 Task: Look for space in Alice Springs, Australia from 15th June, 2023 to 21st June, 2023 for 5 adults in price range Rs.14000 to Rs.25000. Place can be entire place with 3 bedrooms having 3 beds and 3 bathrooms. Property type can be house, flat, guest house. Amenities needed are: washing machine, kitchen. Booking option can be shelf check-in. Required host language is English.
Action: Mouse moved to (405, 152)
Screenshot: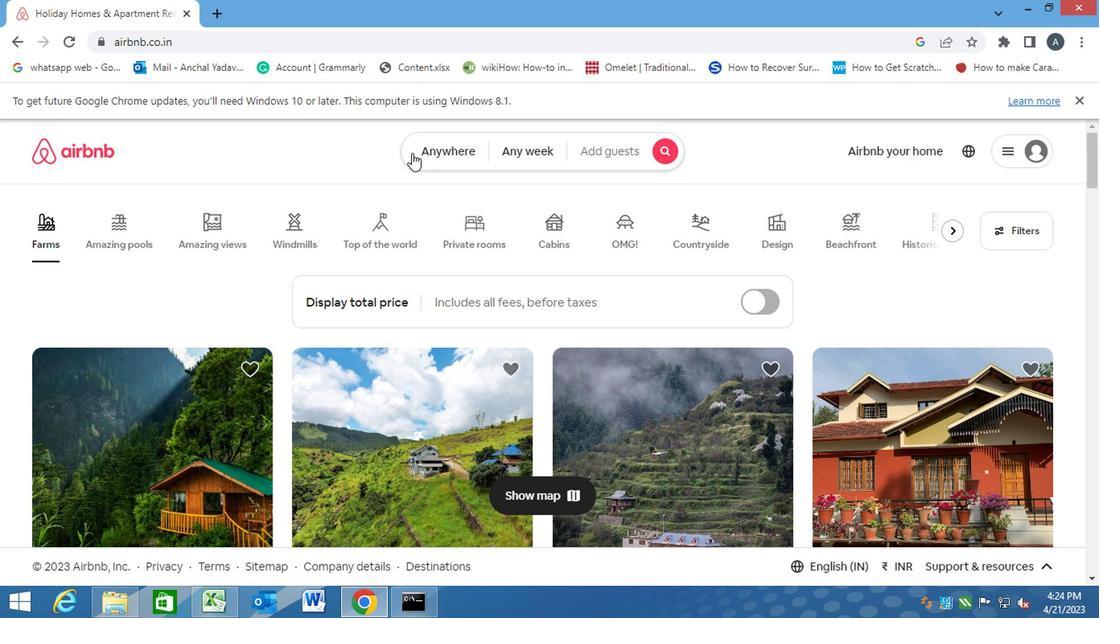 
Action: Mouse pressed left at (405, 152)
Screenshot: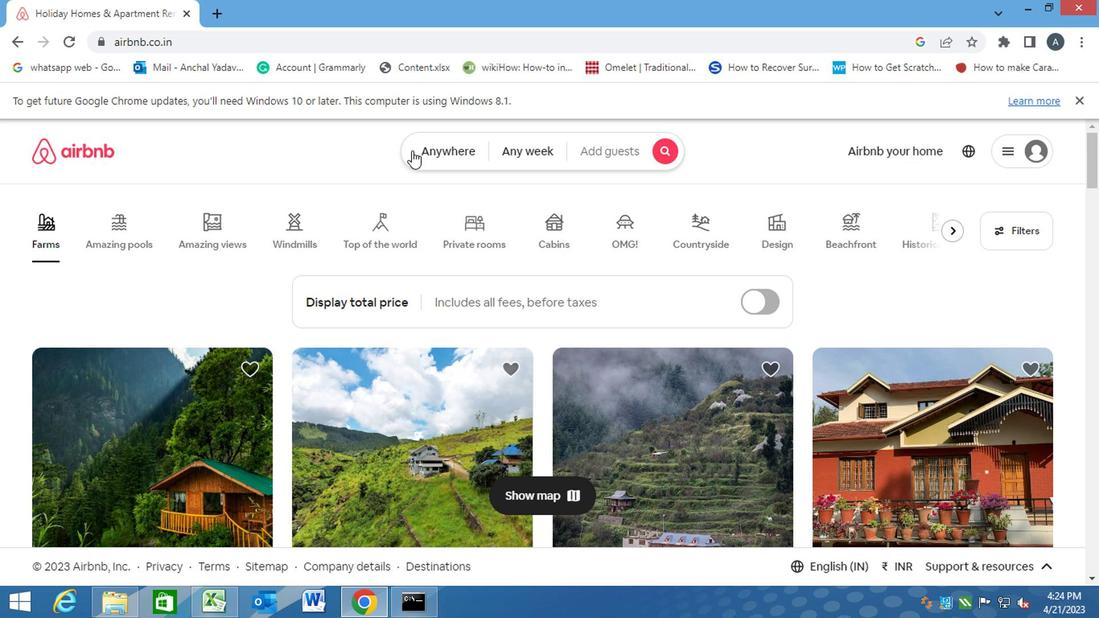 
Action: Mouse moved to (312, 200)
Screenshot: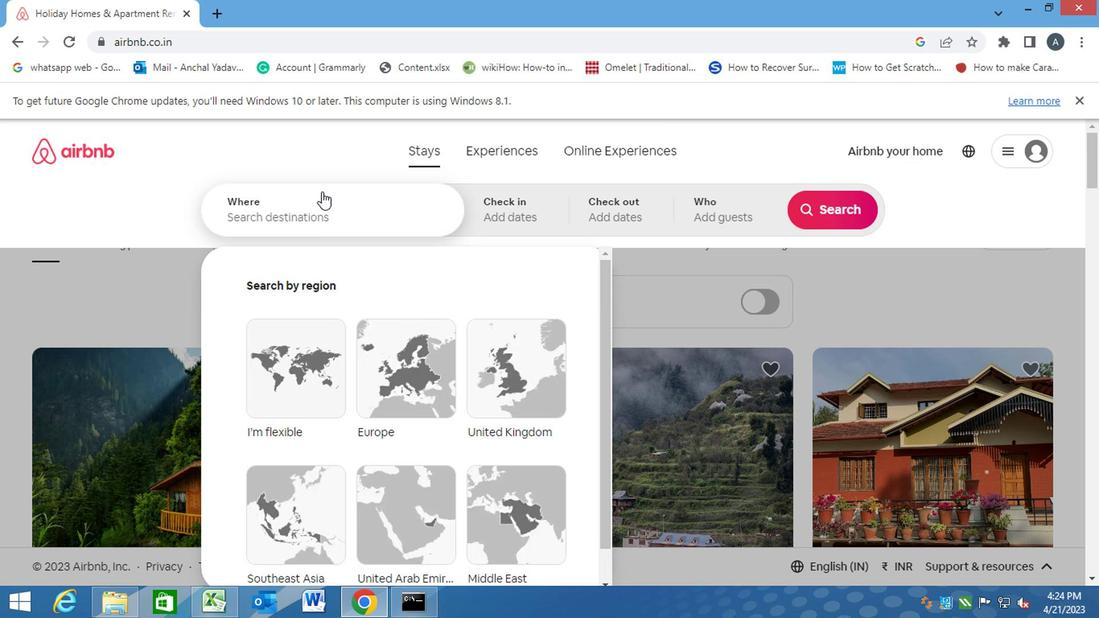 
Action: Mouse pressed left at (312, 200)
Screenshot: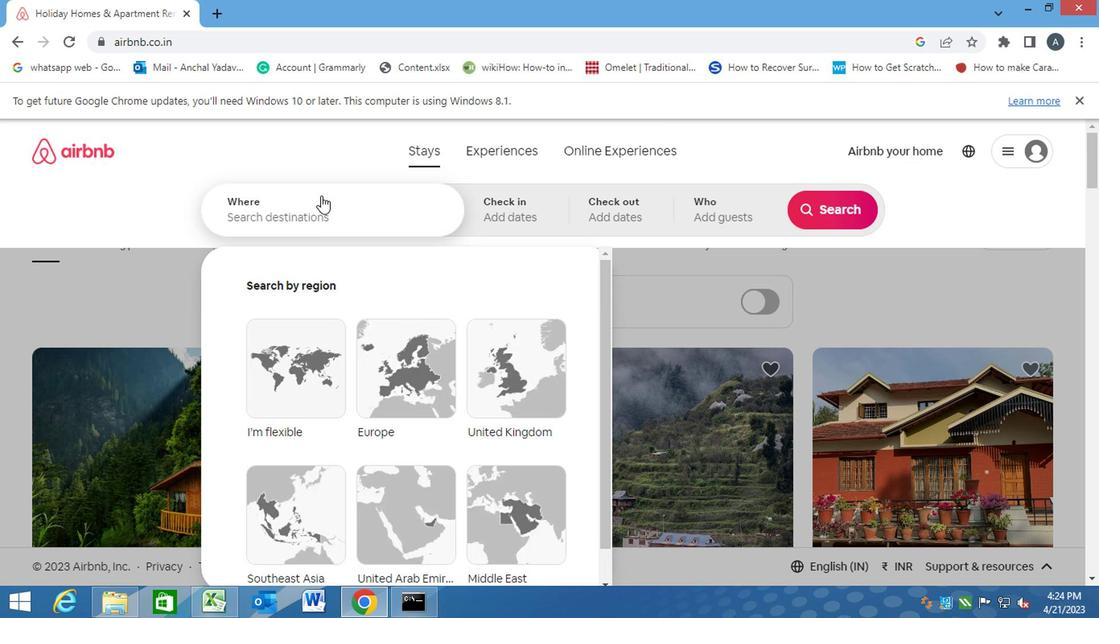 
Action: Mouse moved to (312, 200)
Screenshot: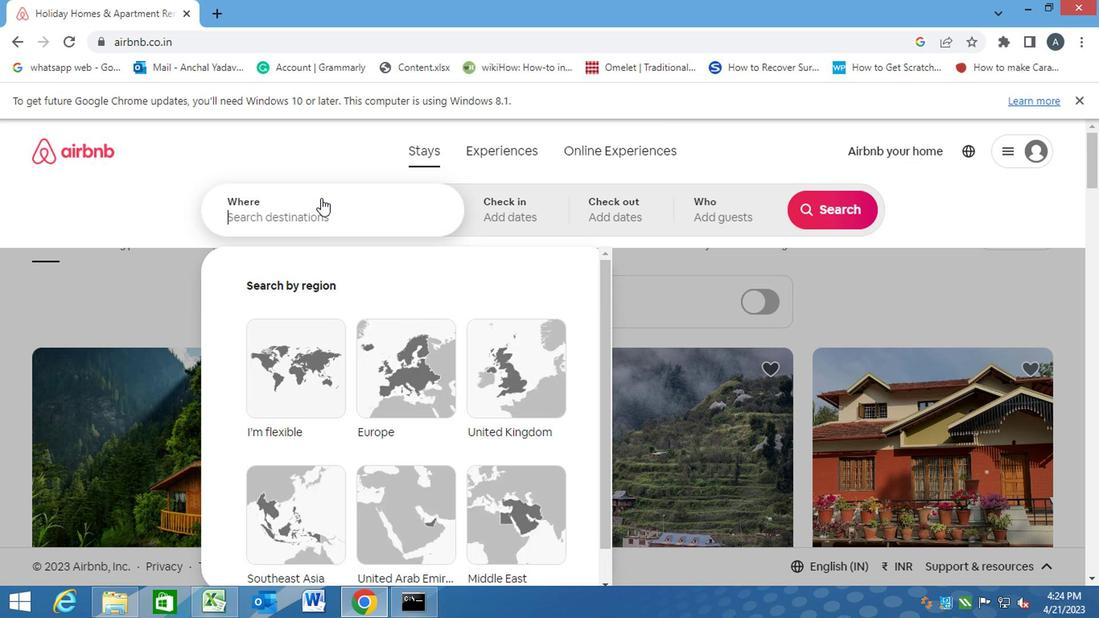 
Action: Key pressed <Key.caps_lock>a<Key.caps_lock>lice<Key.space><Key.caps_lock>s<Key.caps_lock>prings
Screenshot: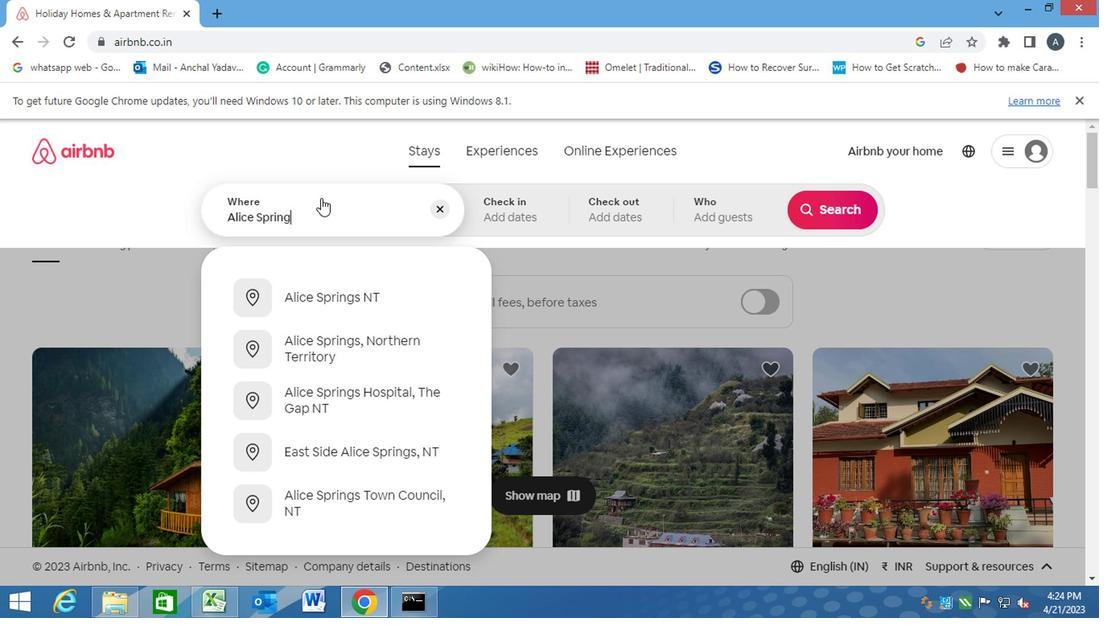 
Action: Mouse moved to (313, 200)
Screenshot: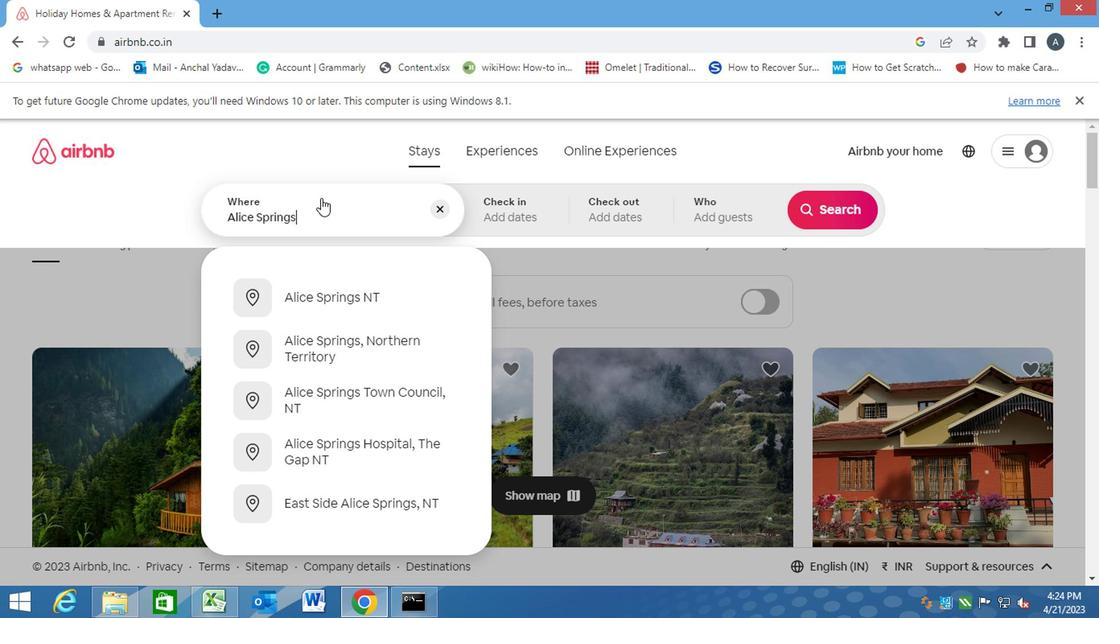 
Action: Key pressed ,<Key.space><Key.caps_lock>a<Key.caps_lock>ustralia<Key.enter>
Screenshot: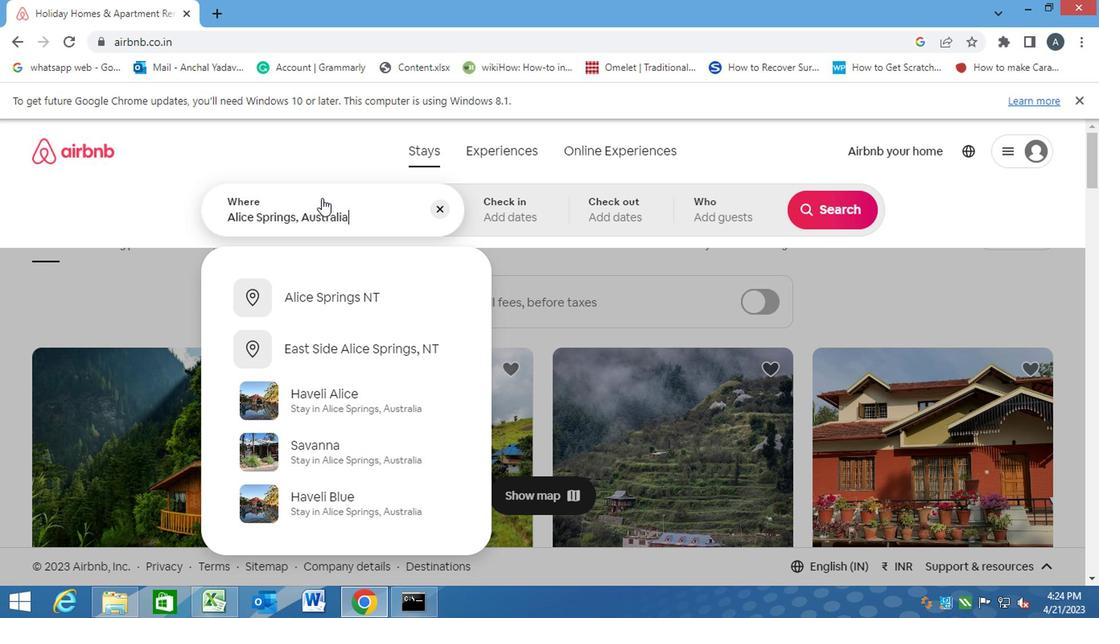 
Action: Mouse moved to (818, 340)
Screenshot: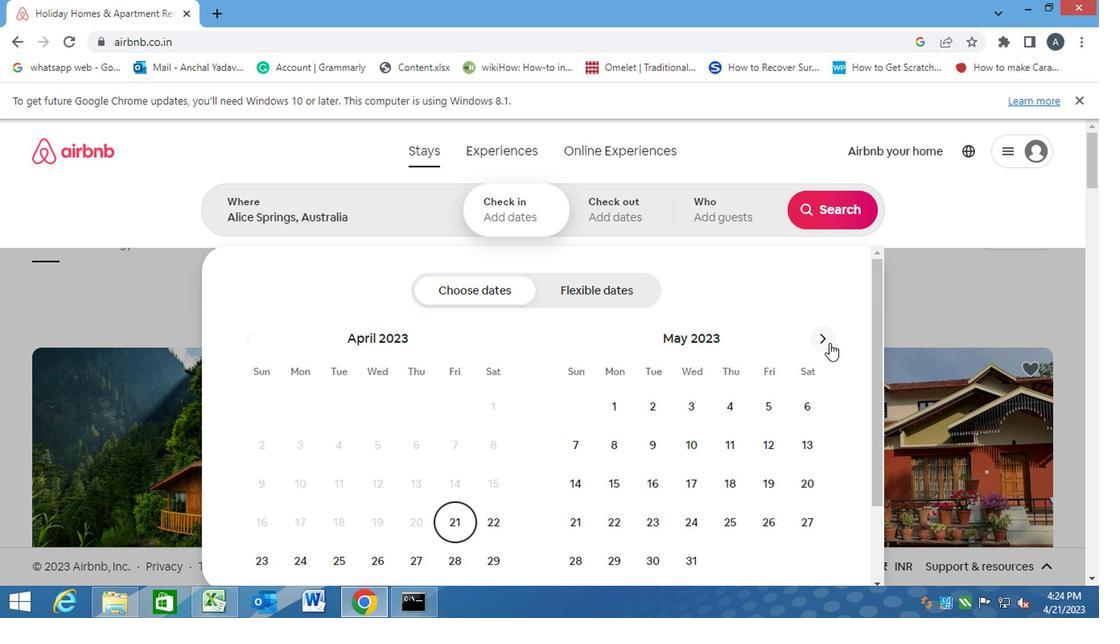 
Action: Mouse pressed left at (818, 340)
Screenshot: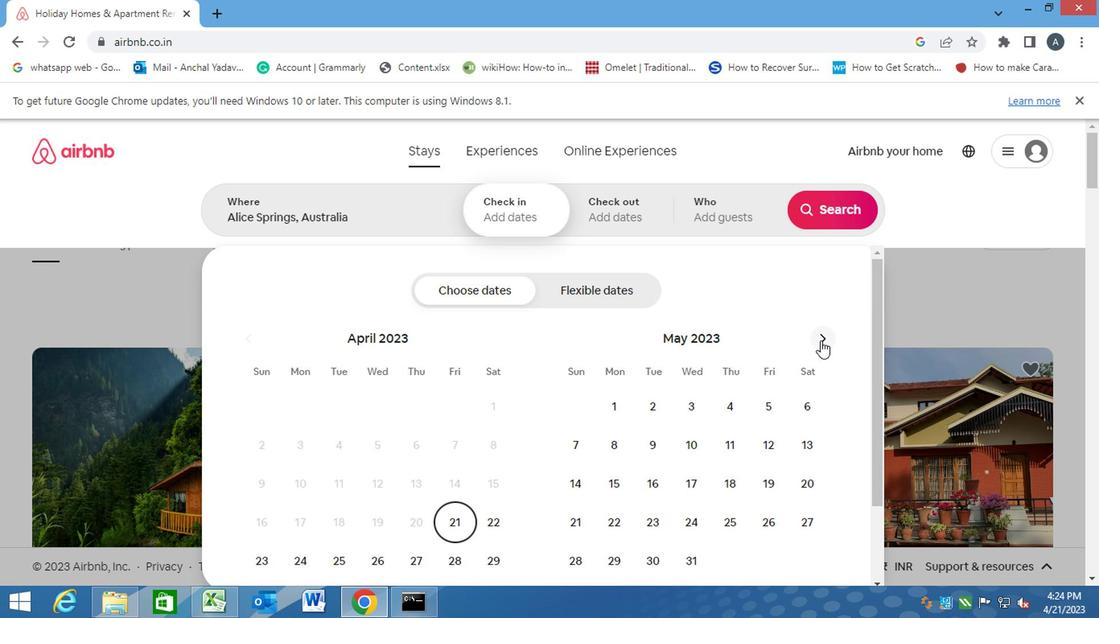 
Action: Mouse moved to (728, 474)
Screenshot: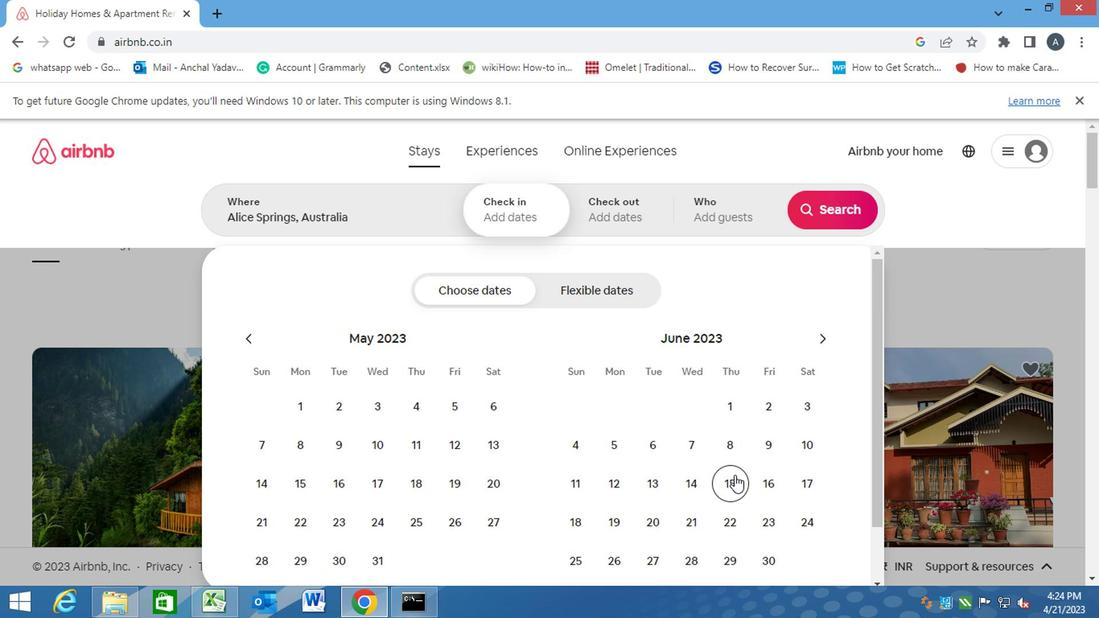 
Action: Mouse pressed left at (728, 474)
Screenshot: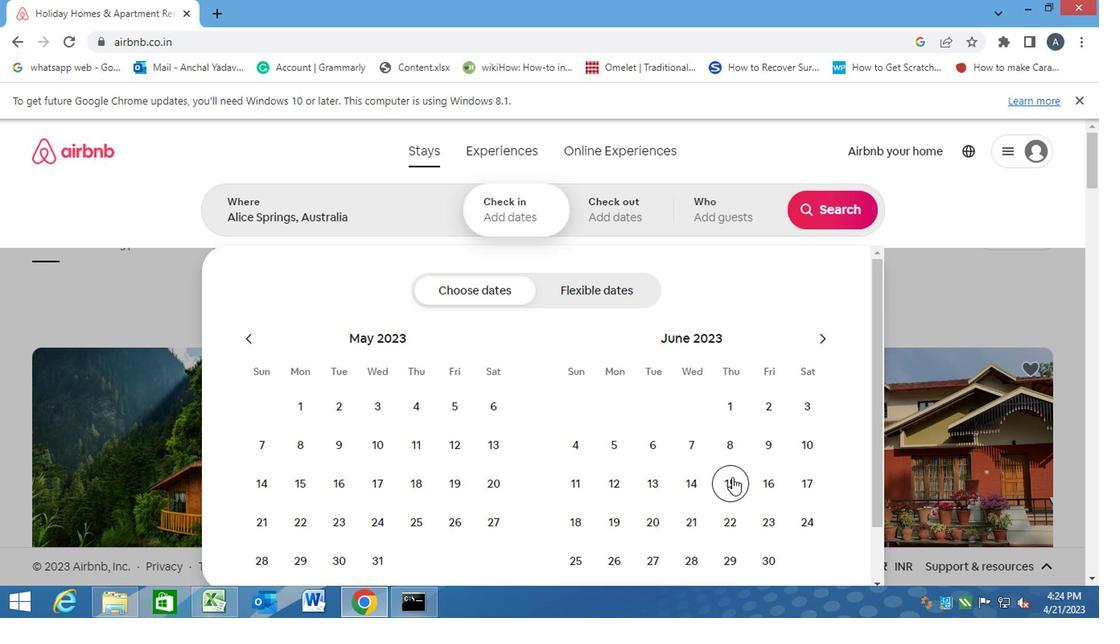 
Action: Mouse moved to (682, 516)
Screenshot: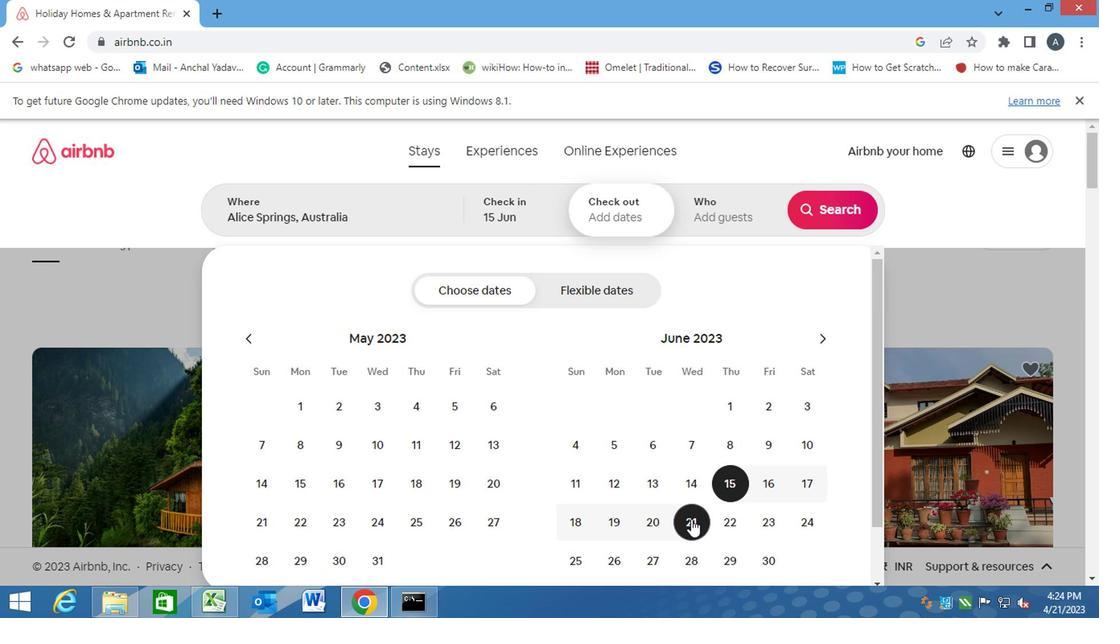
Action: Mouse pressed left at (682, 516)
Screenshot: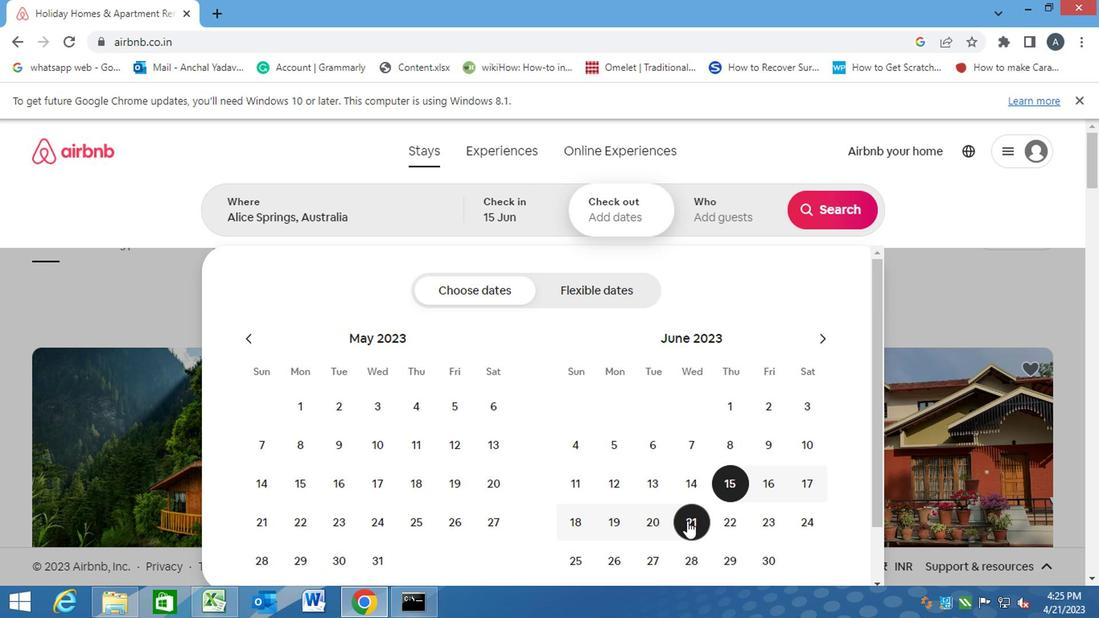 
Action: Mouse moved to (710, 215)
Screenshot: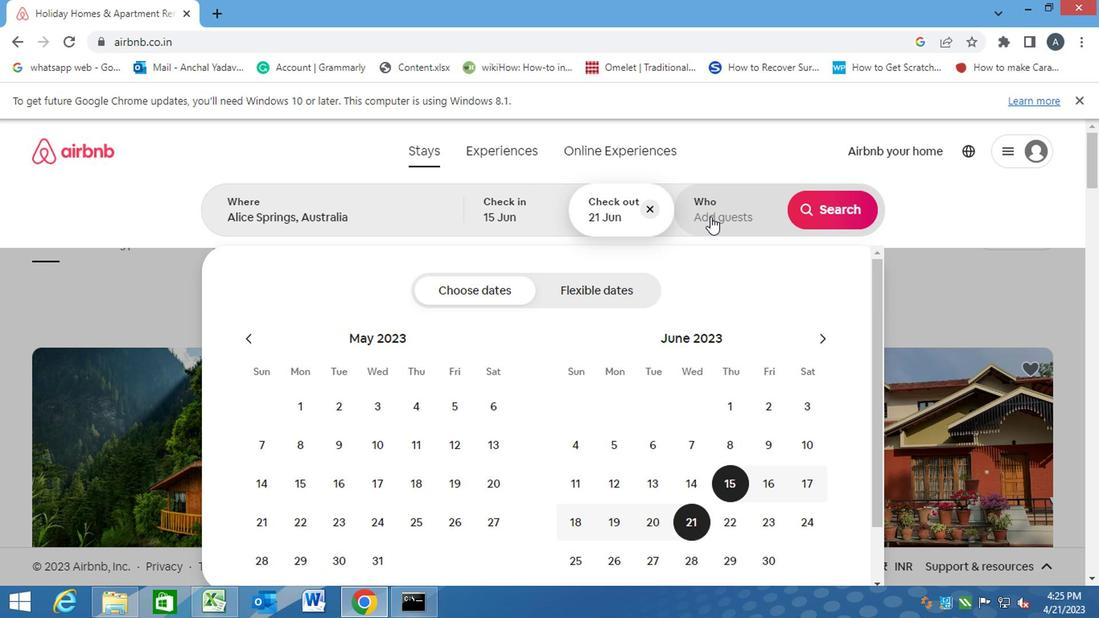 
Action: Mouse pressed left at (710, 215)
Screenshot: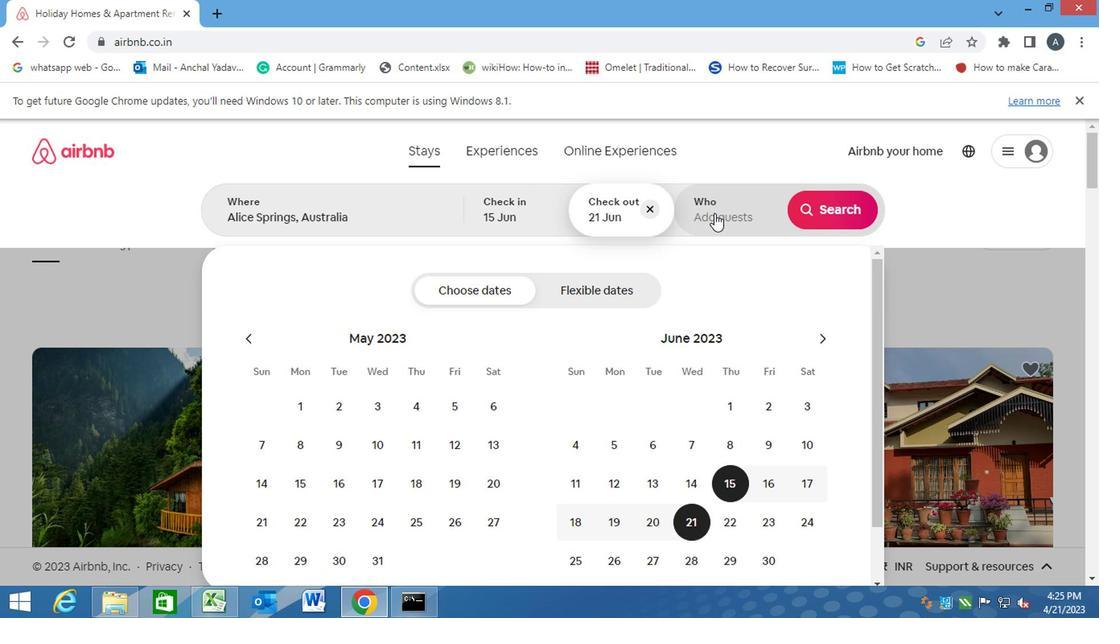 
Action: Mouse moved to (832, 293)
Screenshot: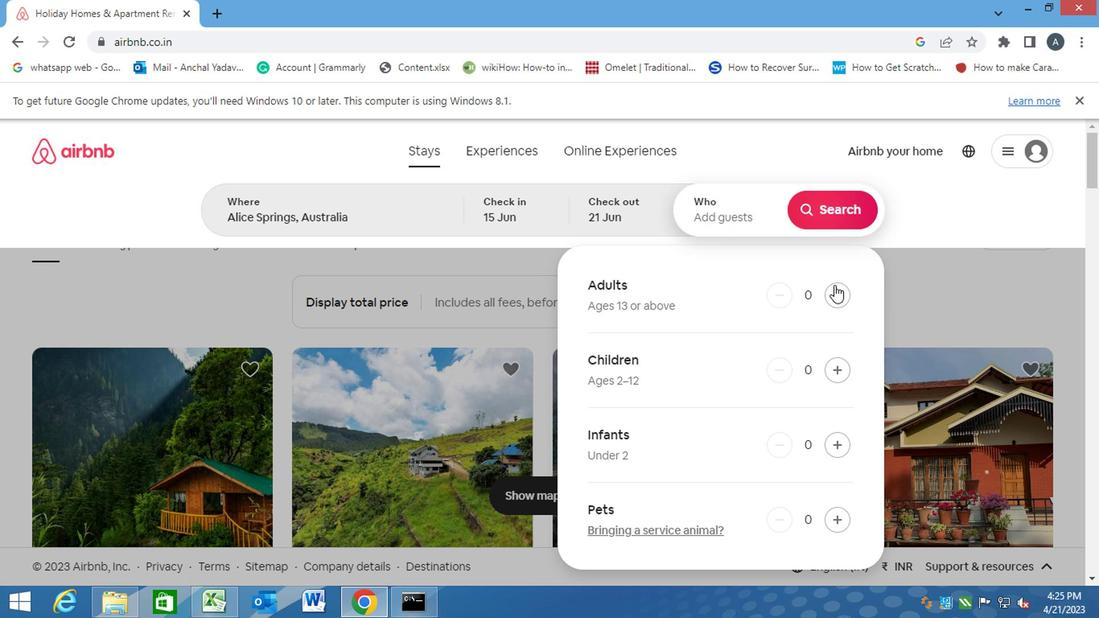 
Action: Mouse pressed left at (832, 293)
Screenshot: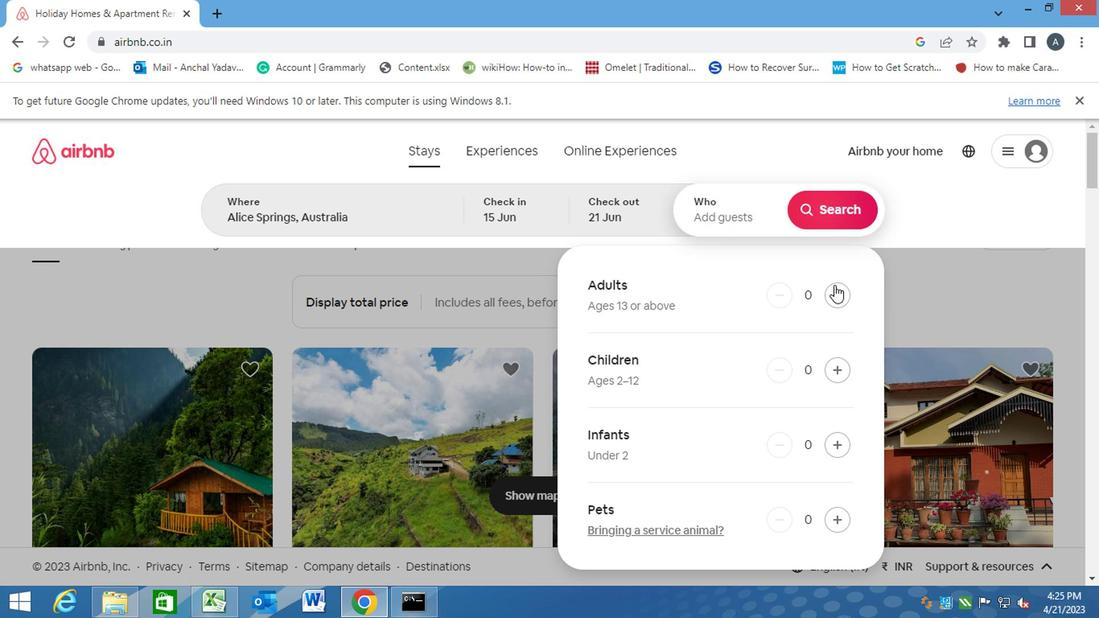 
Action: Mouse pressed left at (832, 293)
Screenshot: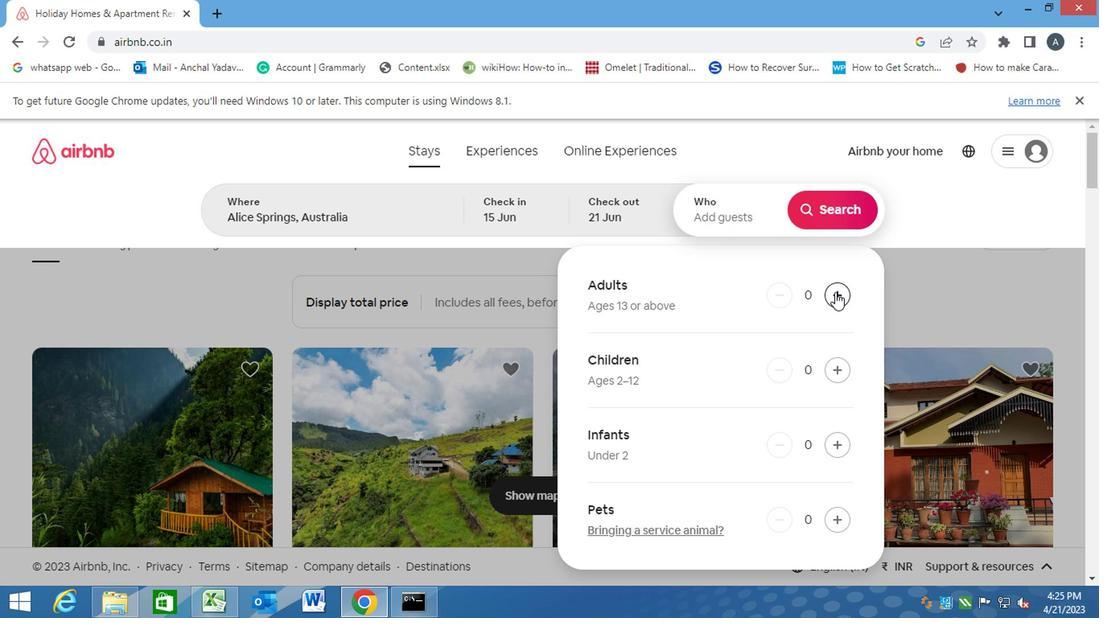 
Action: Mouse pressed left at (832, 293)
Screenshot: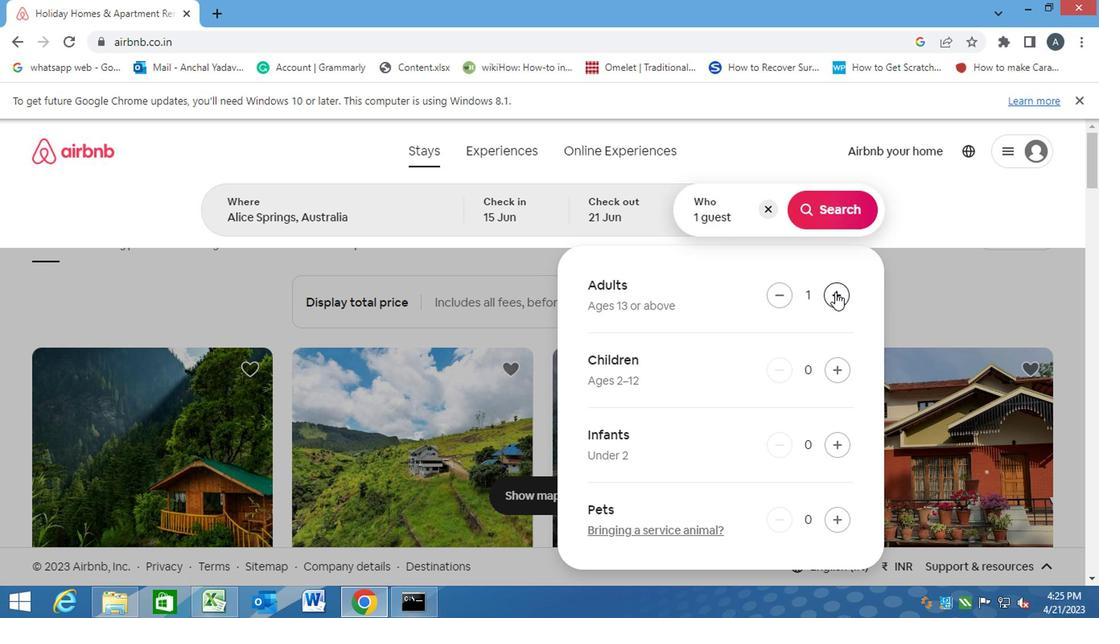 
Action: Mouse pressed left at (832, 293)
Screenshot: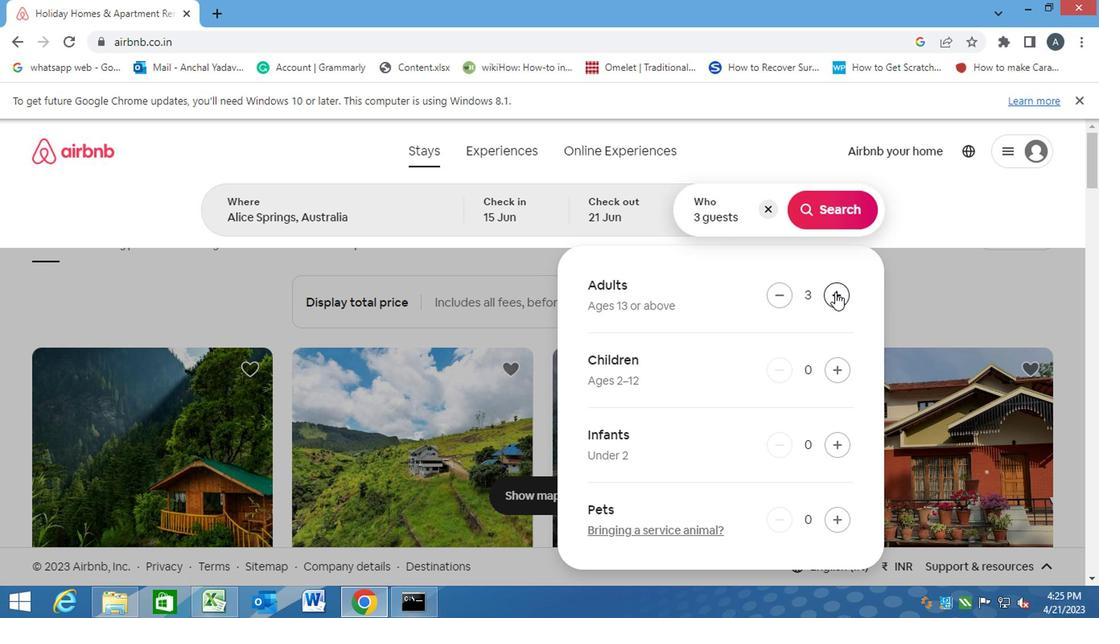 
Action: Mouse pressed left at (832, 293)
Screenshot: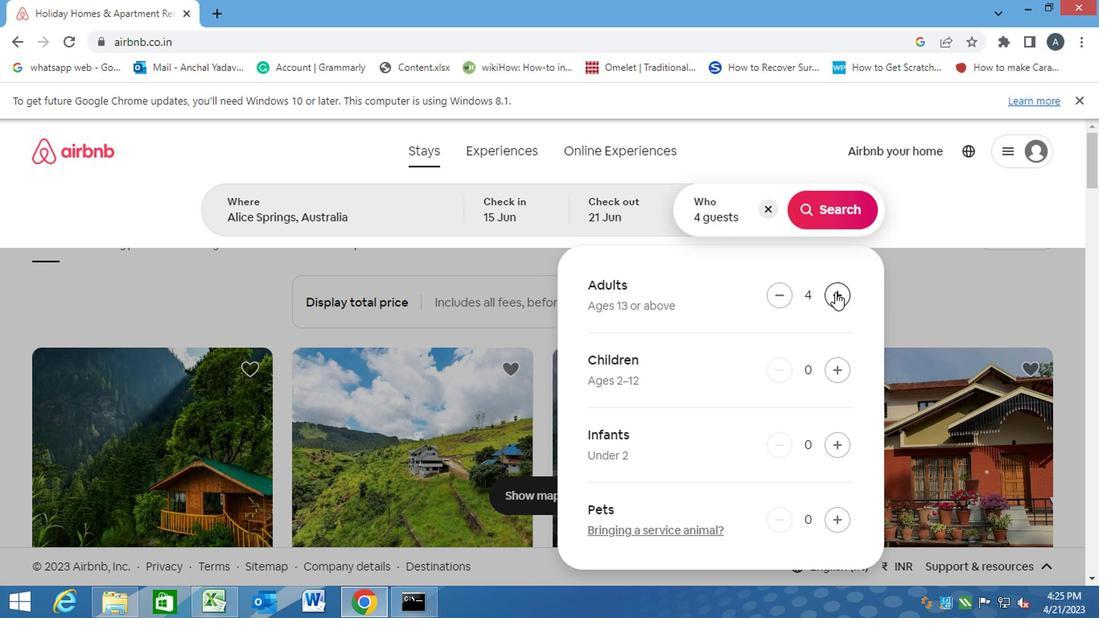 
Action: Mouse moved to (820, 215)
Screenshot: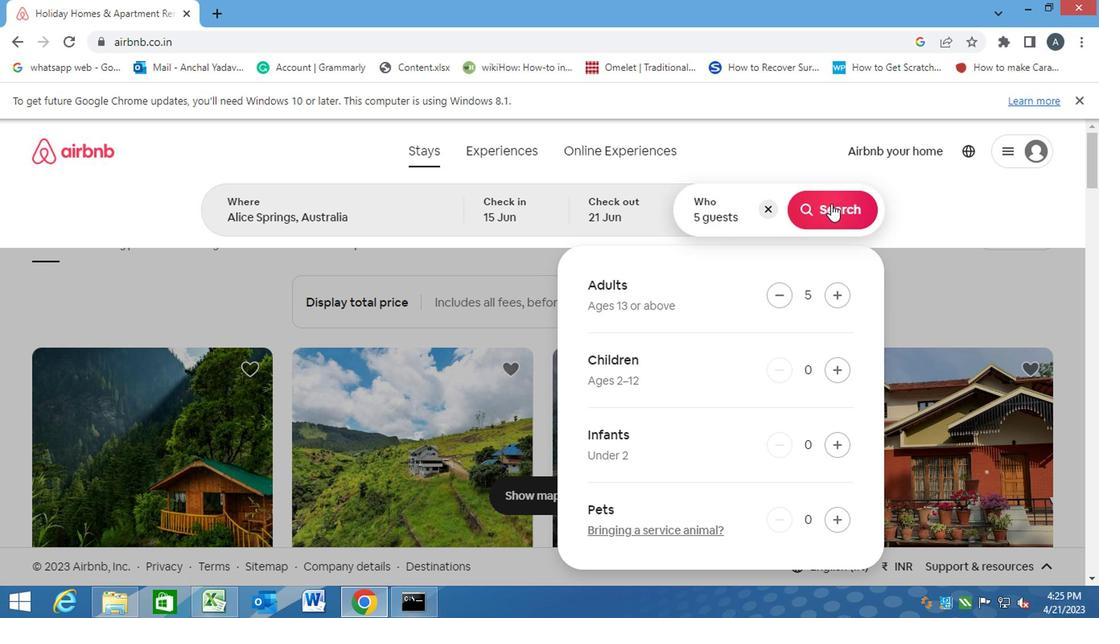 
Action: Mouse pressed left at (820, 215)
Screenshot: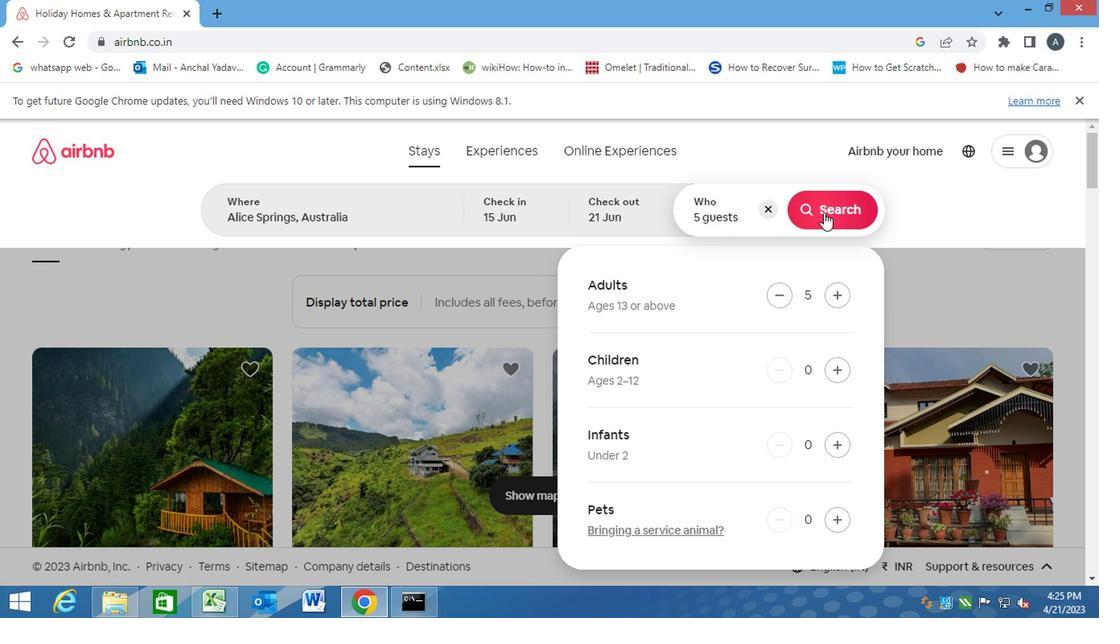 
Action: Mouse moved to (1016, 219)
Screenshot: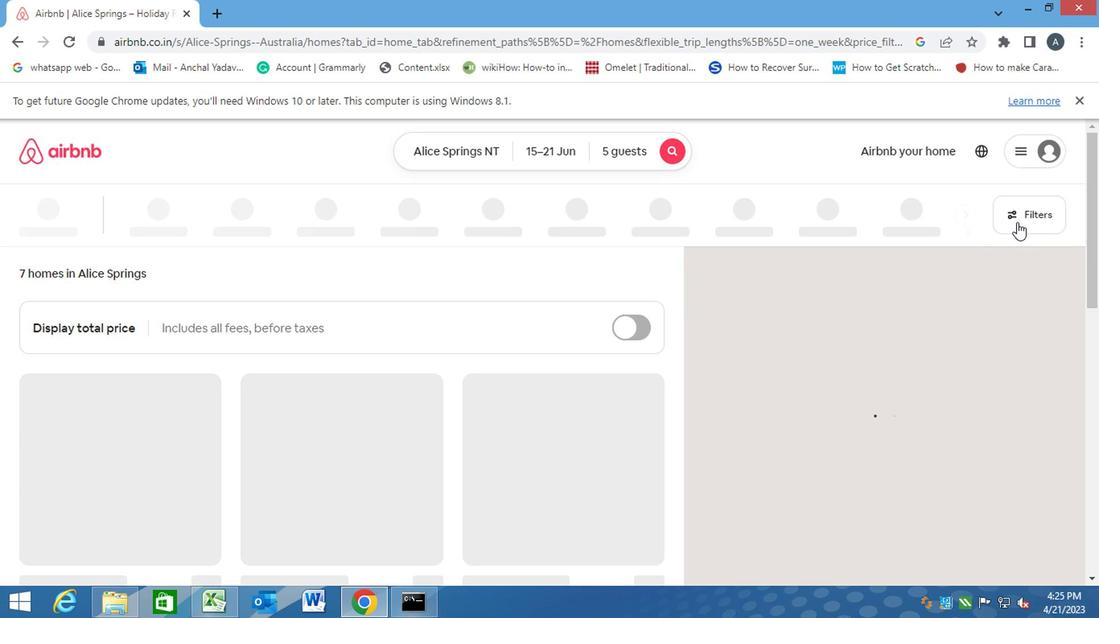 
Action: Mouse pressed left at (1016, 219)
Screenshot: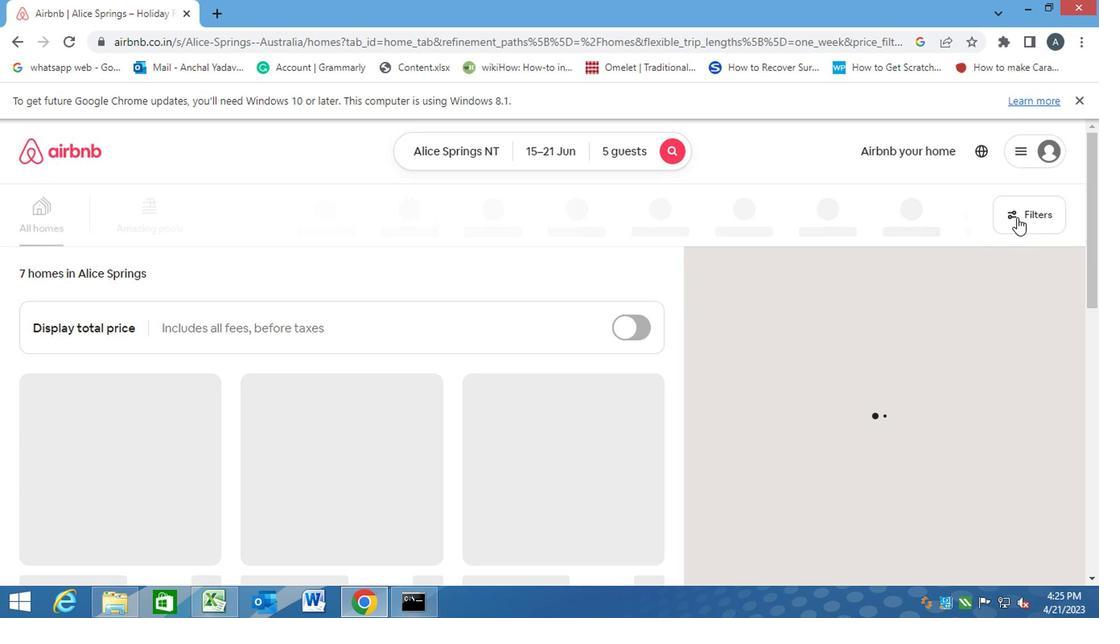 
Action: Mouse moved to (362, 420)
Screenshot: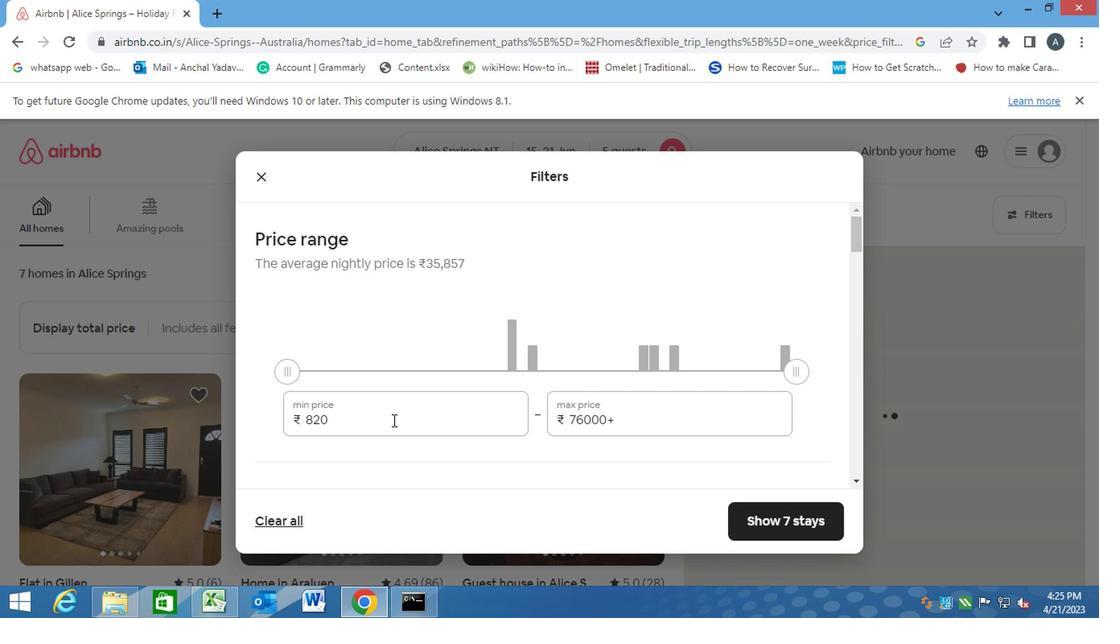 
Action: Mouse pressed left at (362, 420)
Screenshot: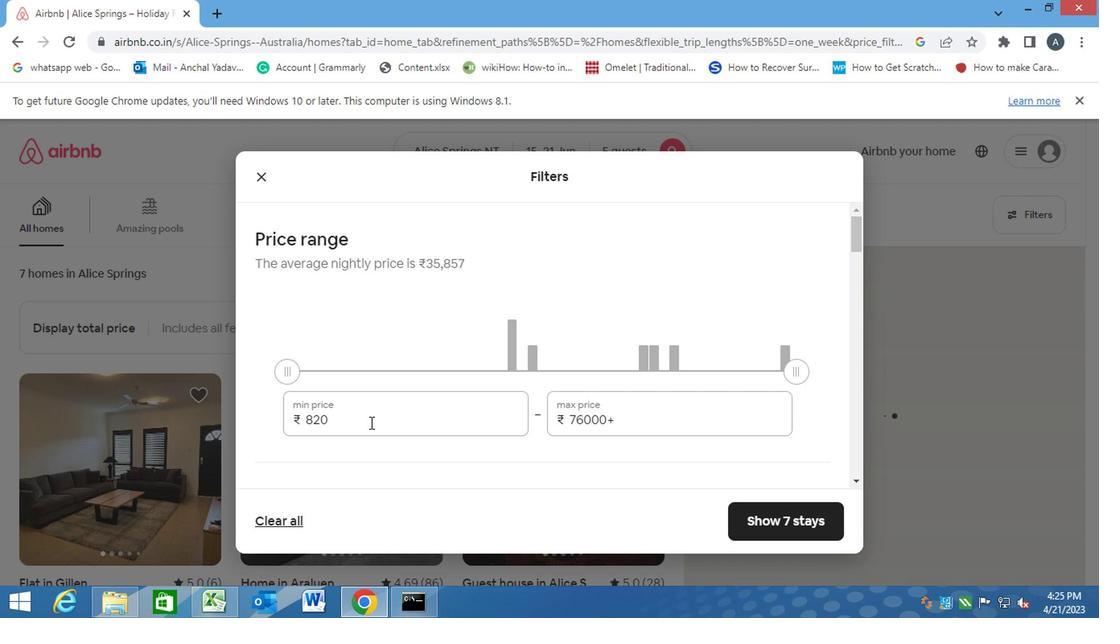
Action: Mouse moved to (302, 425)
Screenshot: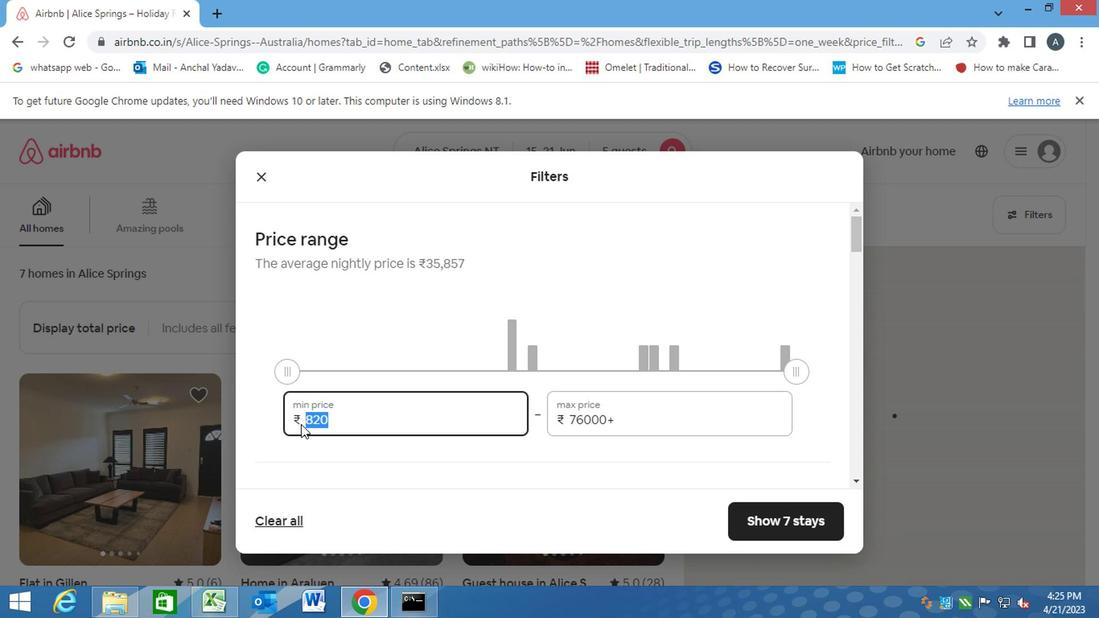 
Action: Key pressed 14000<Key.tab>25
Screenshot: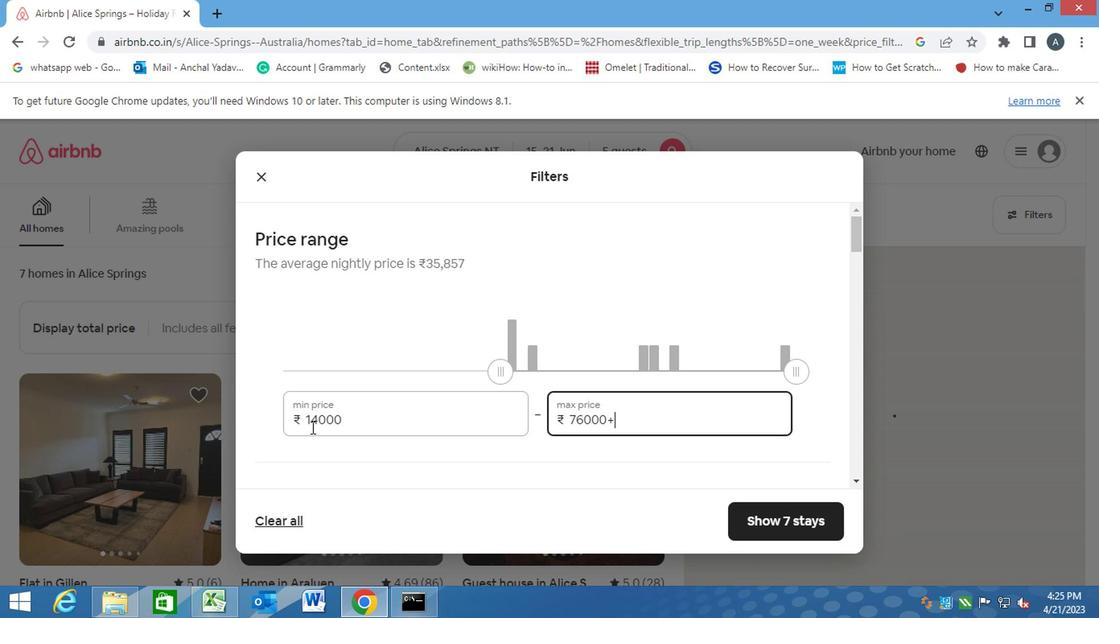 
Action: Mouse moved to (303, 425)
Screenshot: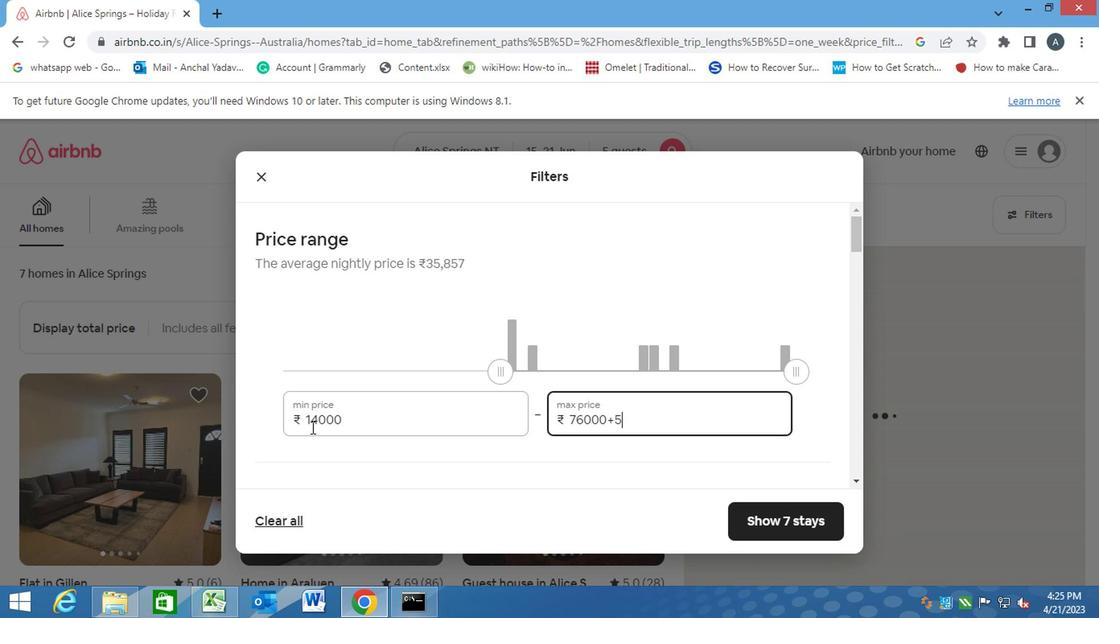 
Action: Key pressed <Key.backspace><Key.backspace><Key.backspace><Key.backspace><Key.backspace><Key.backspace><Key.backspace><Key.backspace><Key.backspace><Key.backspace><Key.backspace><Key.backspace><Key.backspace><Key.backspace><Key.backspace><Key.backspace>25000
Screenshot: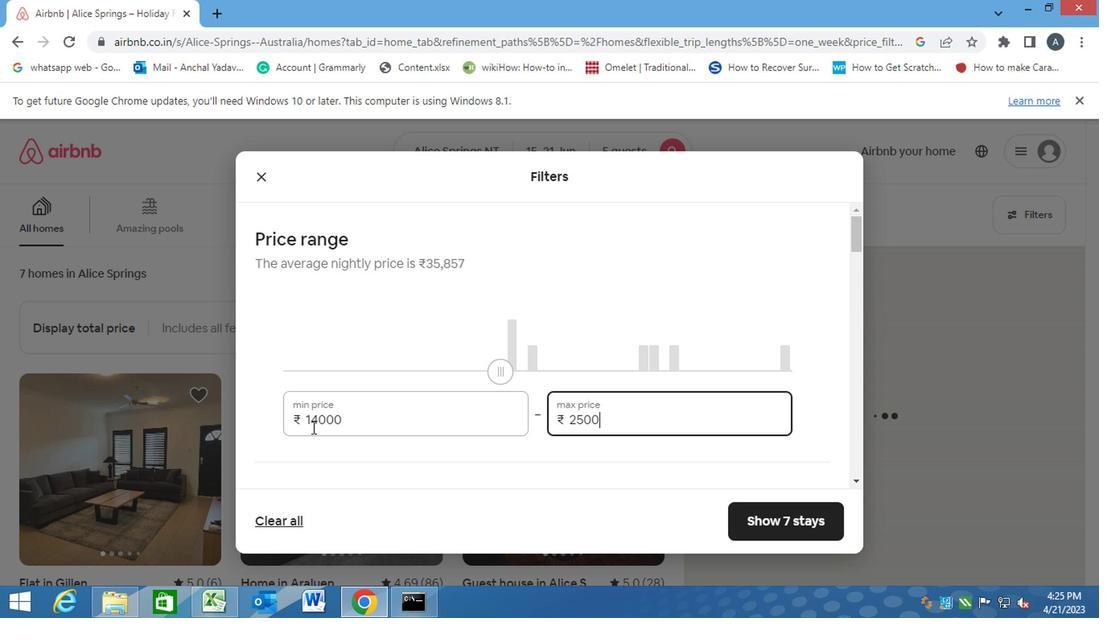 
Action: Mouse moved to (372, 453)
Screenshot: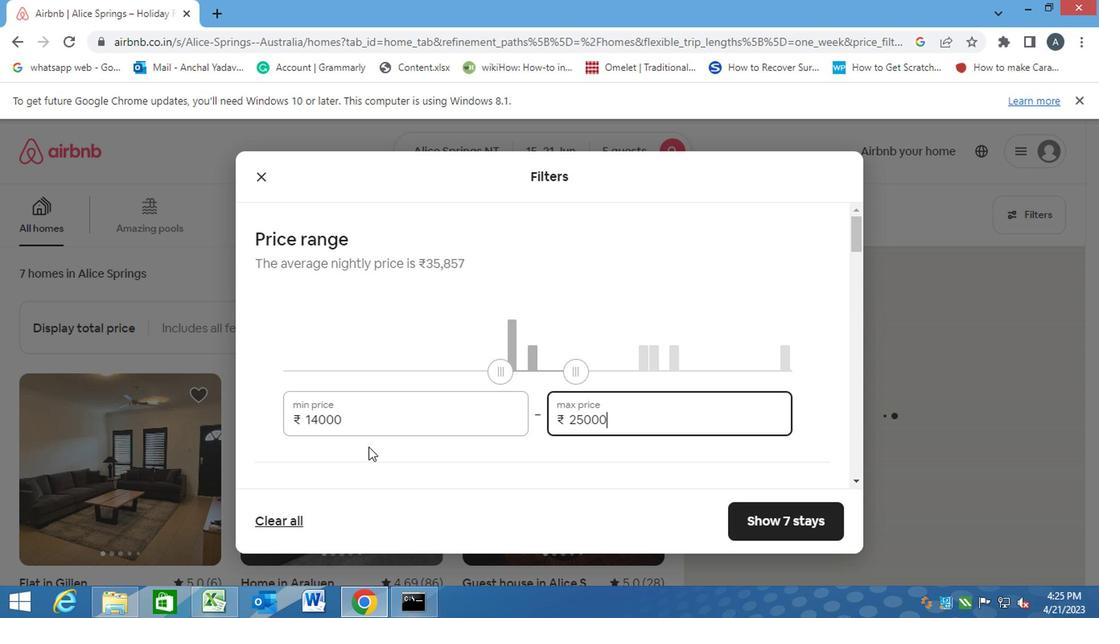 
Action: Mouse pressed left at (372, 453)
Screenshot: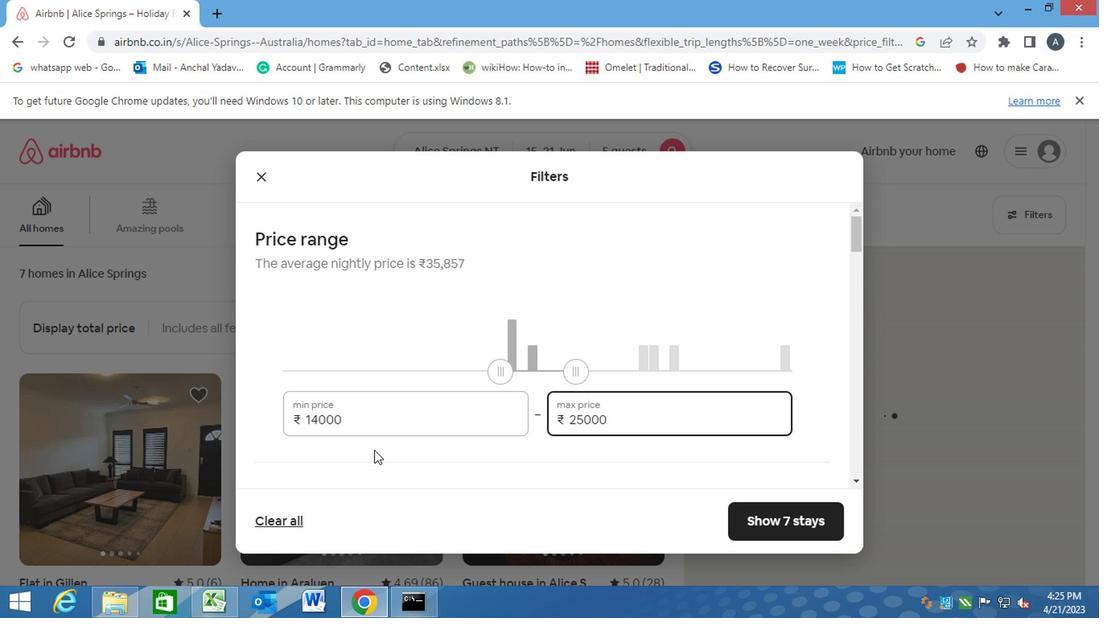
Action: Mouse moved to (370, 459)
Screenshot: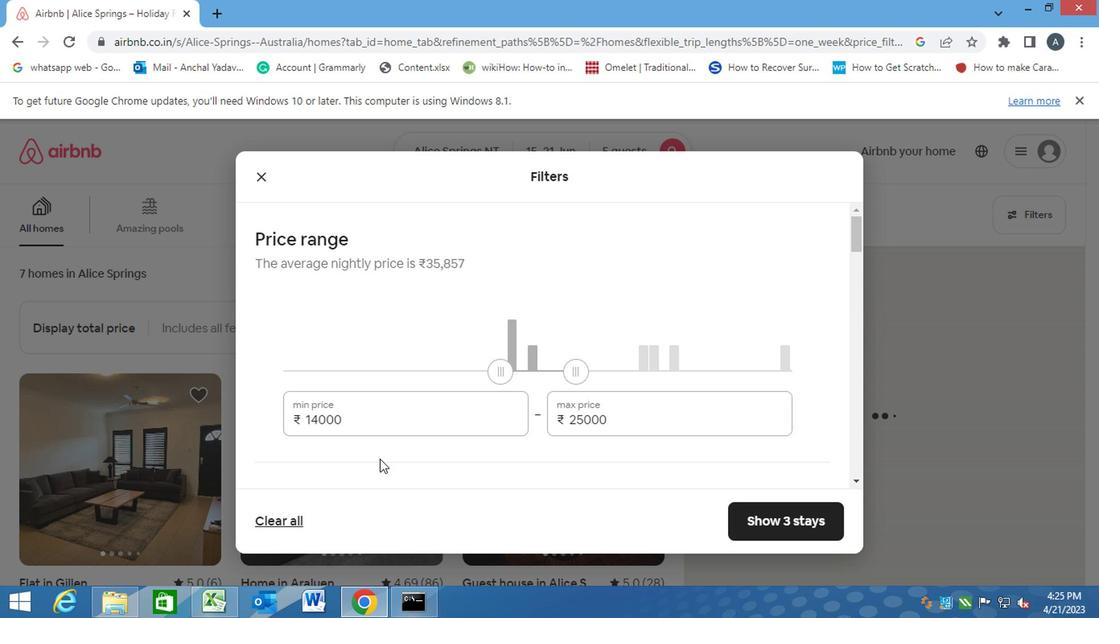 
Action: Mouse scrolled (370, 457) with delta (0, -1)
Screenshot: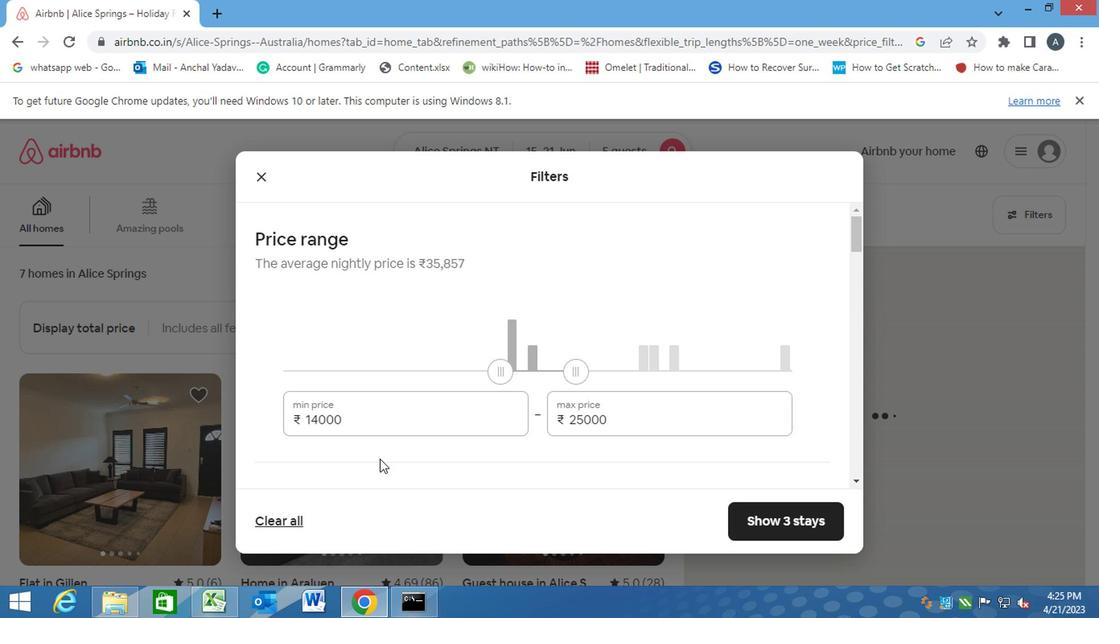
Action: Mouse moved to (369, 459)
Screenshot: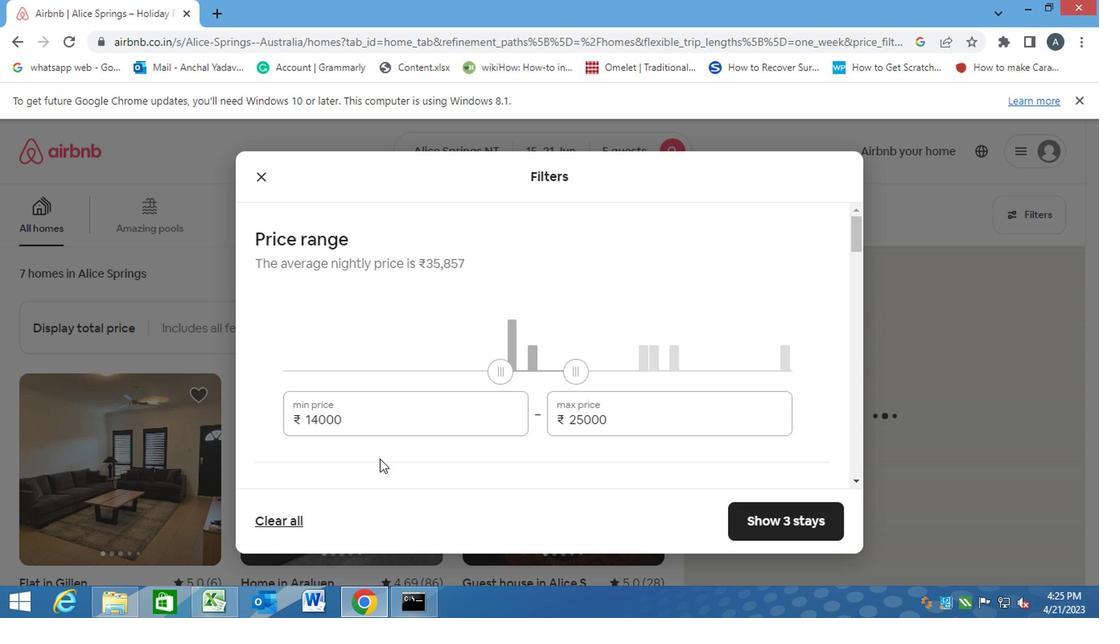 
Action: Mouse scrolled (369, 457) with delta (0, -1)
Screenshot: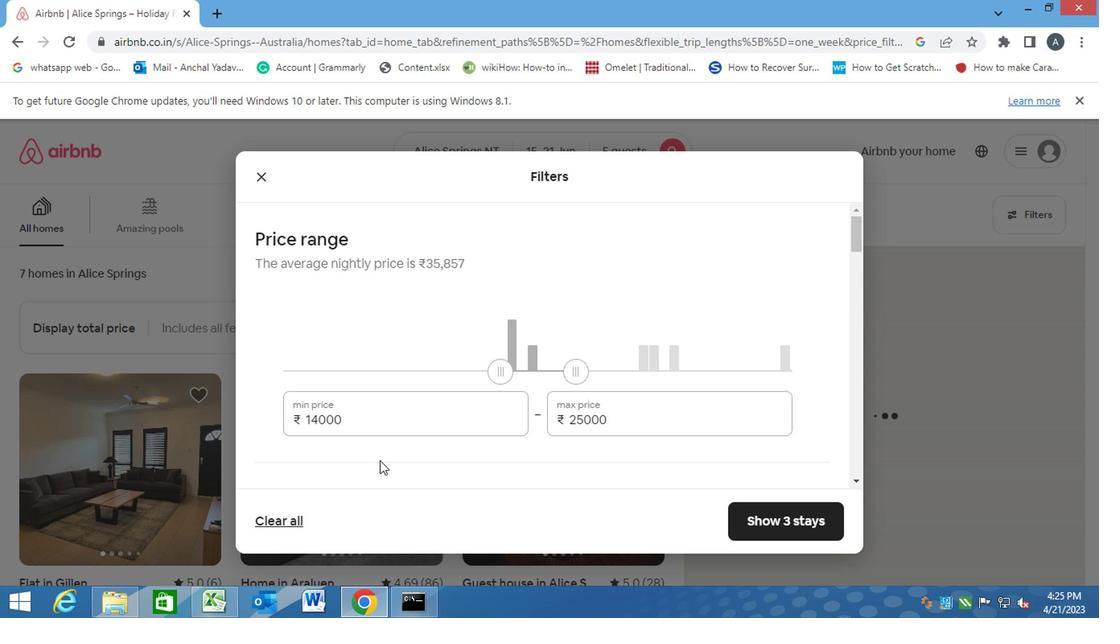 
Action: Mouse moved to (258, 382)
Screenshot: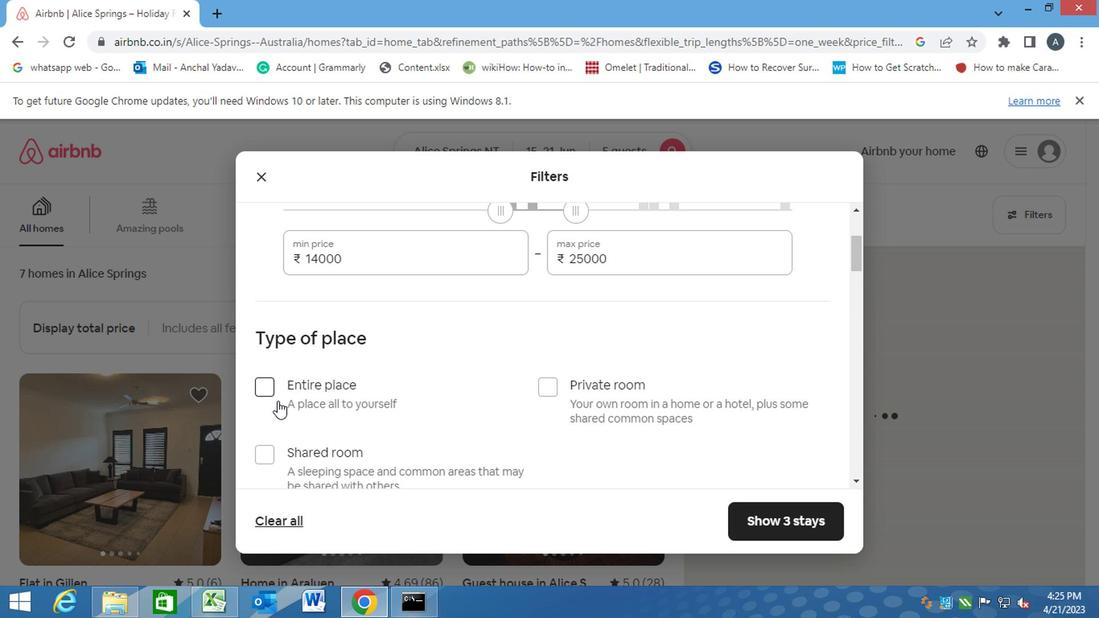 
Action: Mouse pressed left at (258, 382)
Screenshot: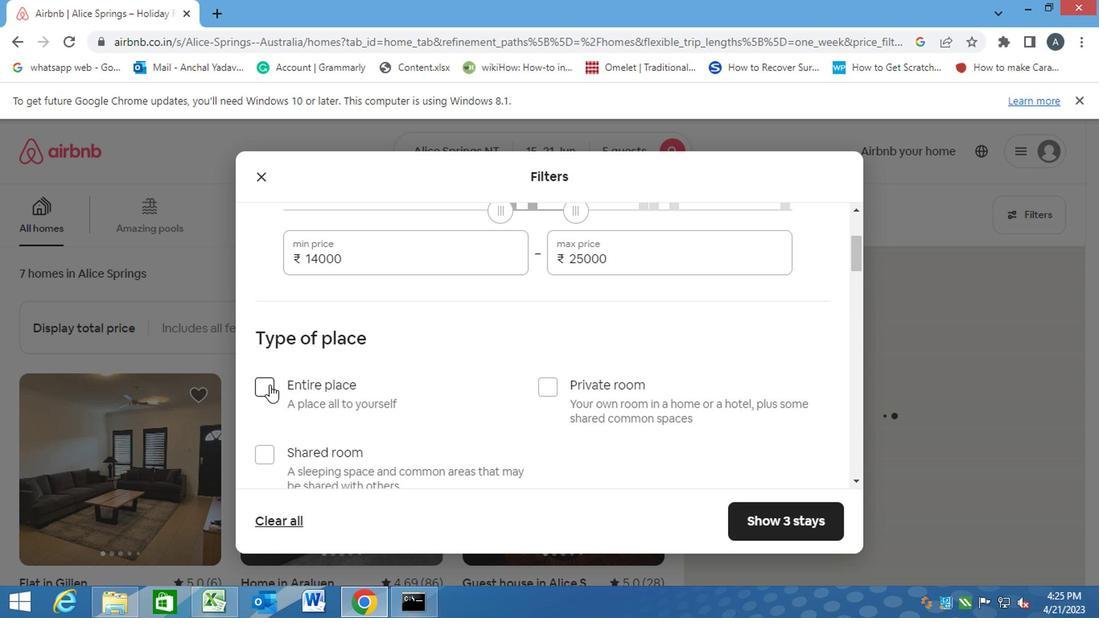 
Action: Mouse moved to (419, 438)
Screenshot: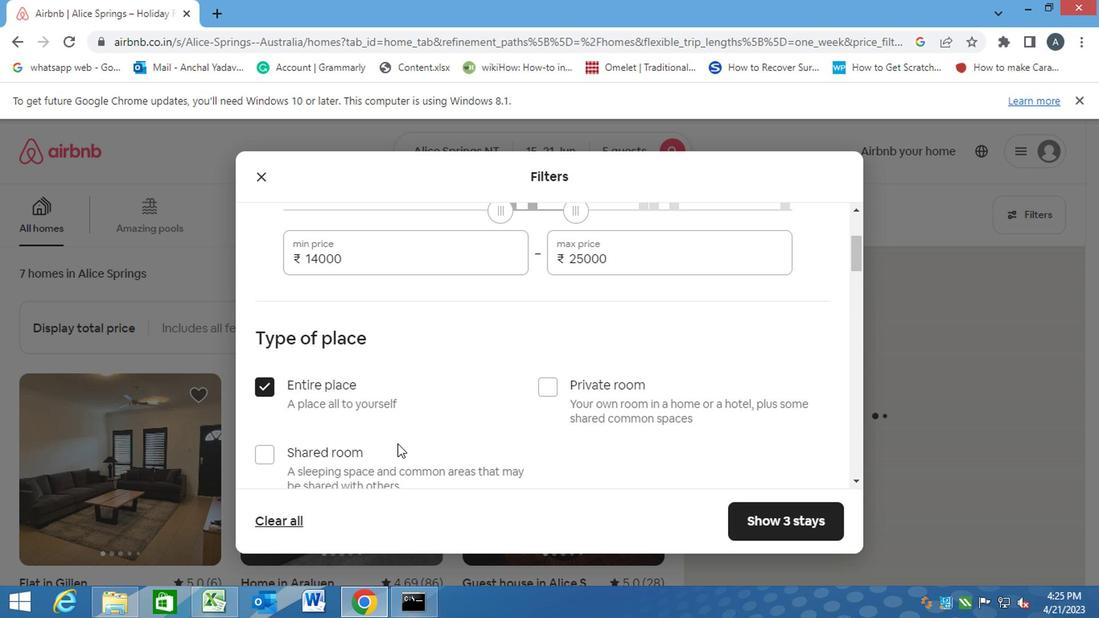 
Action: Mouse scrolled (419, 437) with delta (0, -1)
Screenshot: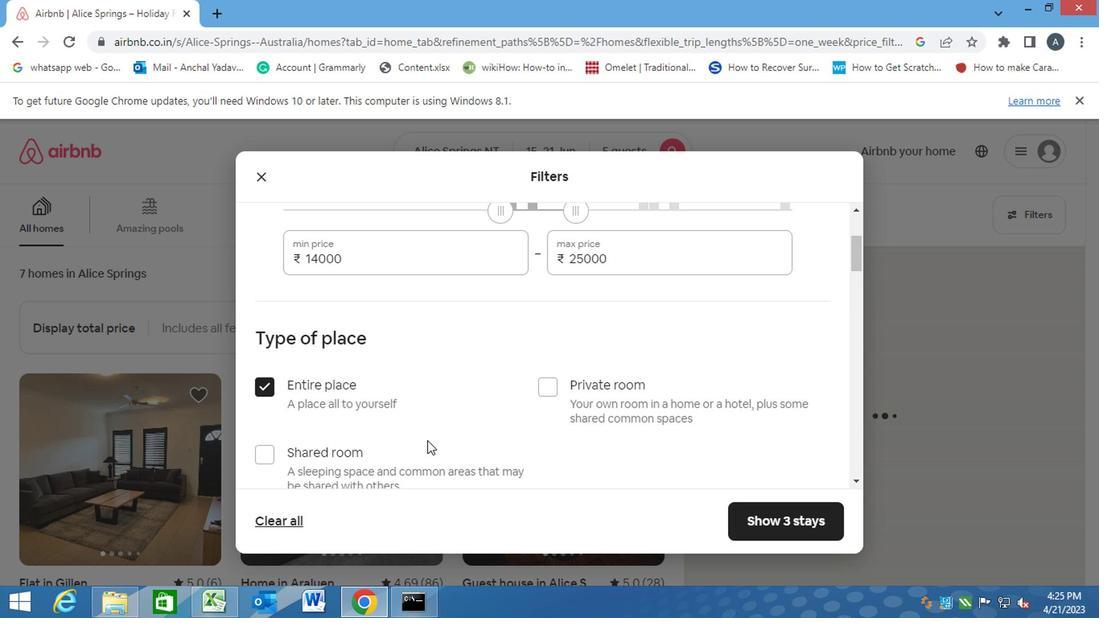 
Action: Mouse scrolled (419, 437) with delta (0, -1)
Screenshot: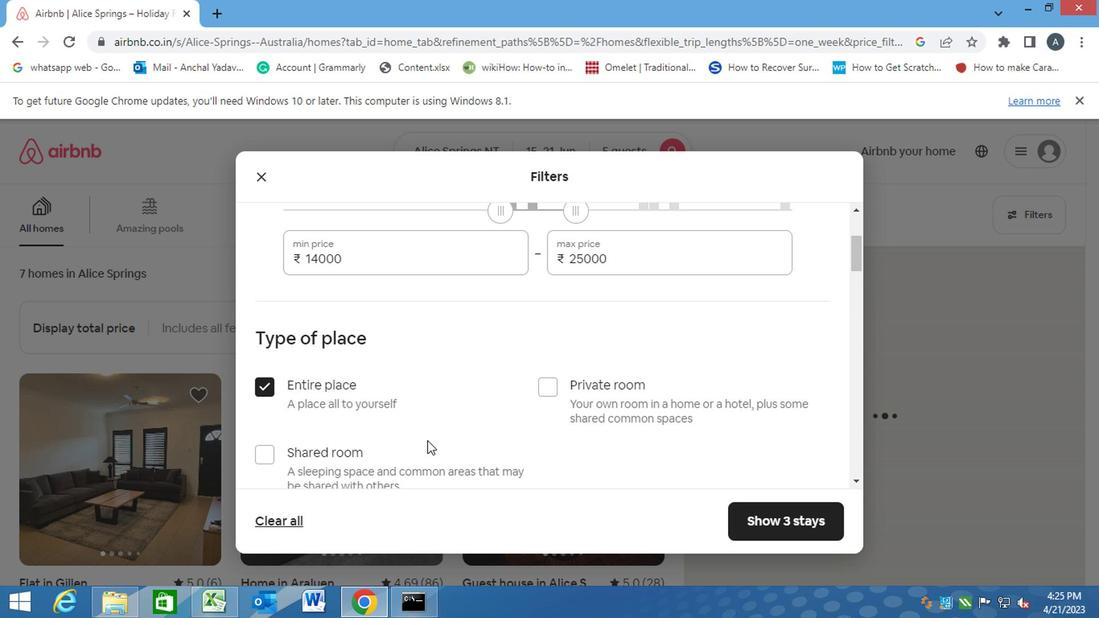 
Action: Mouse scrolled (419, 437) with delta (0, -1)
Screenshot: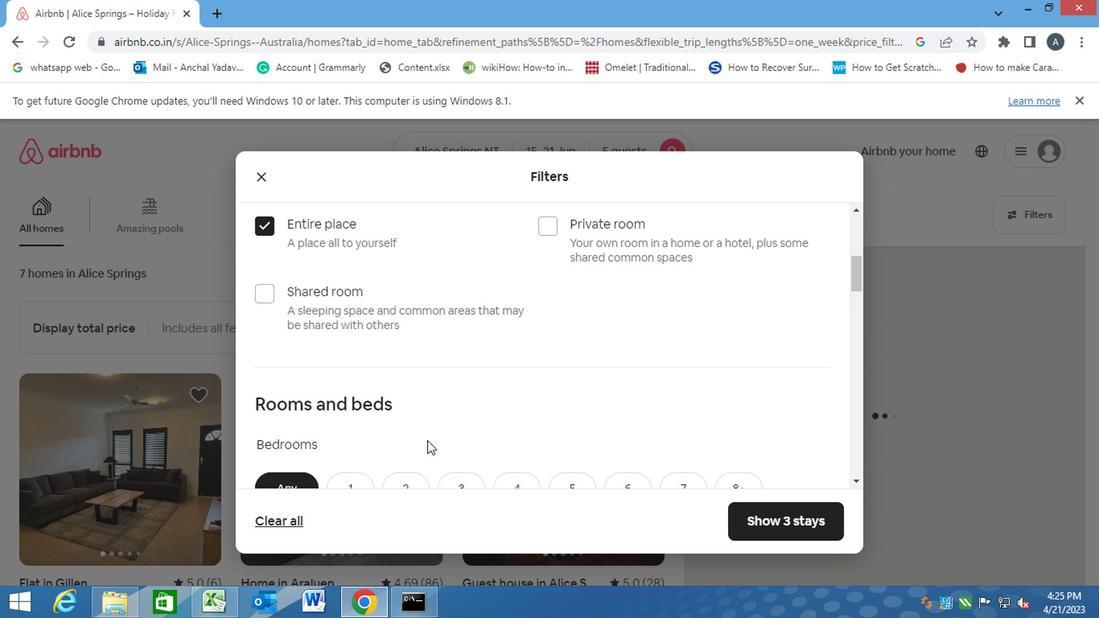 
Action: Mouse scrolled (419, 437) with delta (0, -1)
Screenshot: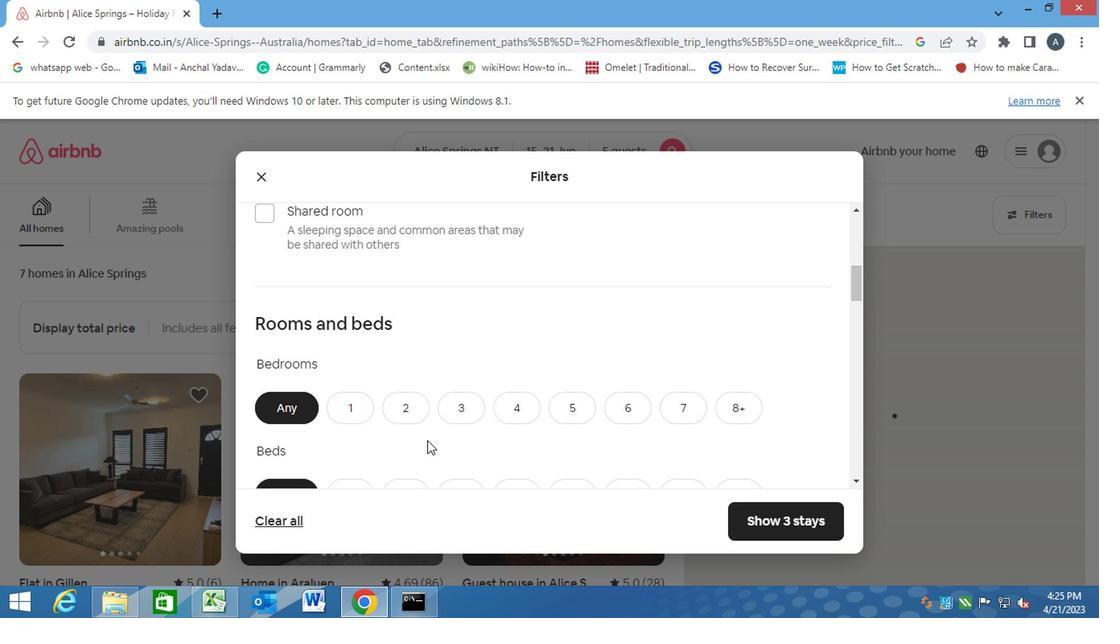 
Action: Mouse scrolled (419, 437) with delta (0, -1)
Screenshot: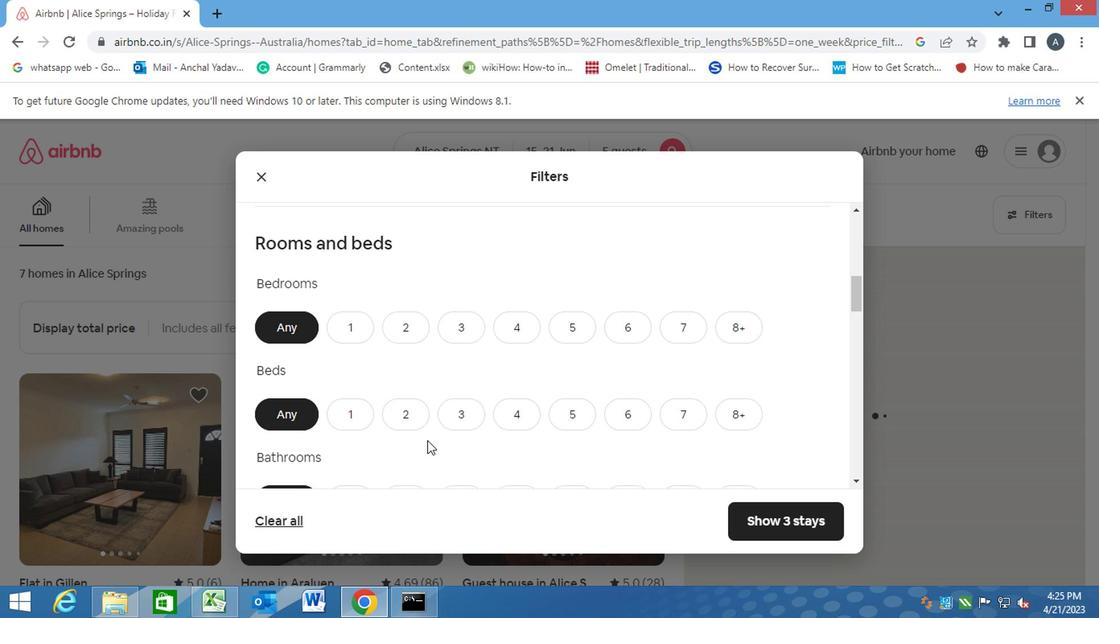 
Action: Mouse moved to (446, 244)
Screenshot: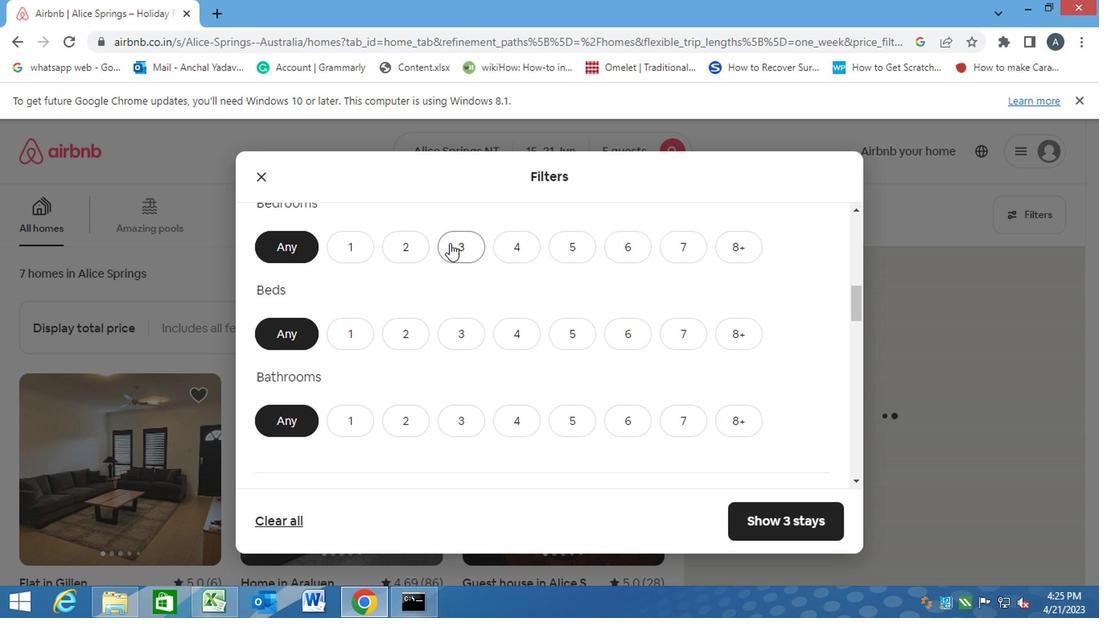 
Action: Mouse pressed left at (446, 244)
Screenshot: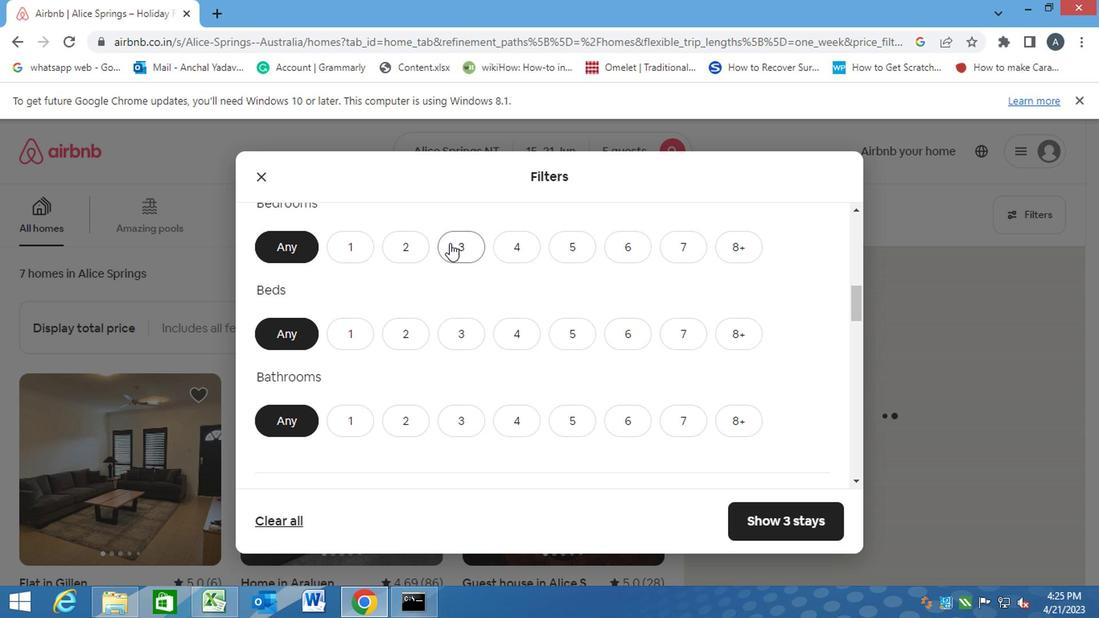 
Action: Mouse moved to (456, 332)
Screenshot: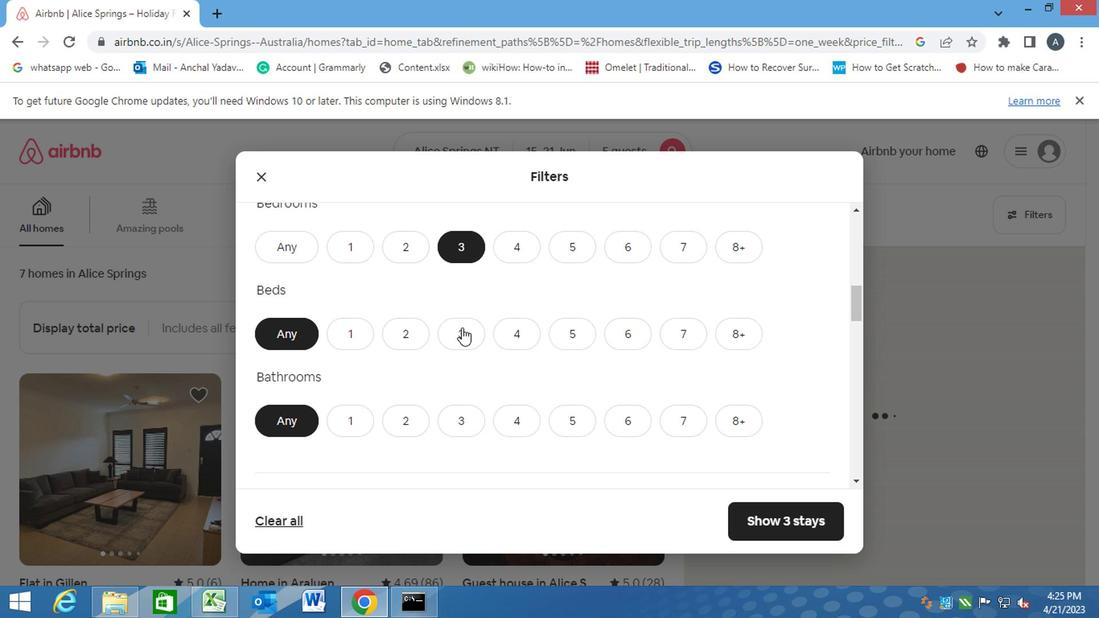 
Action: Mouse pressed left at (456, 332)
Screenshot: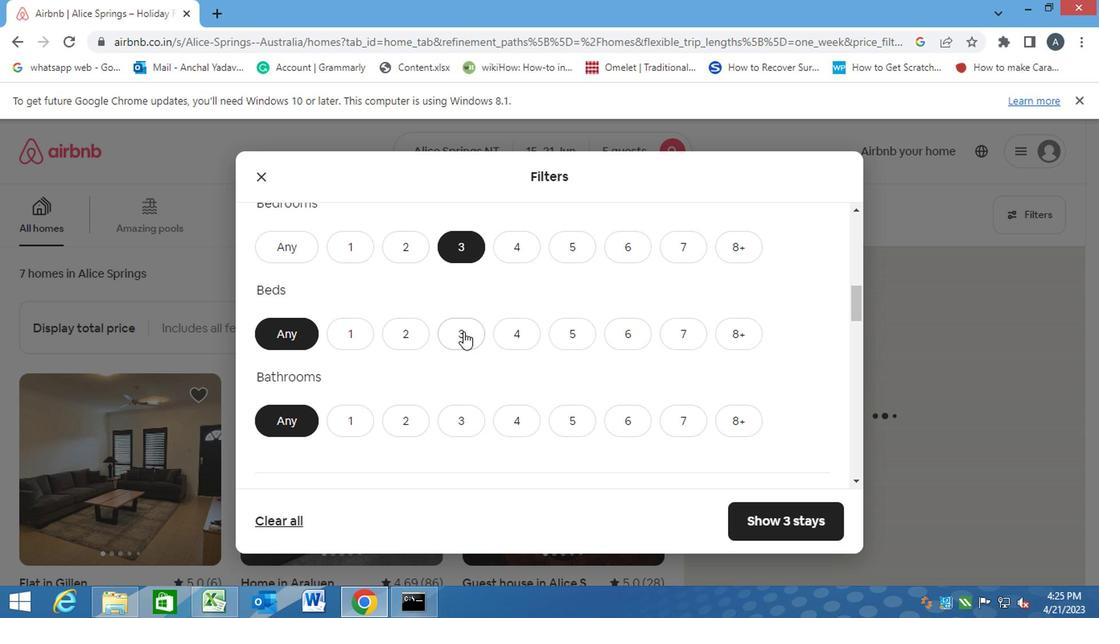 
Action: Mouse moved to (451, 420)
Screenshot: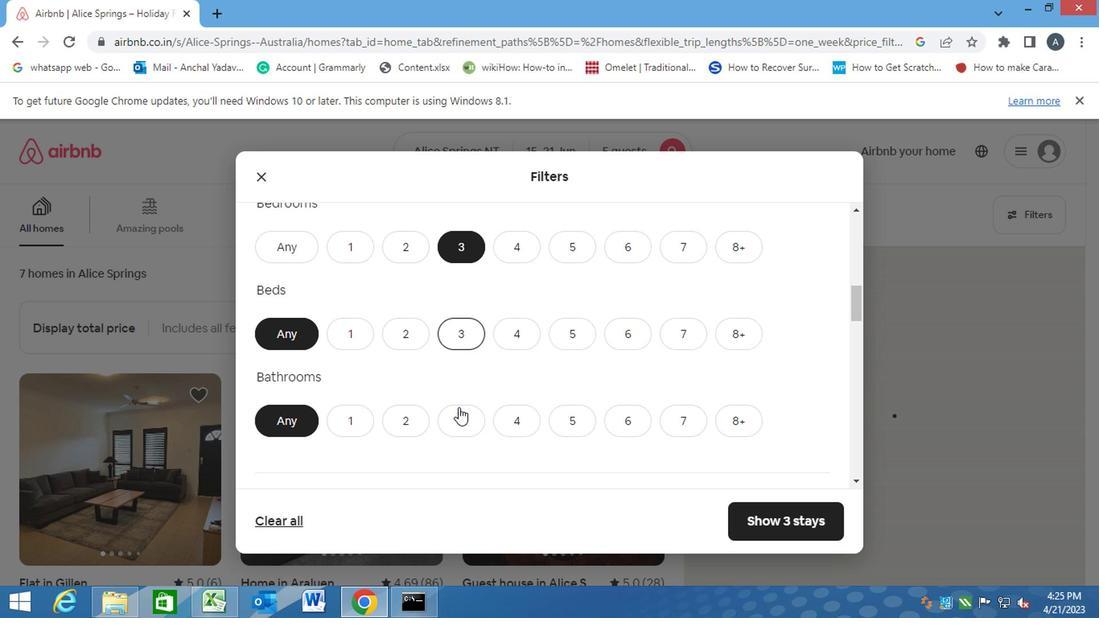 
Action: Mouse pressed left at (451, 420)
Screenshot: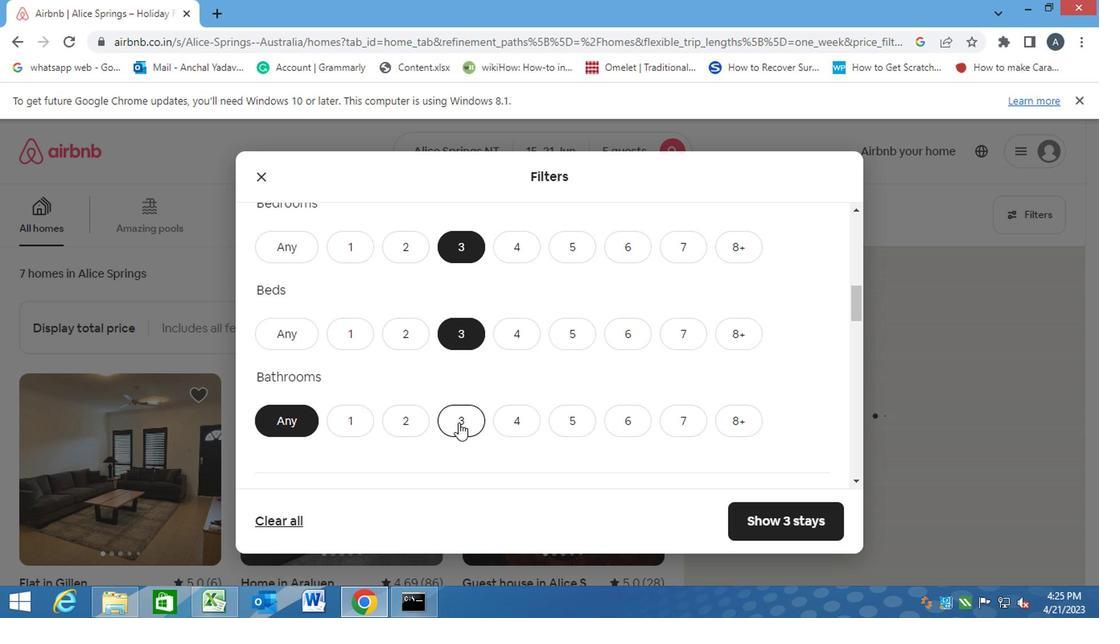 
Action: Mouse moved to (436, 436)
Screenshot: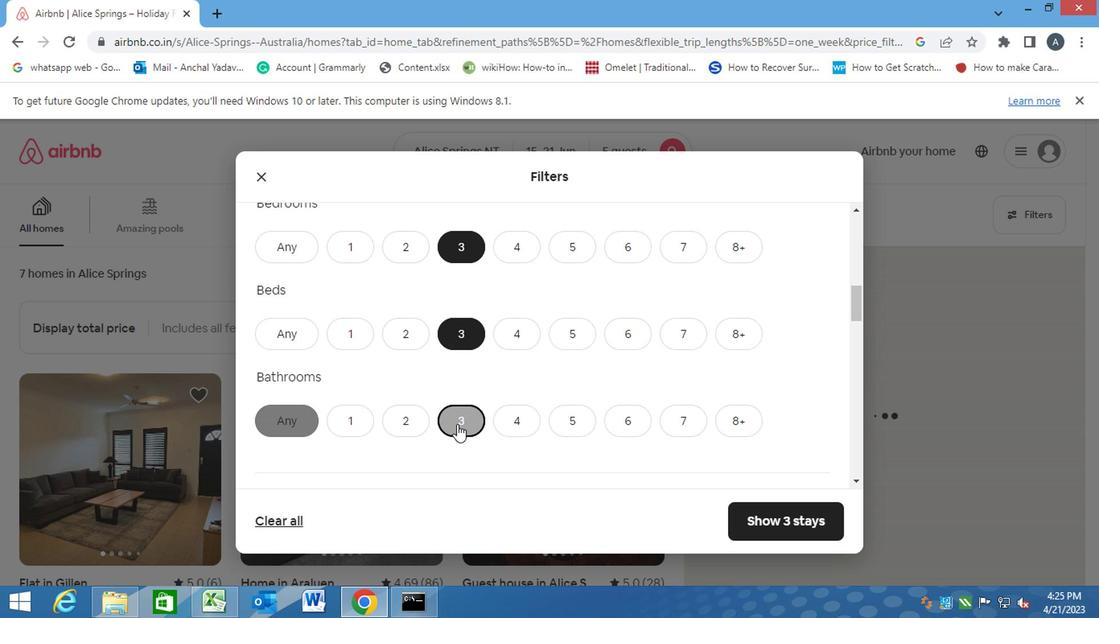 
Action: Mouse scrolled (436, 435) with delta (0, -1)
Screenshot: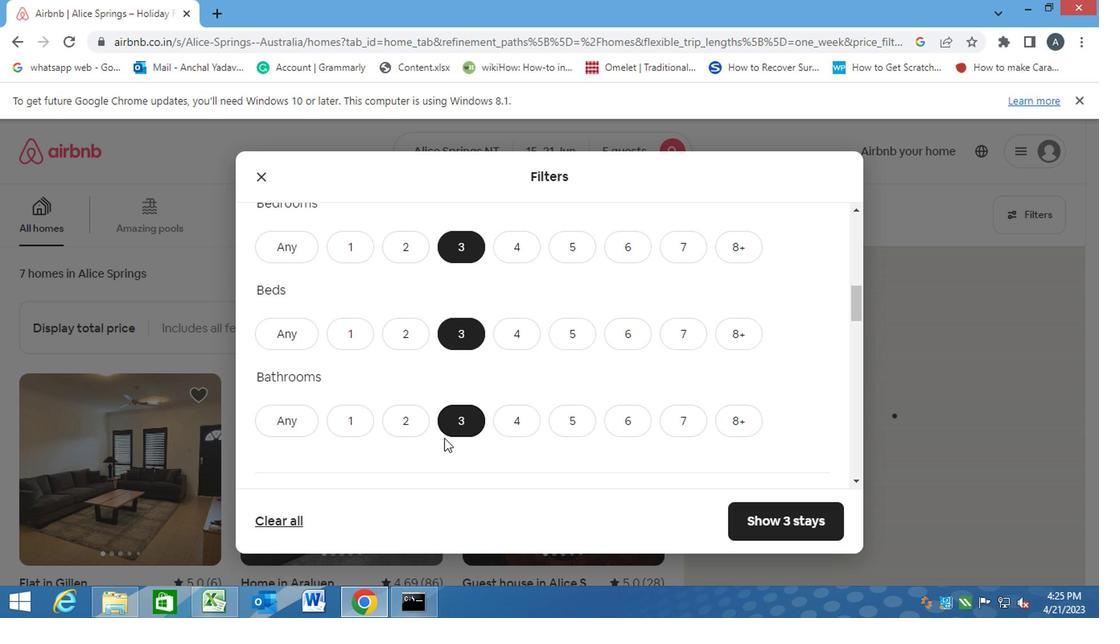
Action: Mouse scrolled (436, 435) with delta (0, -1)
Screenshot: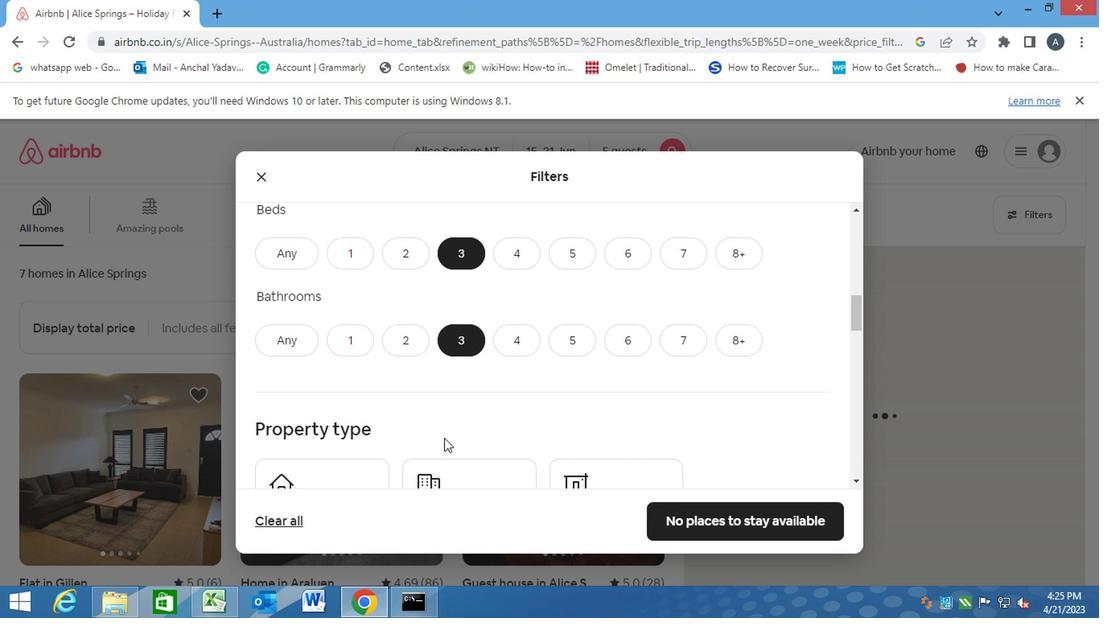 
Action: Mouse scrolled (436, 435) with delta (0, -1)
Screenshot: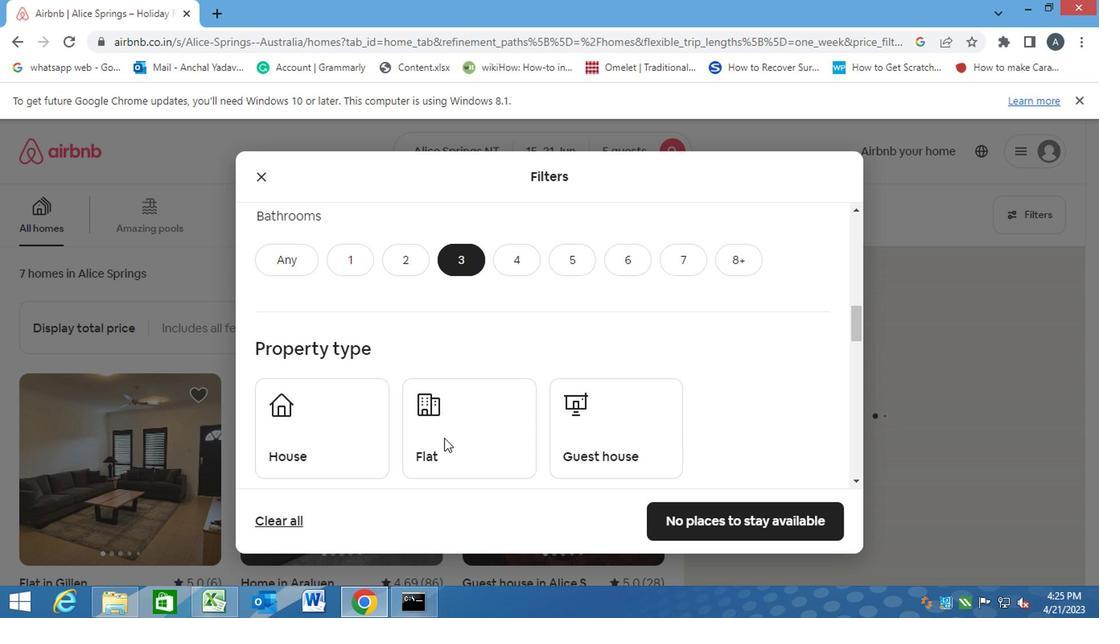 
Action: Mouse moved to (310, 334)
Screenshot: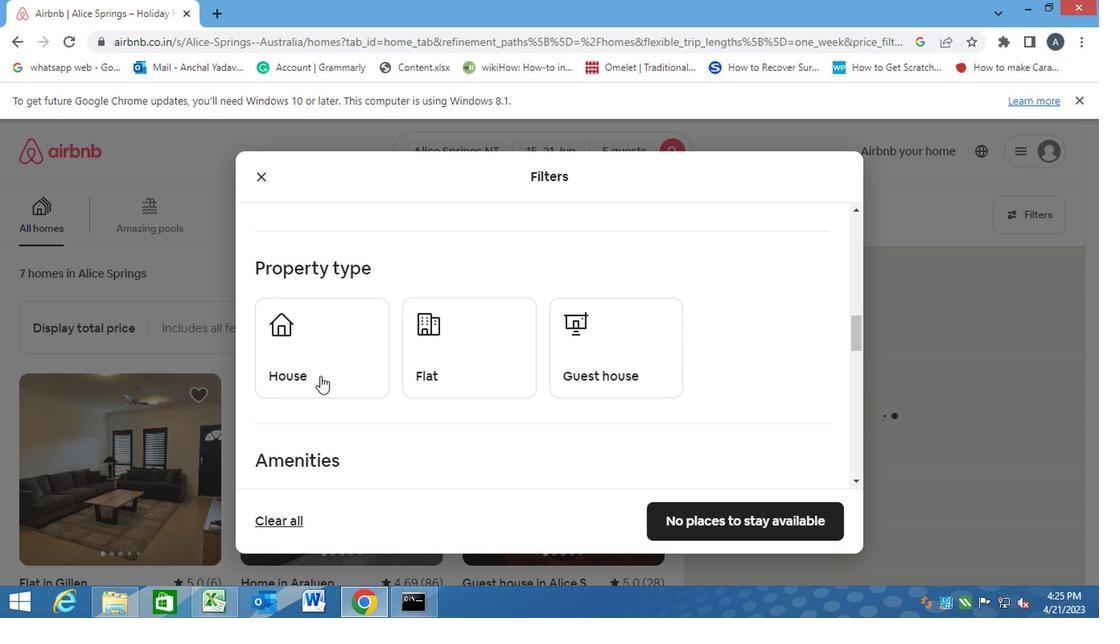 
Action: Mouse pressed left at (310, 334)
Screenshot: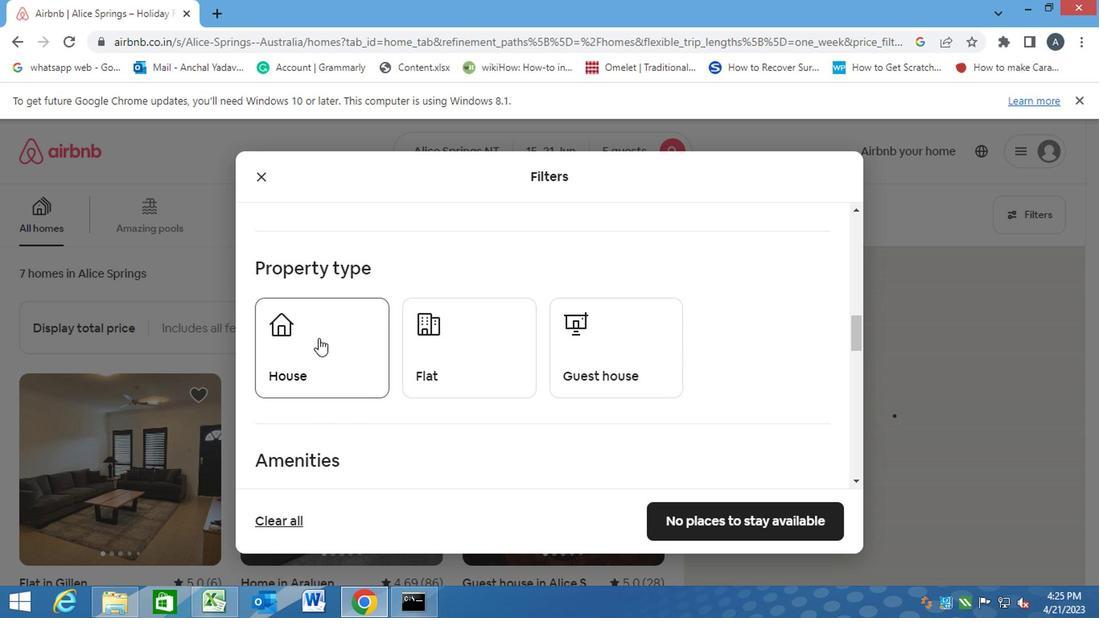 
Action: Mouse moved to (510, 380)
Screenshot: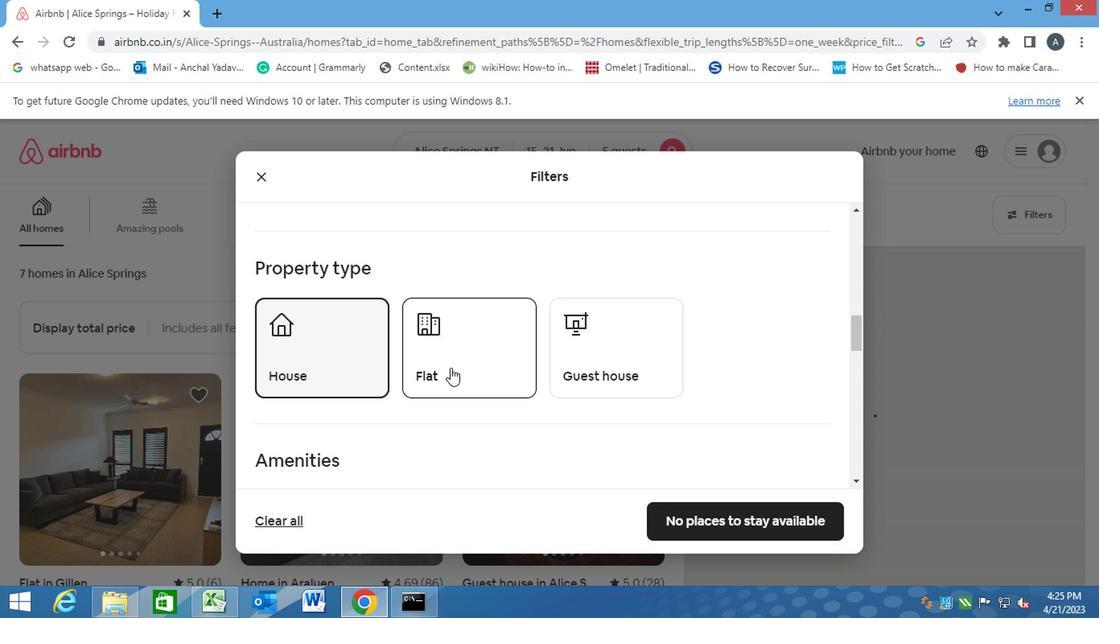 
Action: Mouse pressed left at (446, 366)
Screenshot: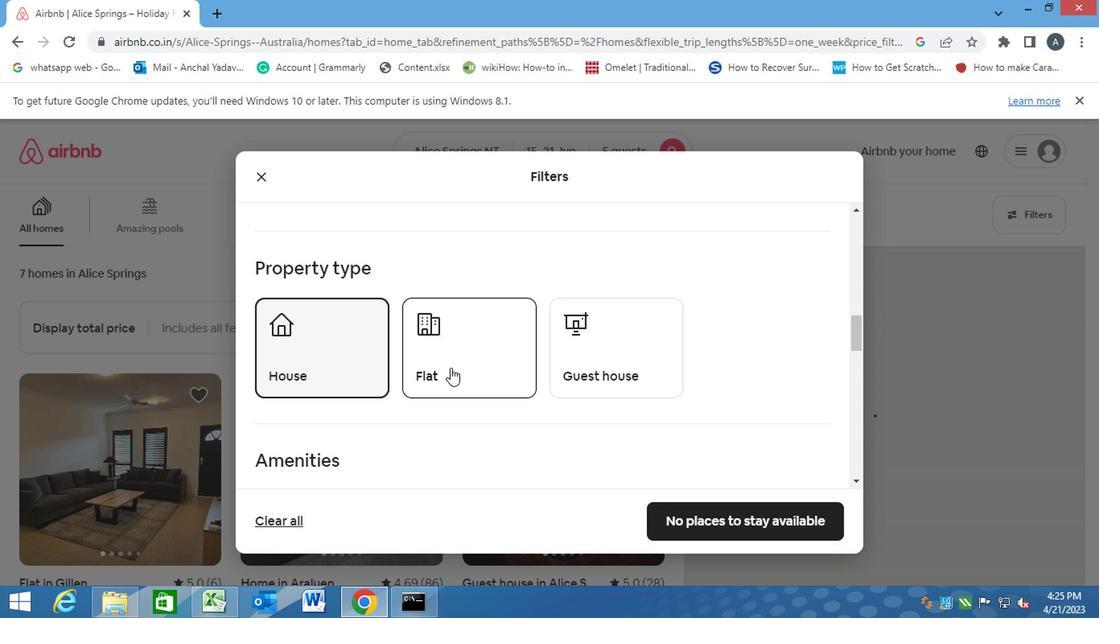 
Action: Mouse moved to (583, 372)
Screenshot: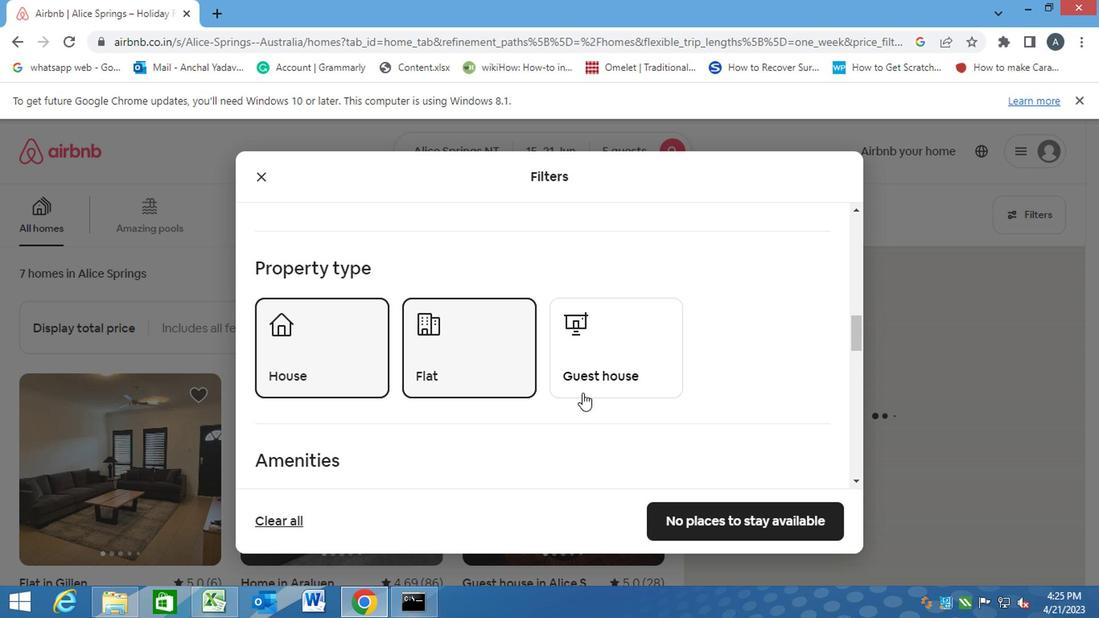 
Action: Mouse pressed left at (583, 372)
Screenshot: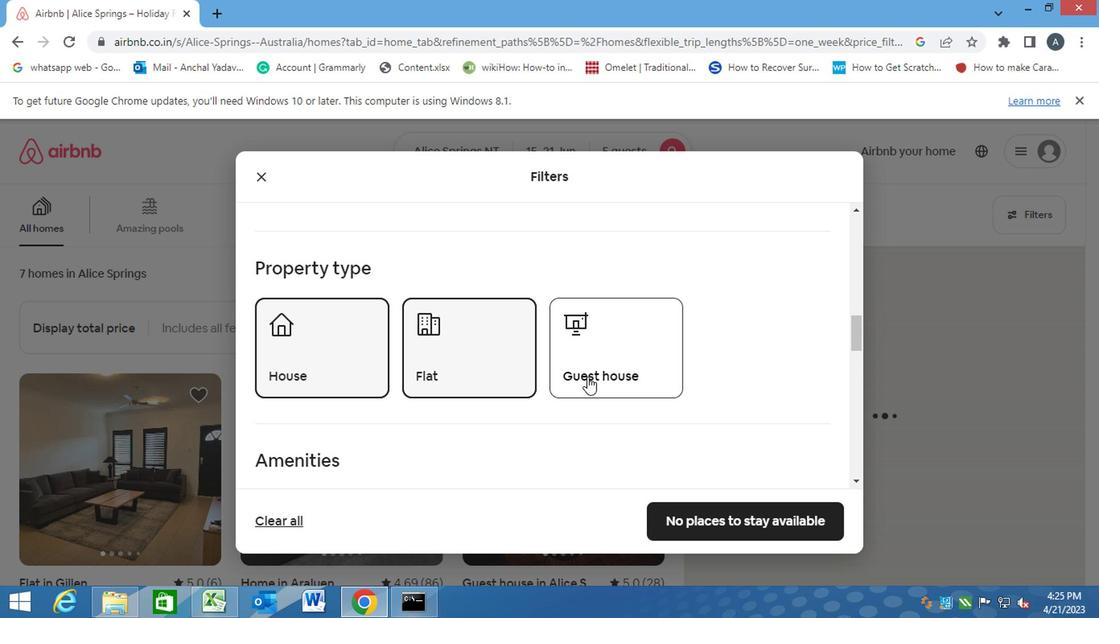 
Action: Mouse moved to (484, 425)
Screenshot: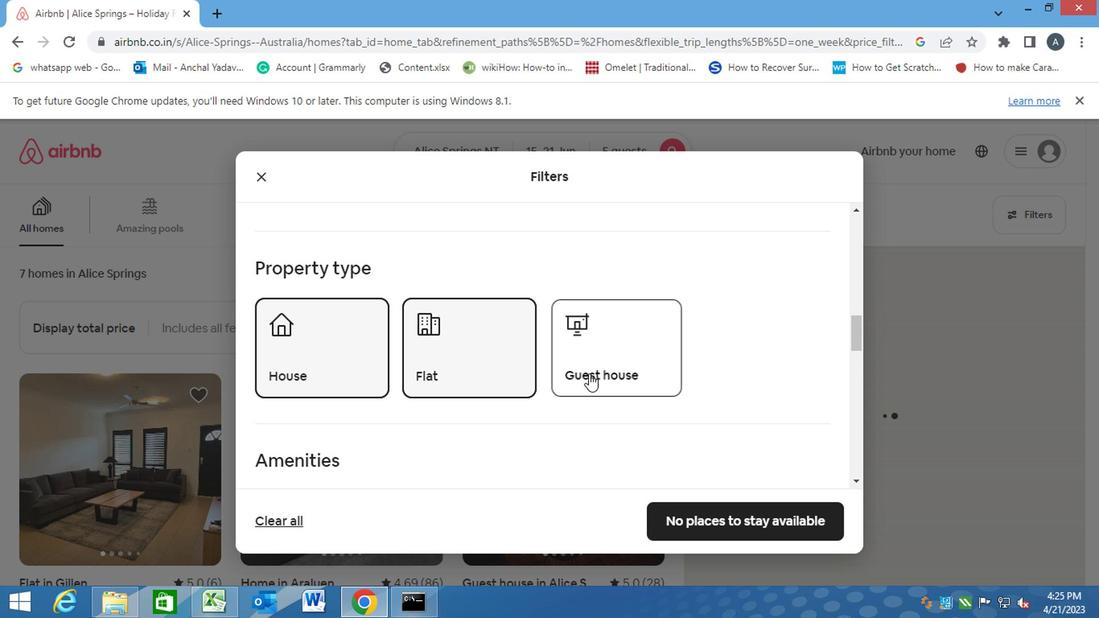 
Action: Mouse scrolled (484, 424) with delta (0, -1)
Screenshot: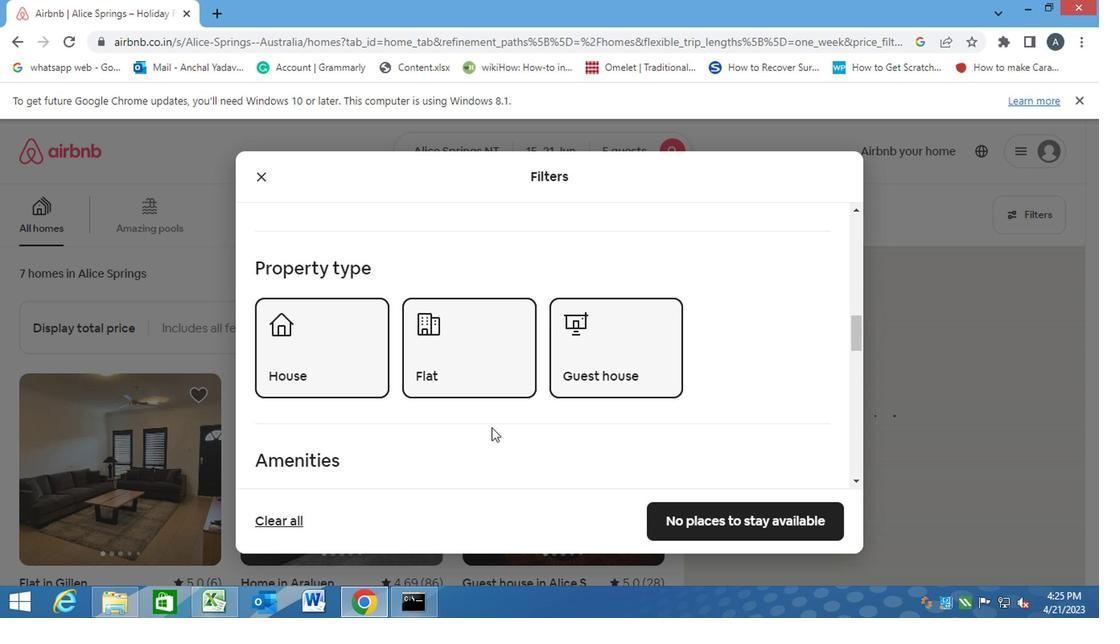 
Action: Mouse scrolled (484, 424) with delta (0, -1)
Screenshot: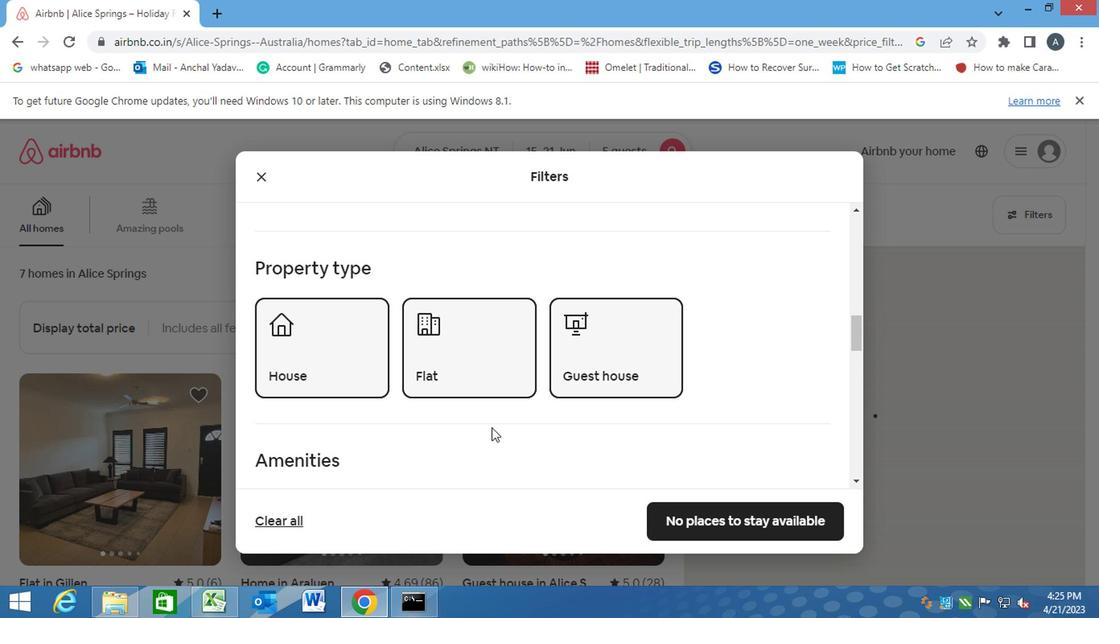 
Action: Mouse moved to (540, 417)
Screenshot: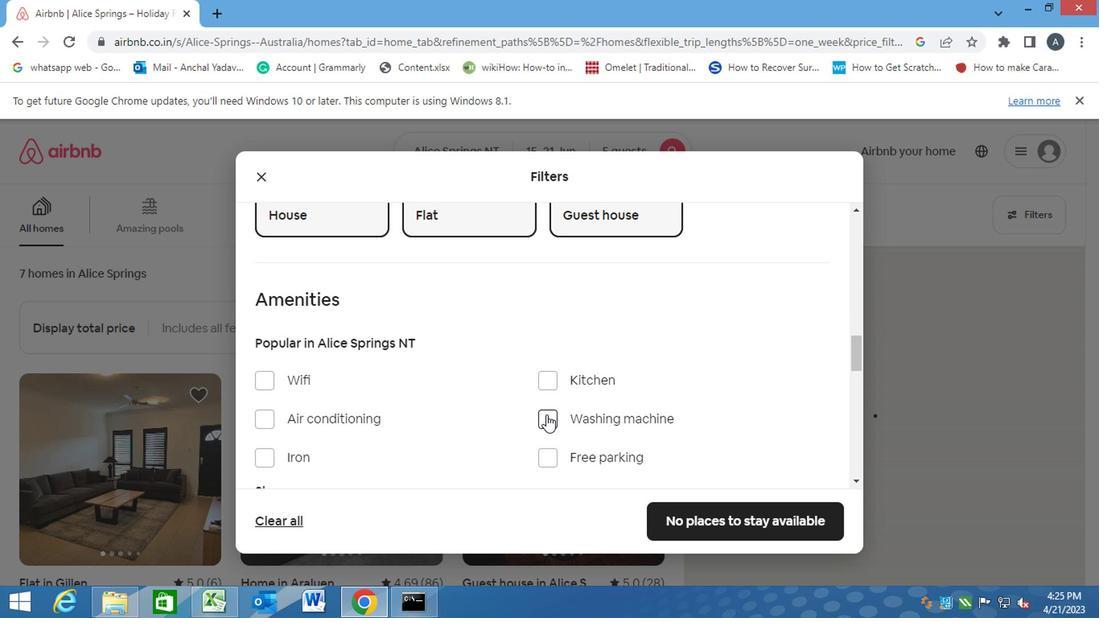 
Action: Mouse pressed left at (540, 417)
Screenshot: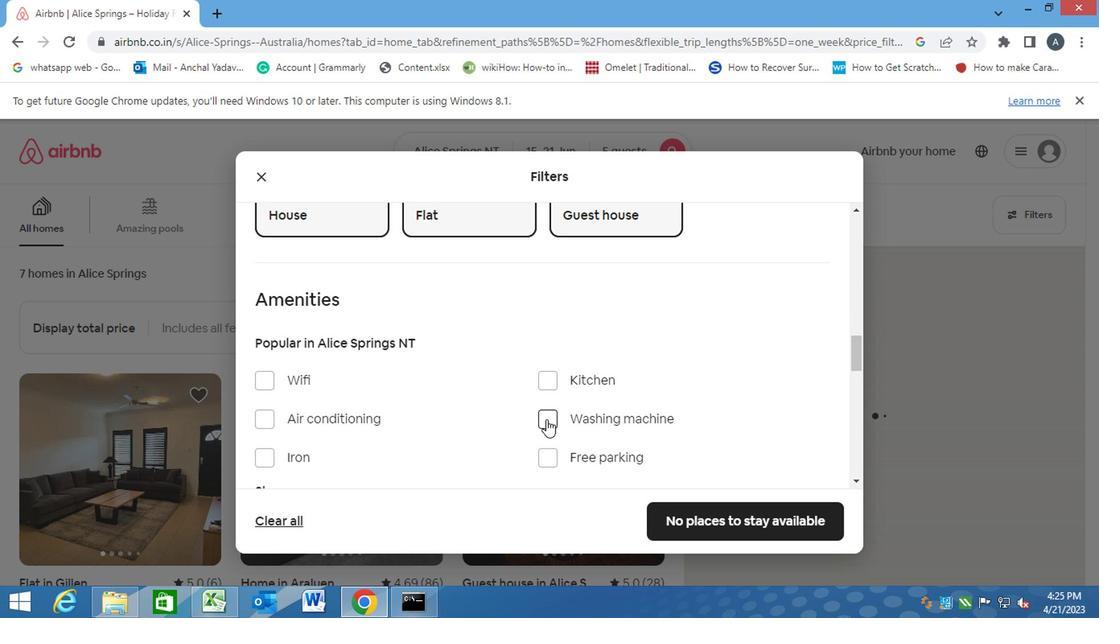 
Action: Mouse moved to (540, 382)
Screenshot: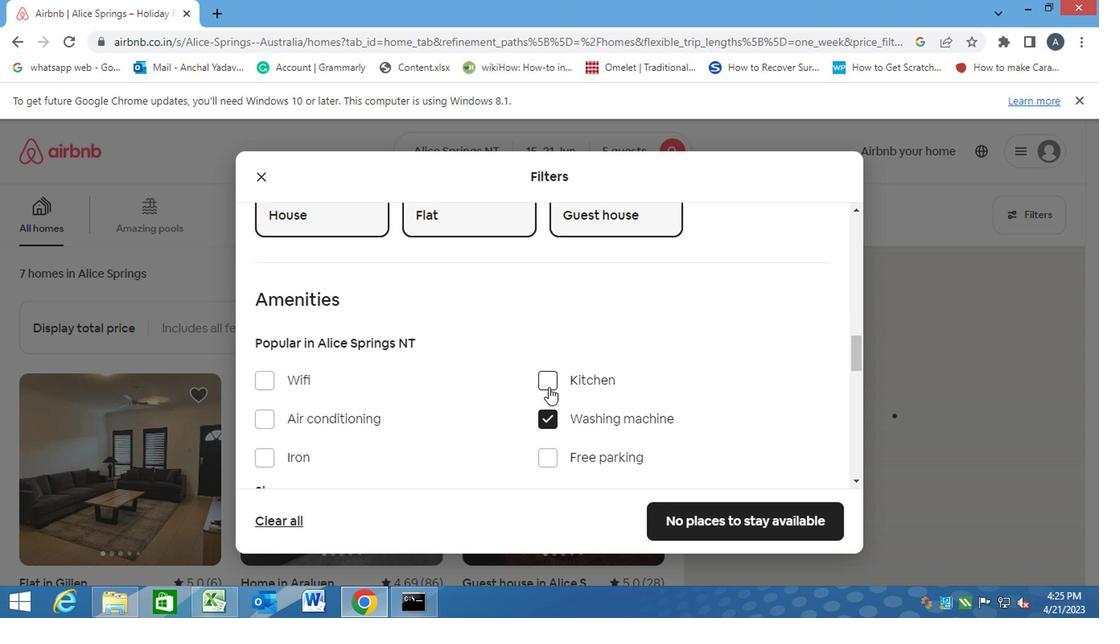 
Action: Mouse pressed left at (540, 382)
Screenshot: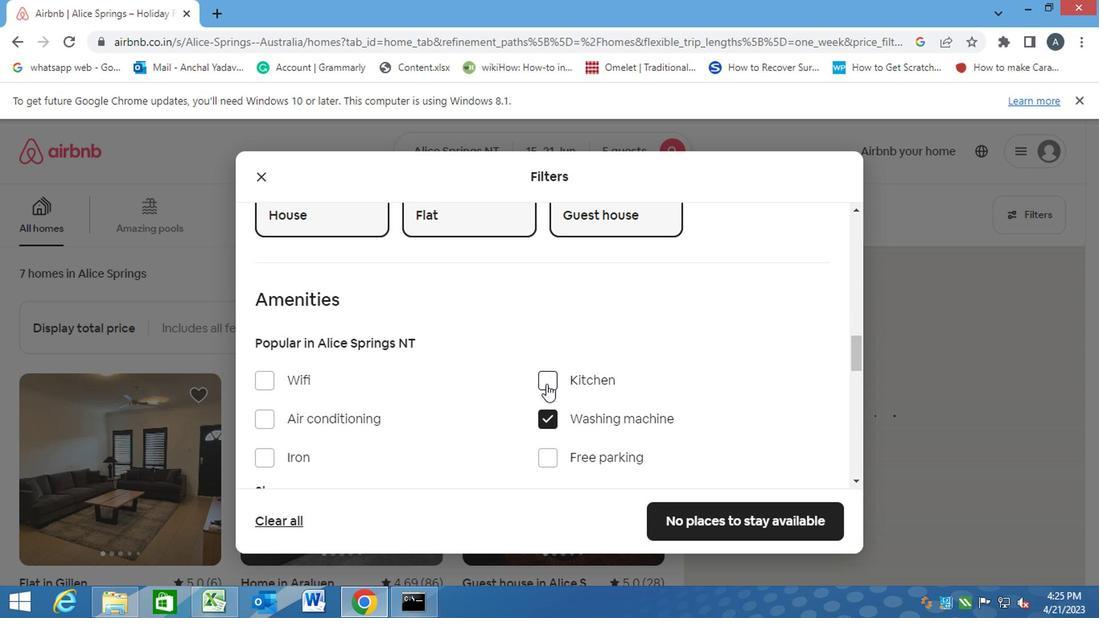 
Action: Mouse moved to (504, 413)
Screenshot: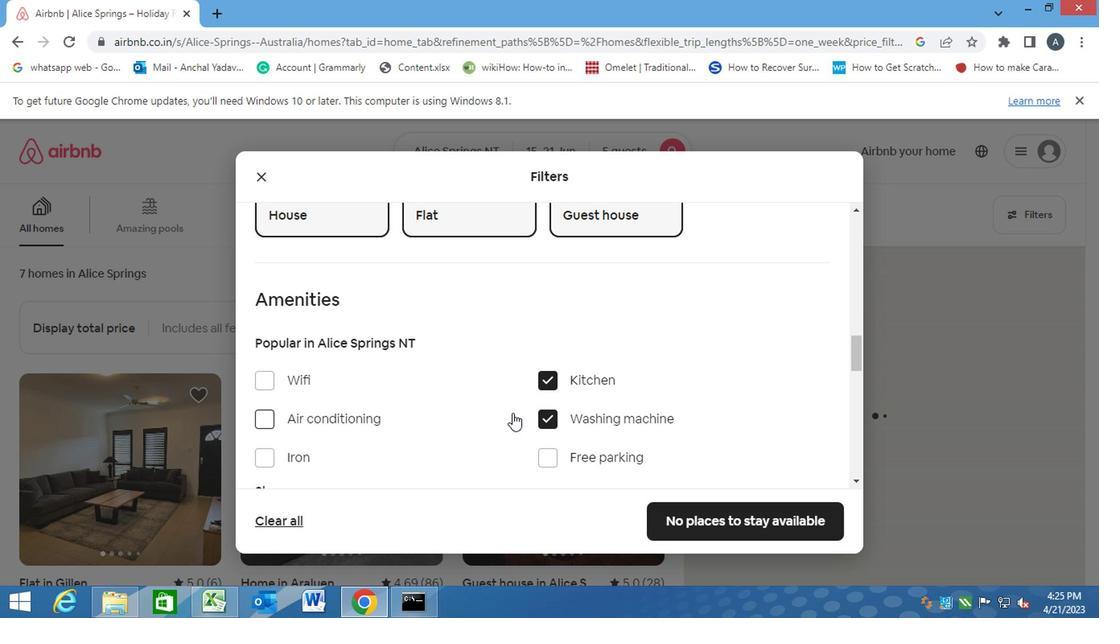 
Action: Mouse scrolled (504, 412) with delta (0, -1)
Screenshot: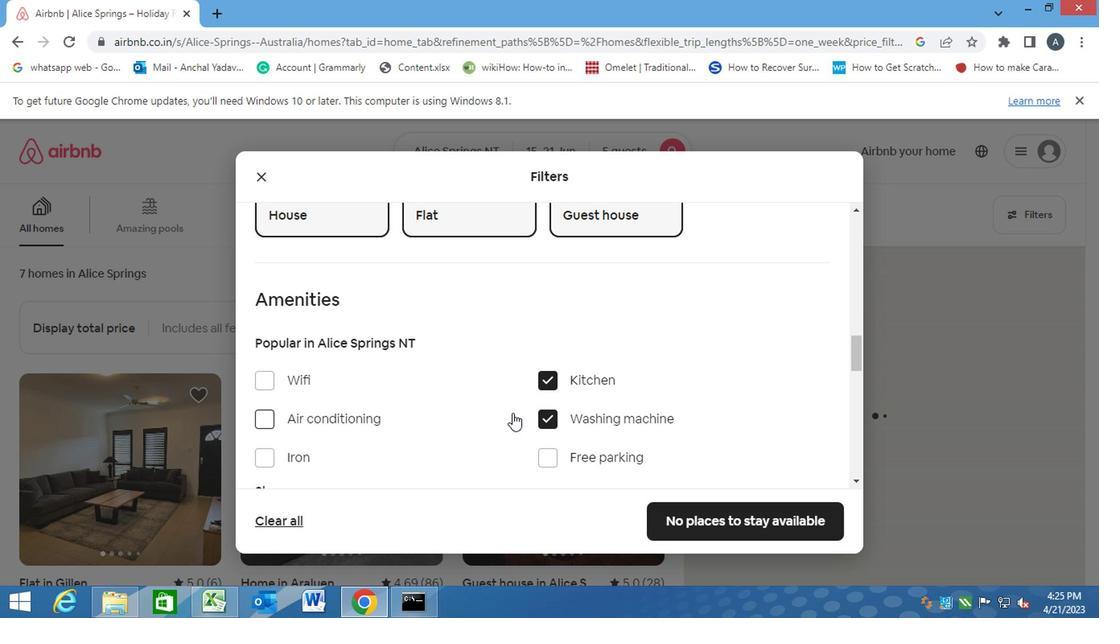 
Action: Mouse moved to (503, 413)
Screenshot: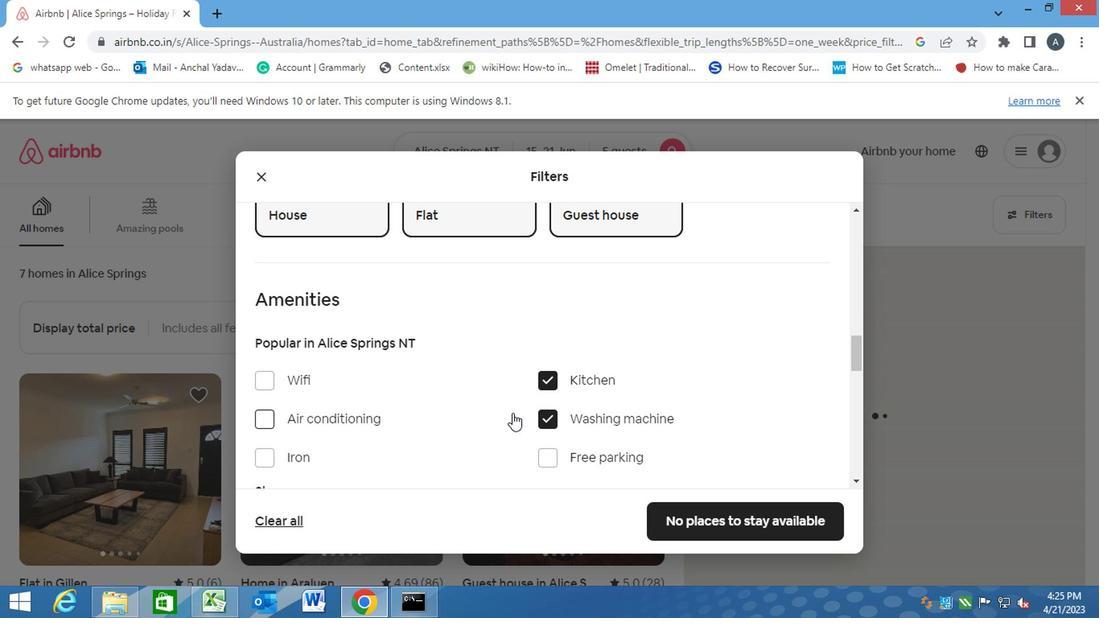 
Action: Mouse scrolled (503, 413) with delta (0, 0)
Screenshot: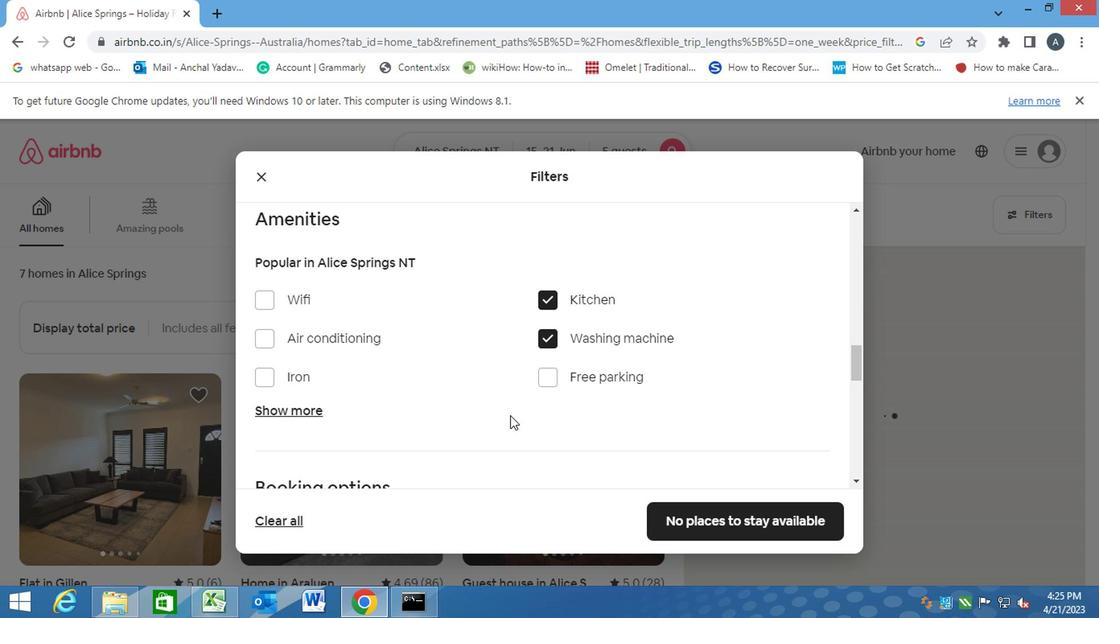
Action: Mouse scrolled (503, 413) with delta (0, 0)
Screenshot: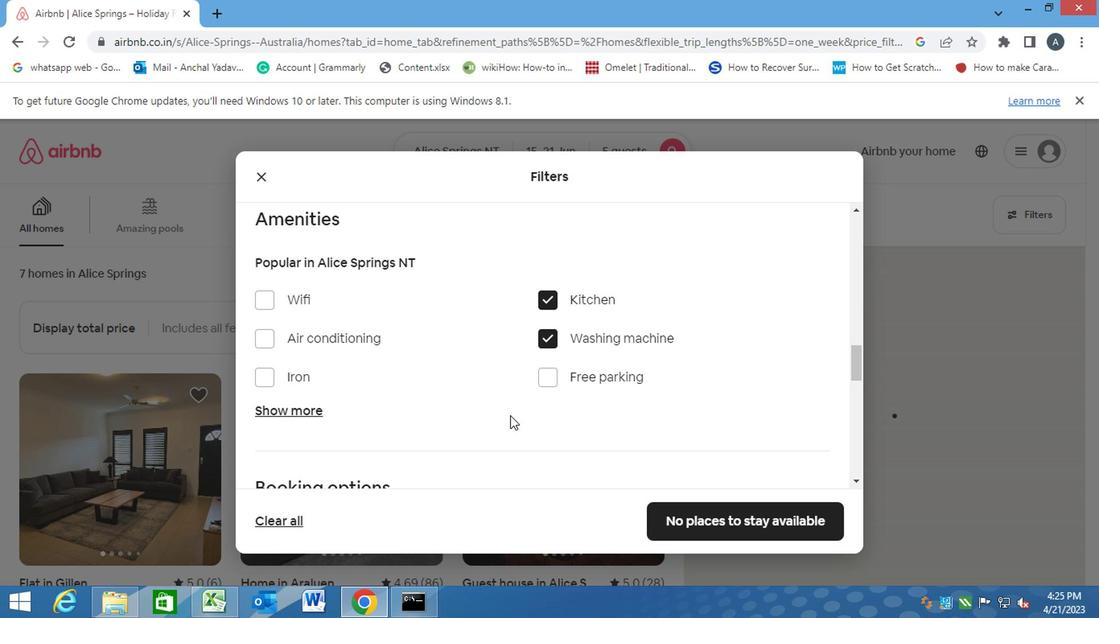 
Action: Mouse scrolled (503, 413) with delta (0, 0)
Screenshot: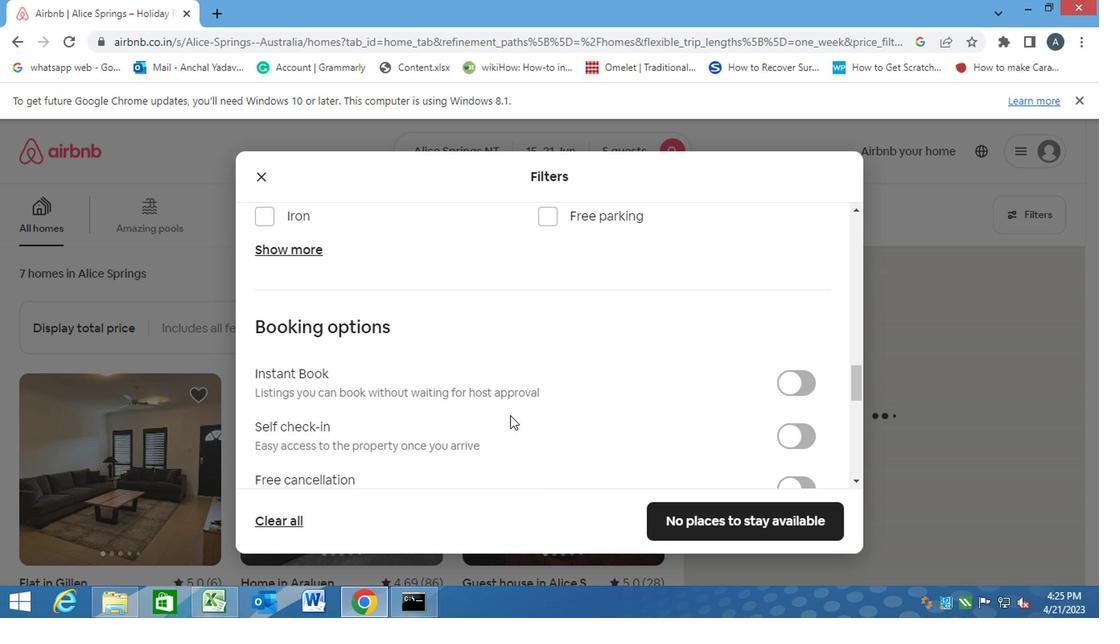 
Action: Mouse scrolled (503, 413) with delta (0, 0)
Screenshot: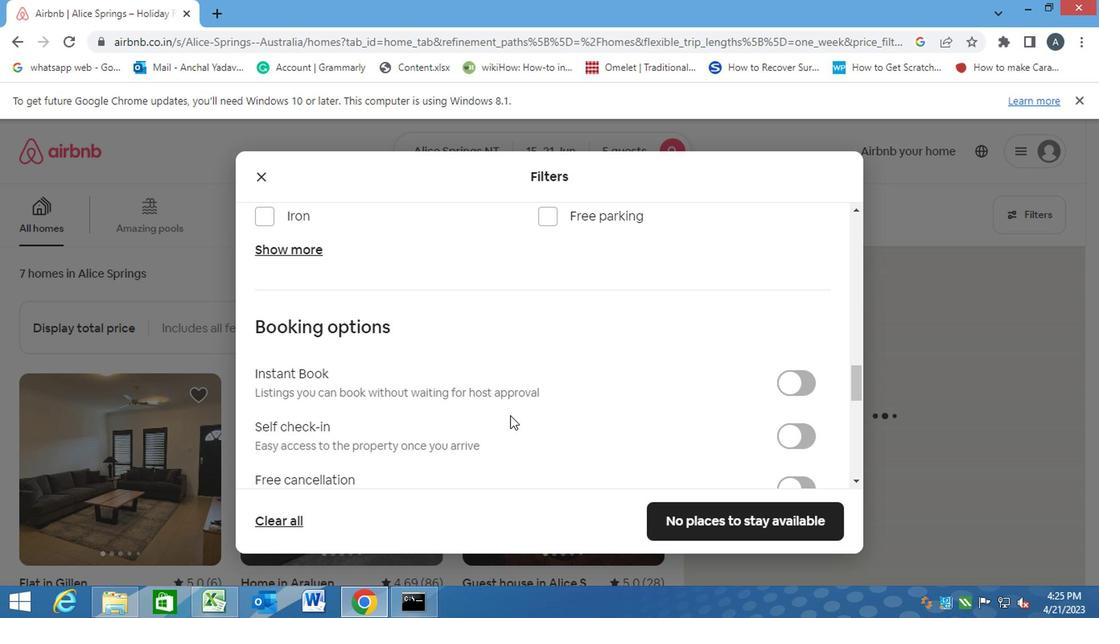 
Action: Mouse moved to (792, 275)
Screenshot: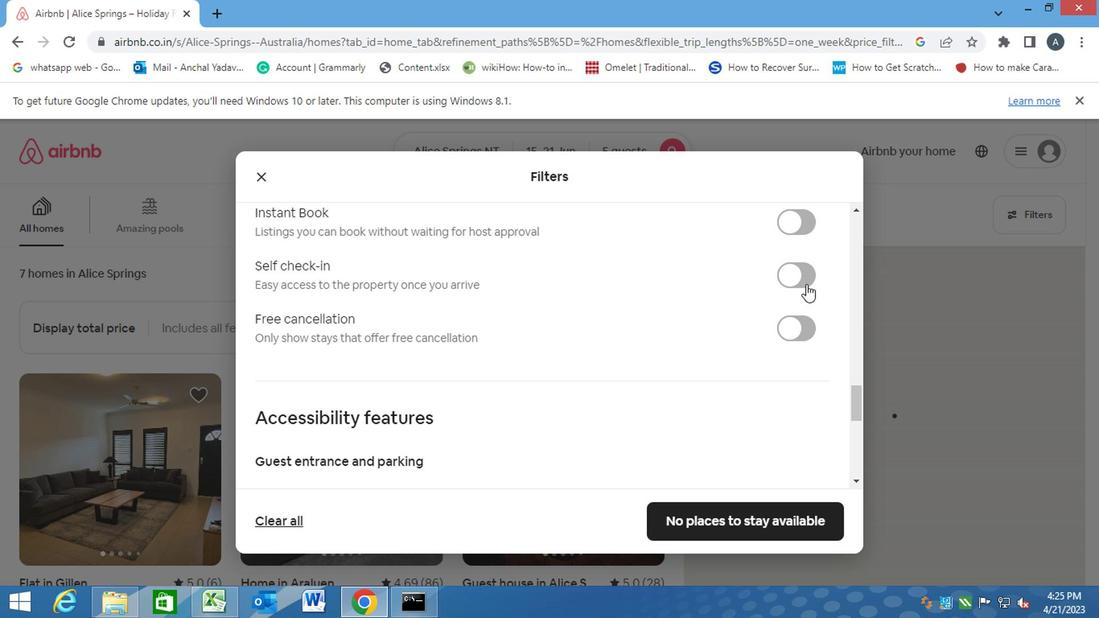 
Action: Mouse pressed left at (792, 275)
Screenshot: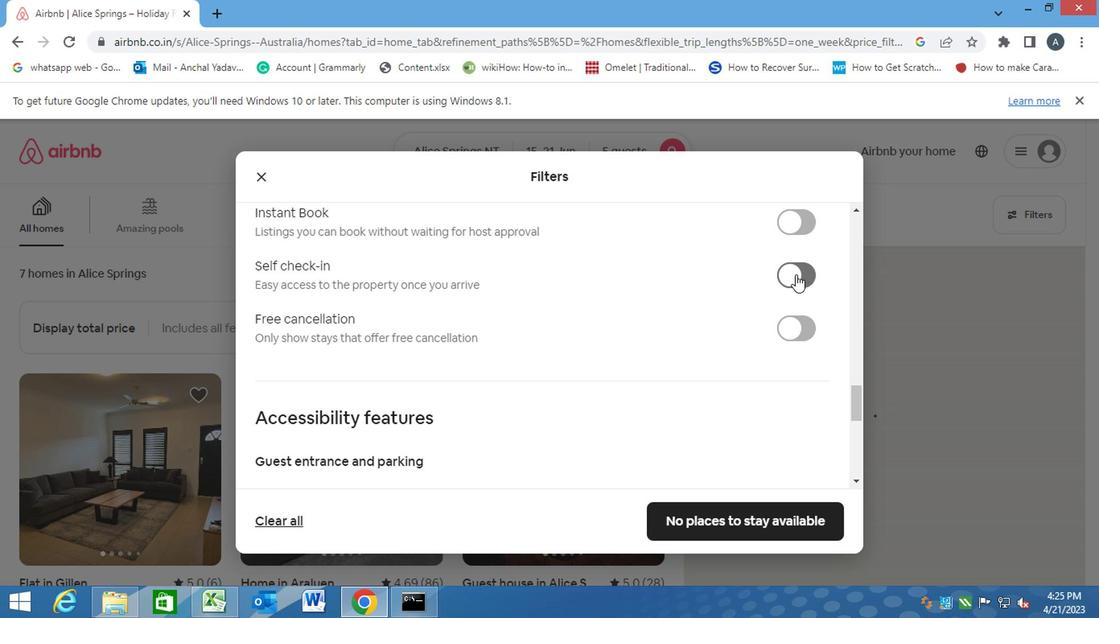 
Action: Mouse moved to (515, 334)
Screenshot: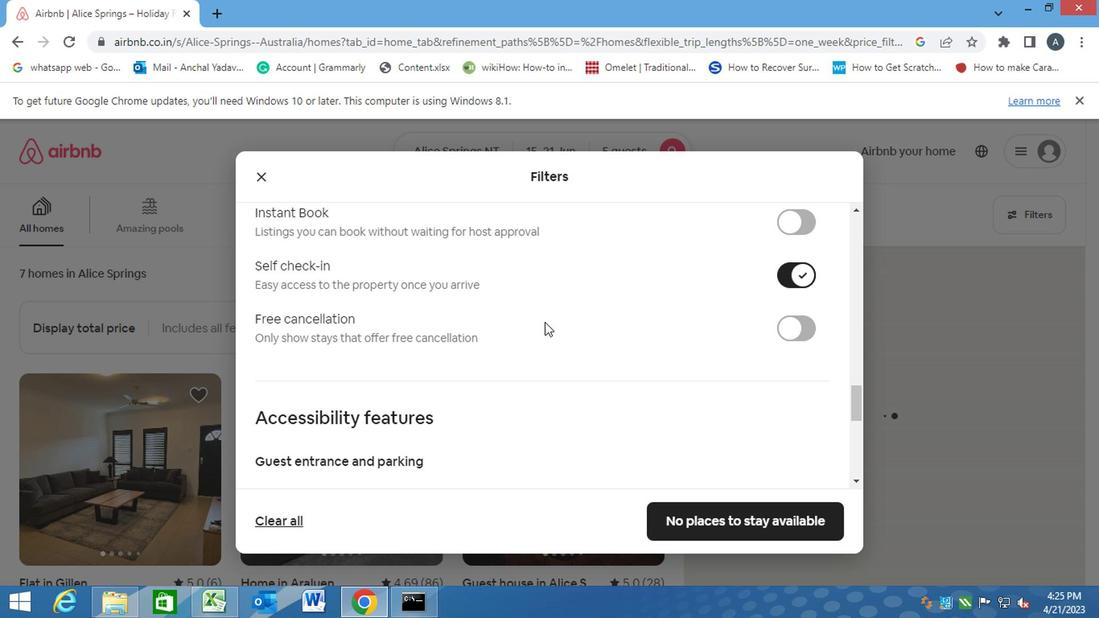
Action: Mouse scrolled (515, 333) with delta (0, 0)
Screenshot: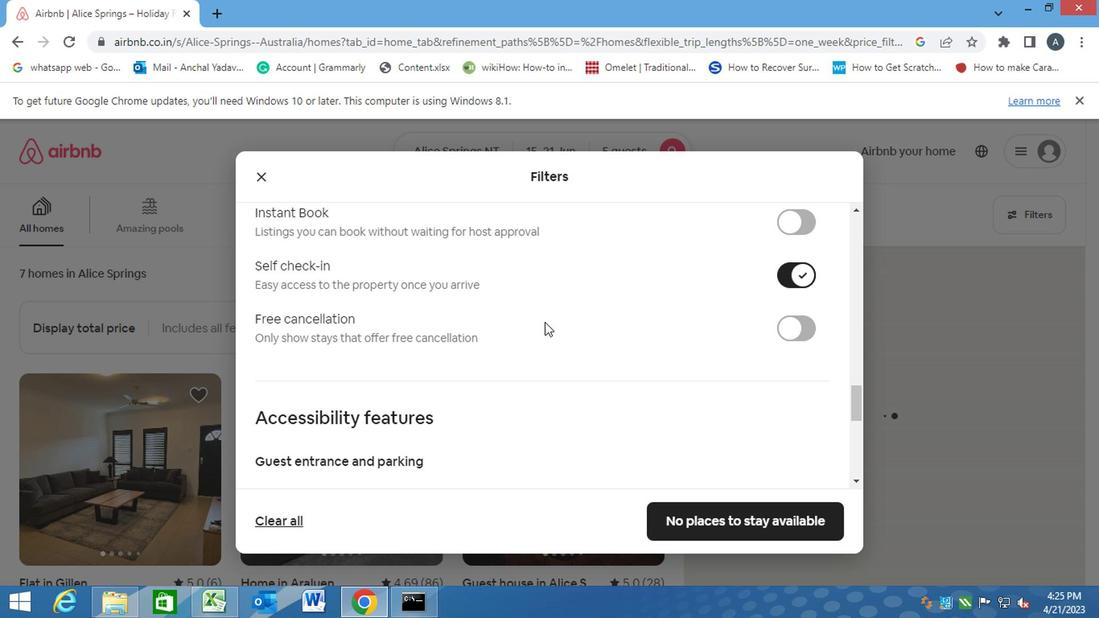 
Action: Mouse moved to (511, 336)
Screenshot: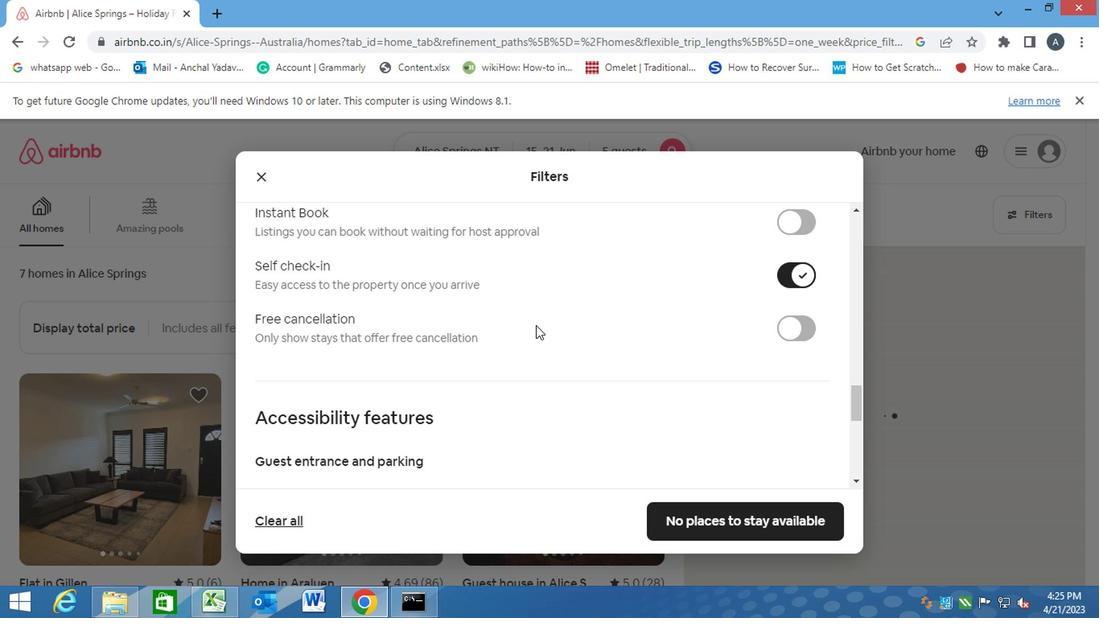 
Action: Mouse scrolled (511, 336) with delta (0, 0)
Screenshot: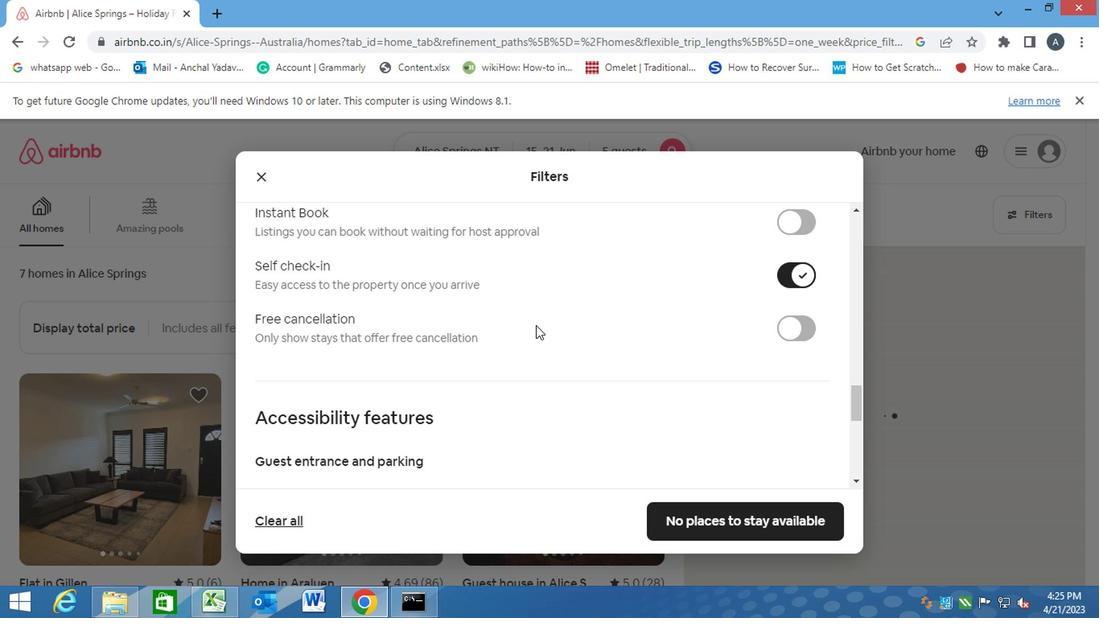 
Action: Mouse moved to (506, 338)
Screenshot: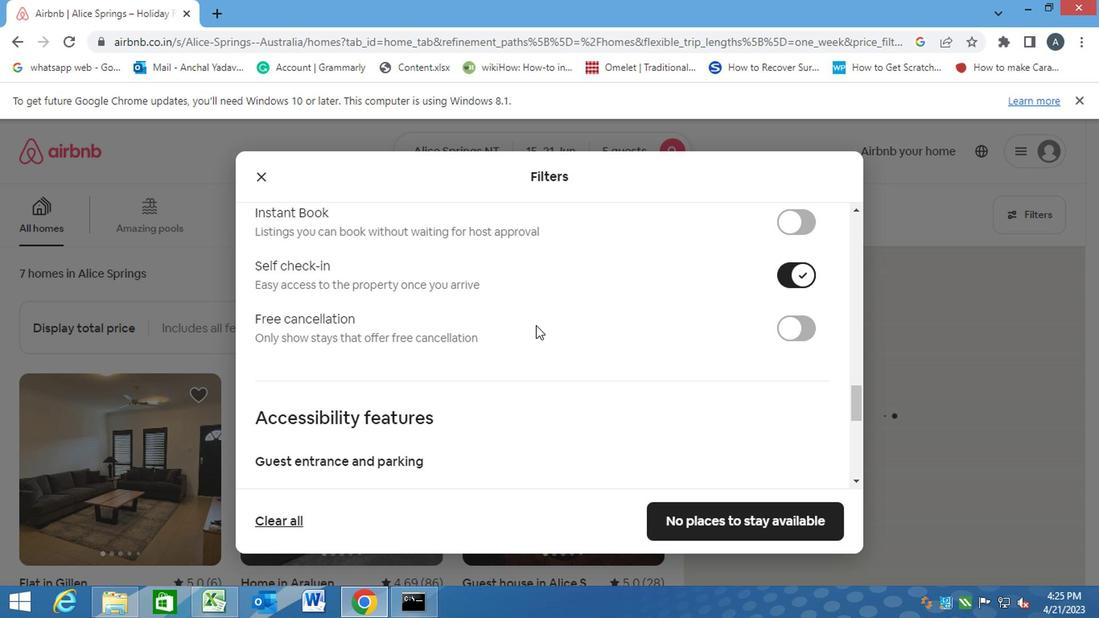 
Action: Mouse scrolled (507, 337) with delta (0, -1)
Screenshot: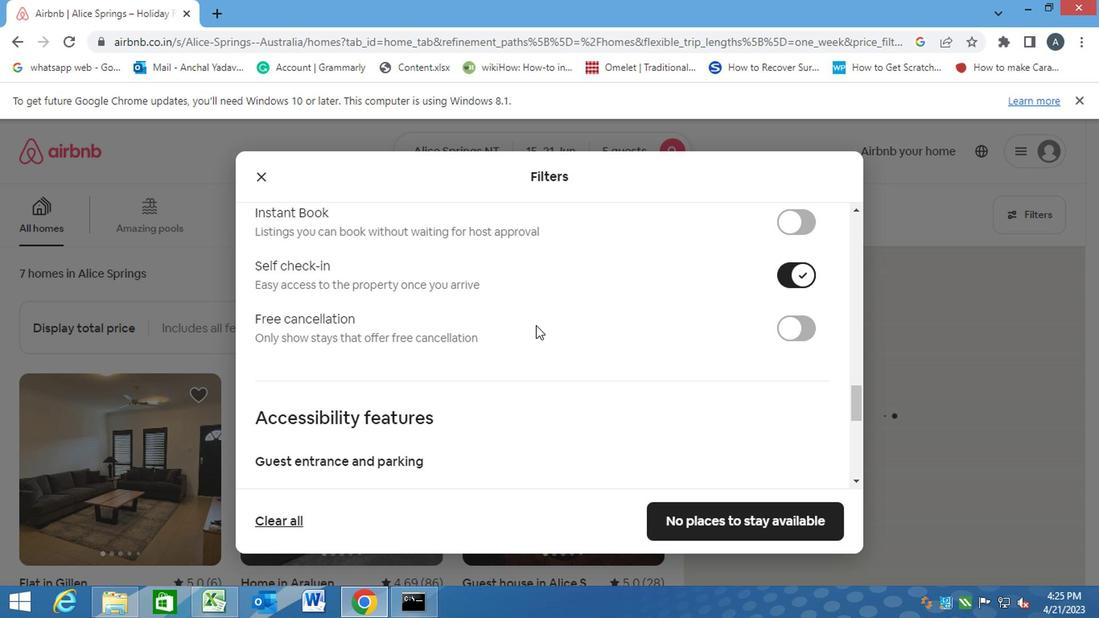 
Action: Mouse moved to (394, 376)
Screenshot: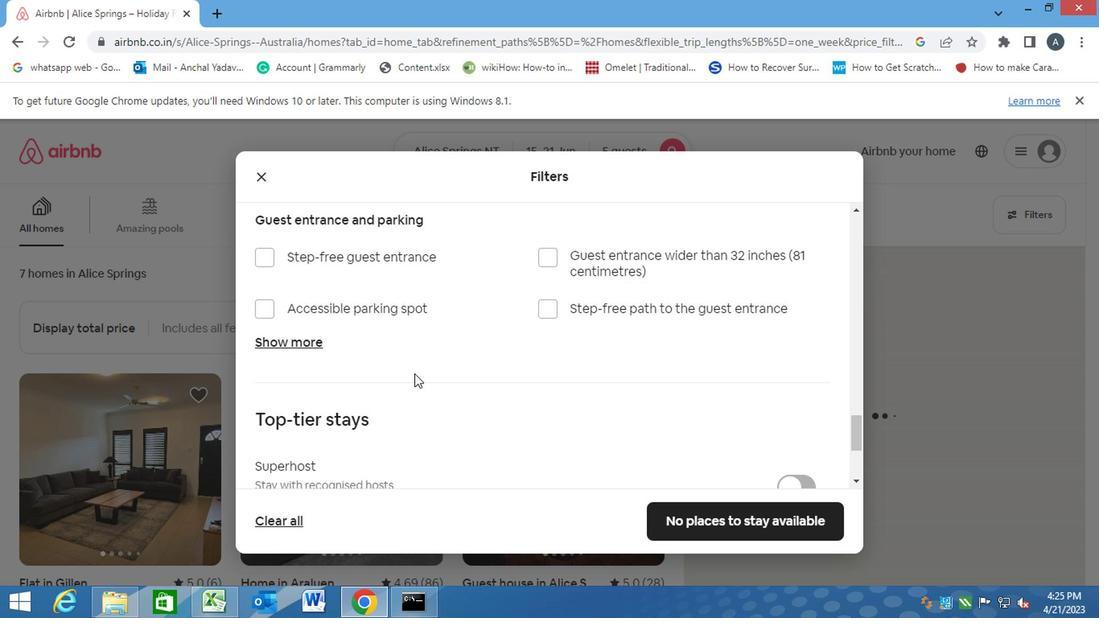 
Action: Mouse scrolled (394, 376) with delta (0, 0)
Screenshot: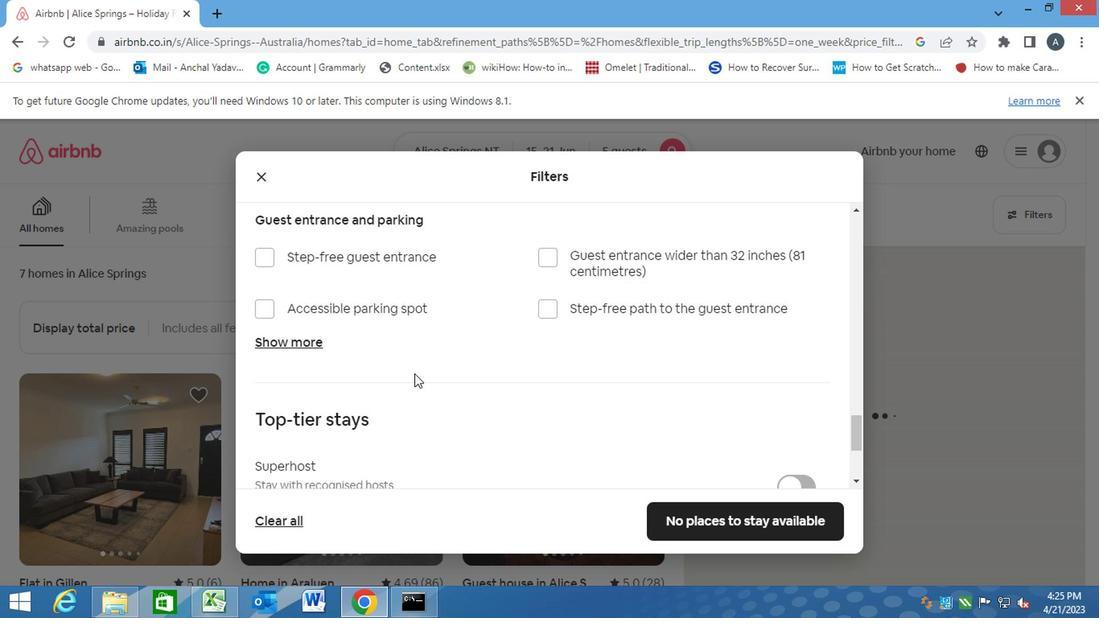 
Action: Mouse moved to (388, 378)
Screenshot: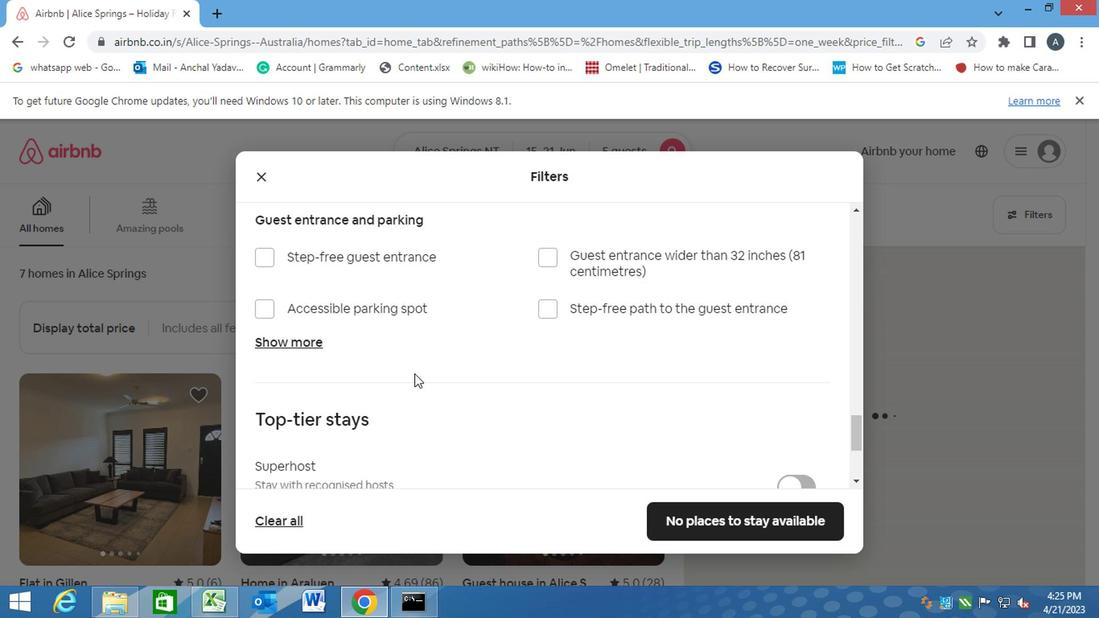 
Action: Mouse scrolled (388, 377) with delta (0, 0)
Screenshot: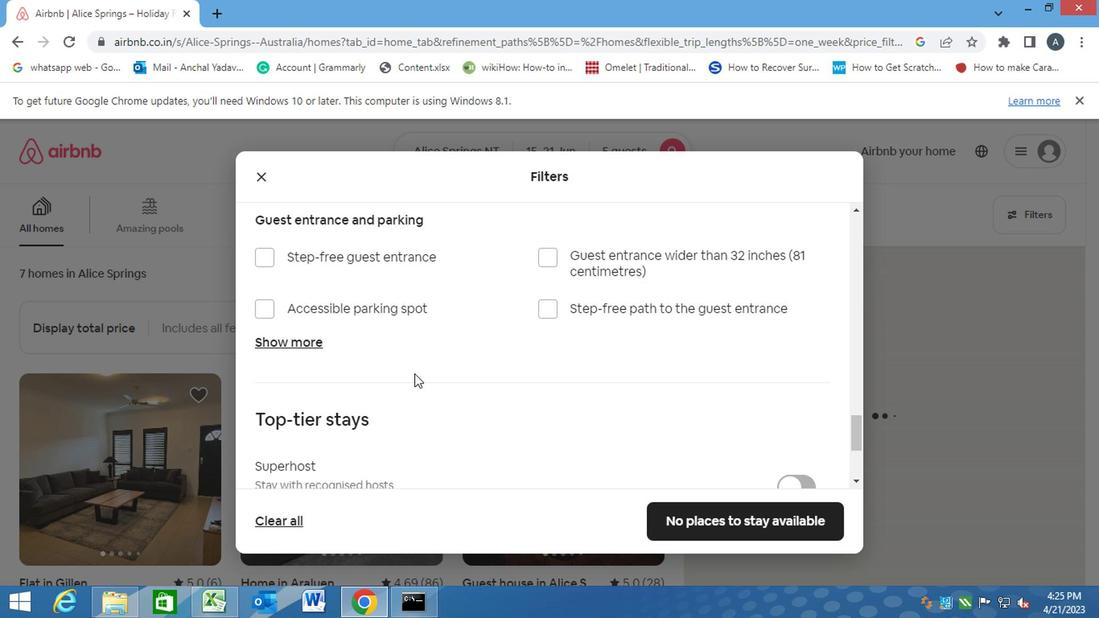 
Action: Mouse moved to (378, 381)
Screenshot: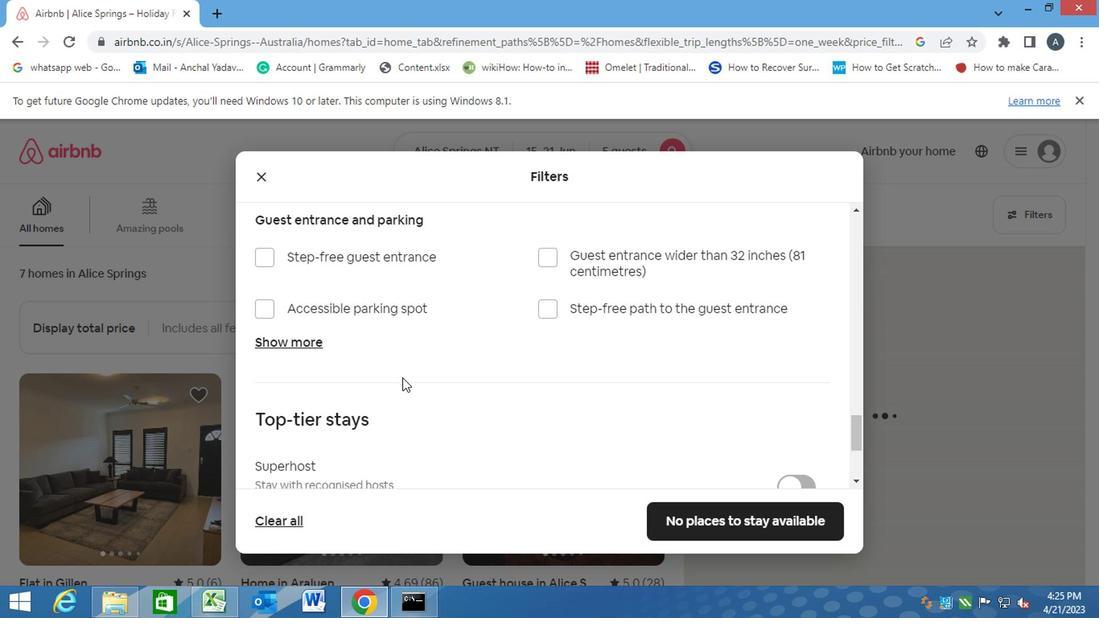 
Action: Mouse scrolled (378, 380) with delta (0, -1)
Screenshot: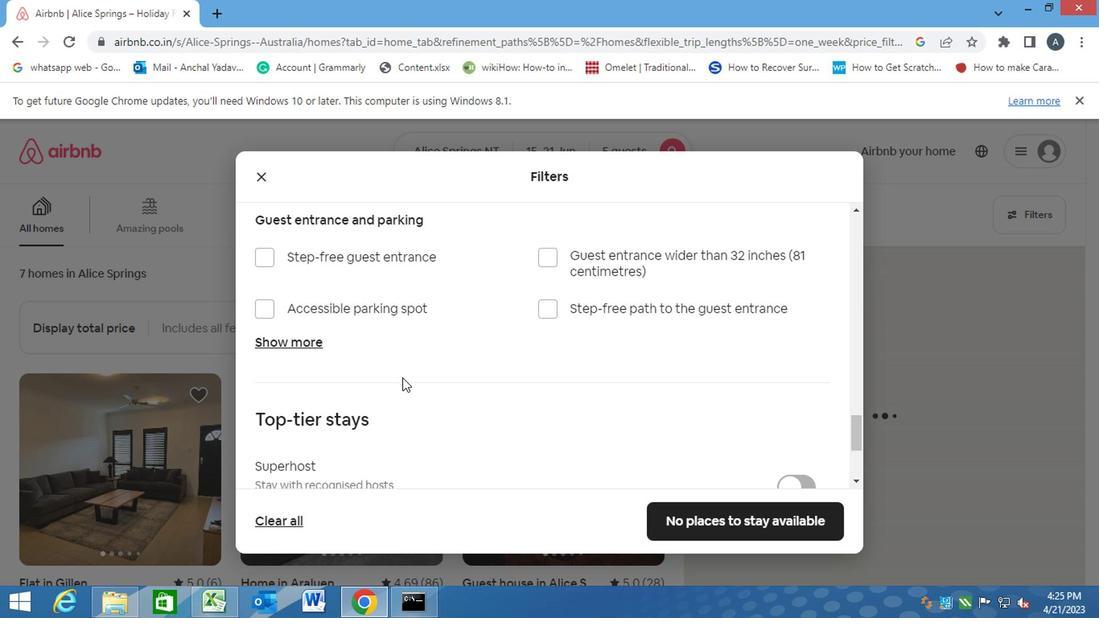 
Action: Mouse moved to (262, 441)
Screenshot: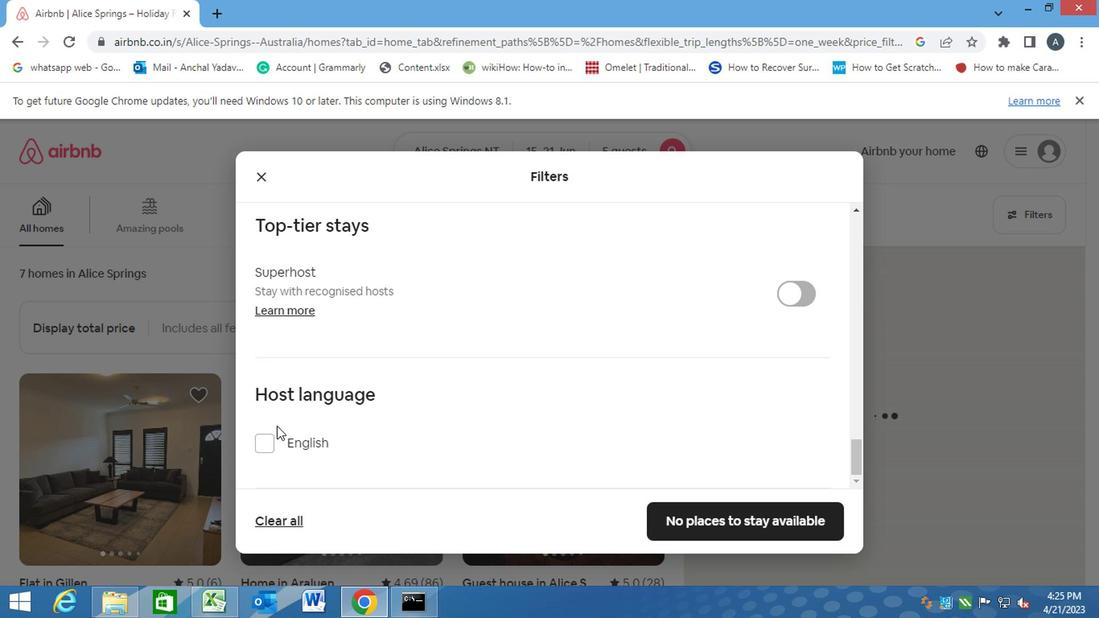 
Action: Mouse scrolled (262, 440) with delta (0, 0)
Screenshot: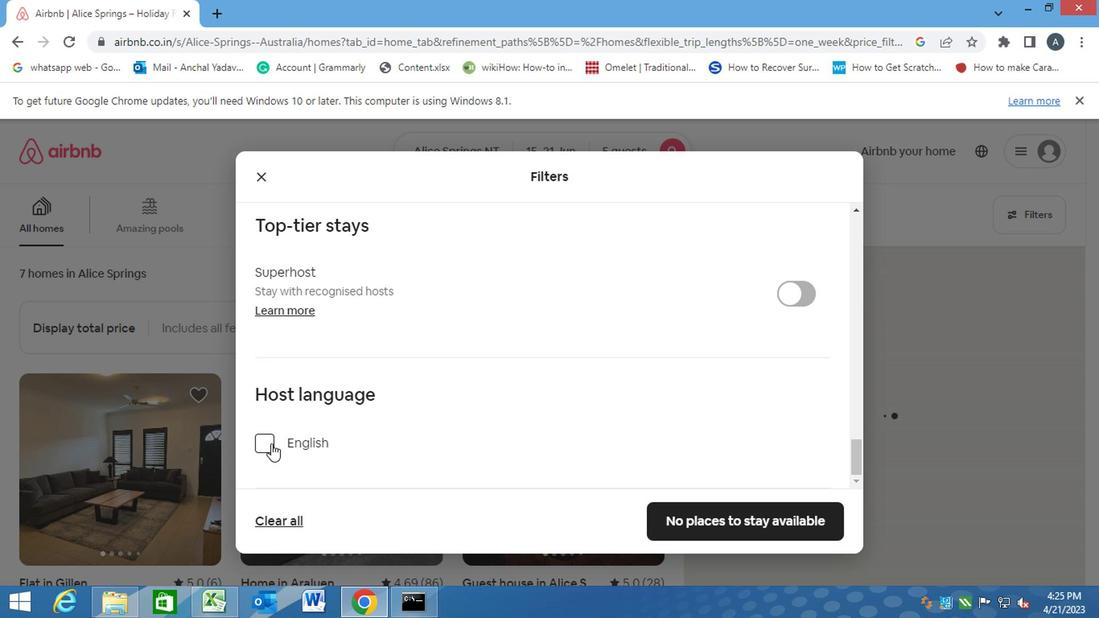 
Action: Mouse scrolled (262, 440) with delta (0, 0)
Screenshot: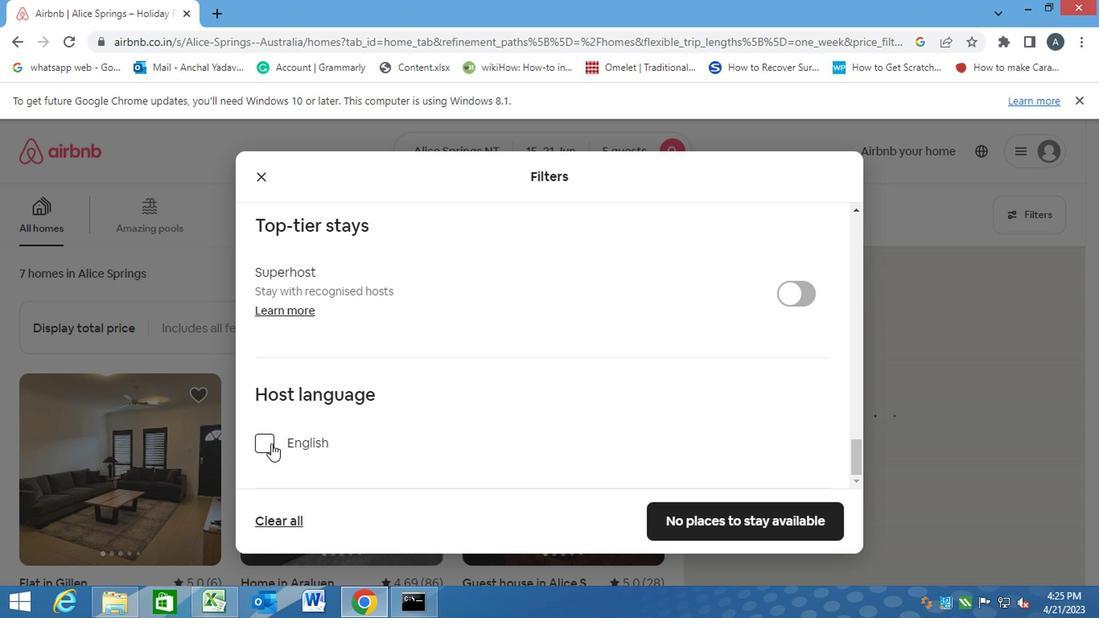 
Action: Mouse moved to (255, 449)
Screenshot: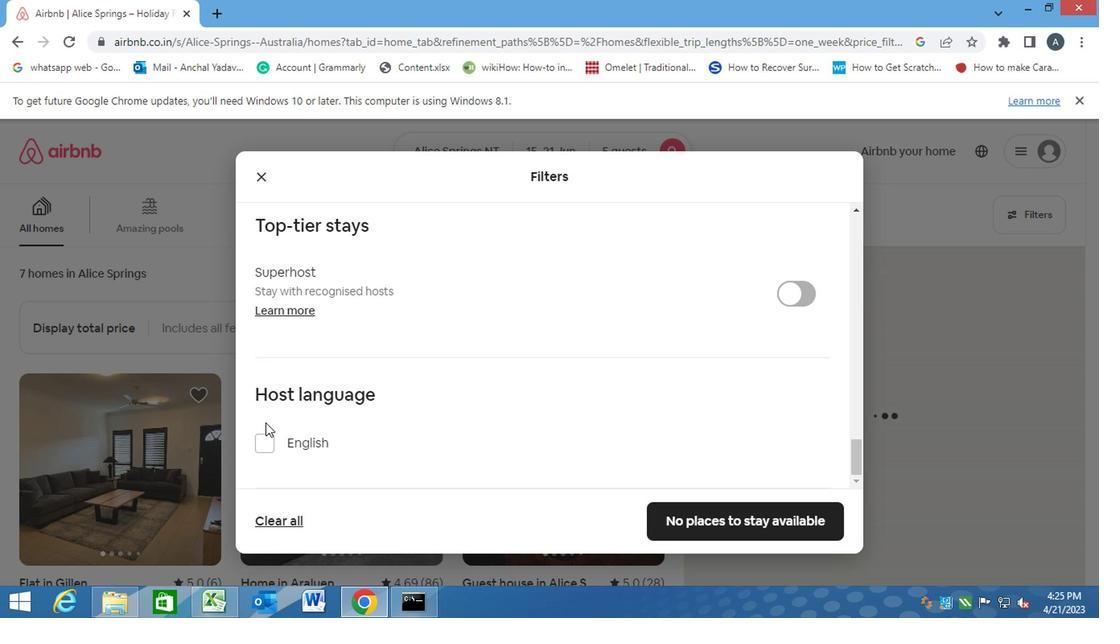 
Action: Mouse pressed left at (255, 449)
Screenshot: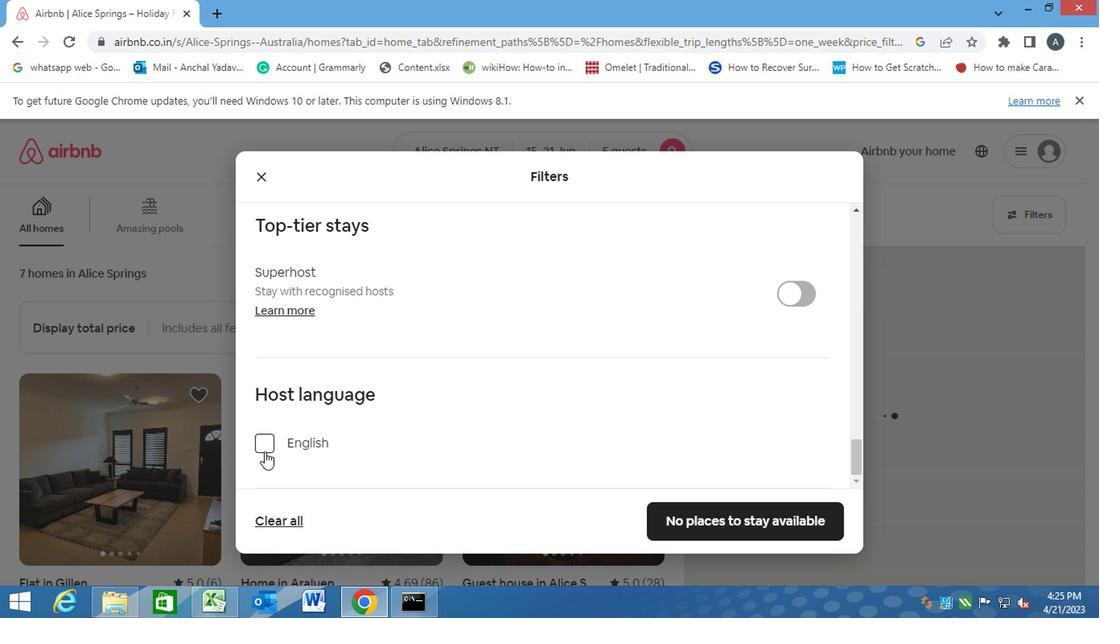 
Action: Mouse moved to (696, 516)
Screenshot: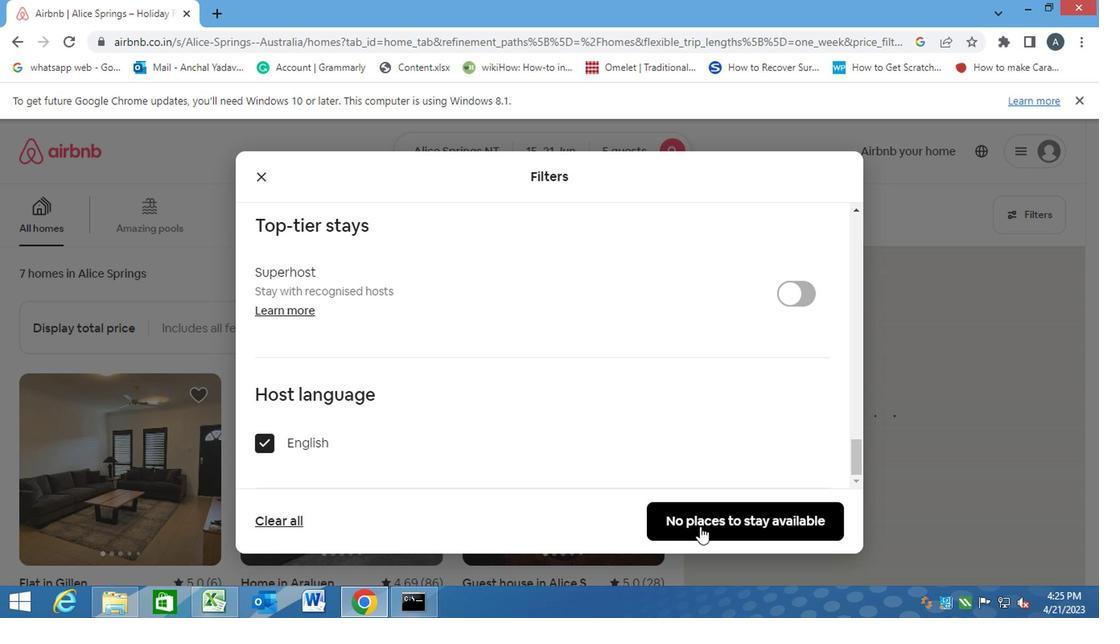 
Action: Mouse pressed left at (696, 516)
Screenshot: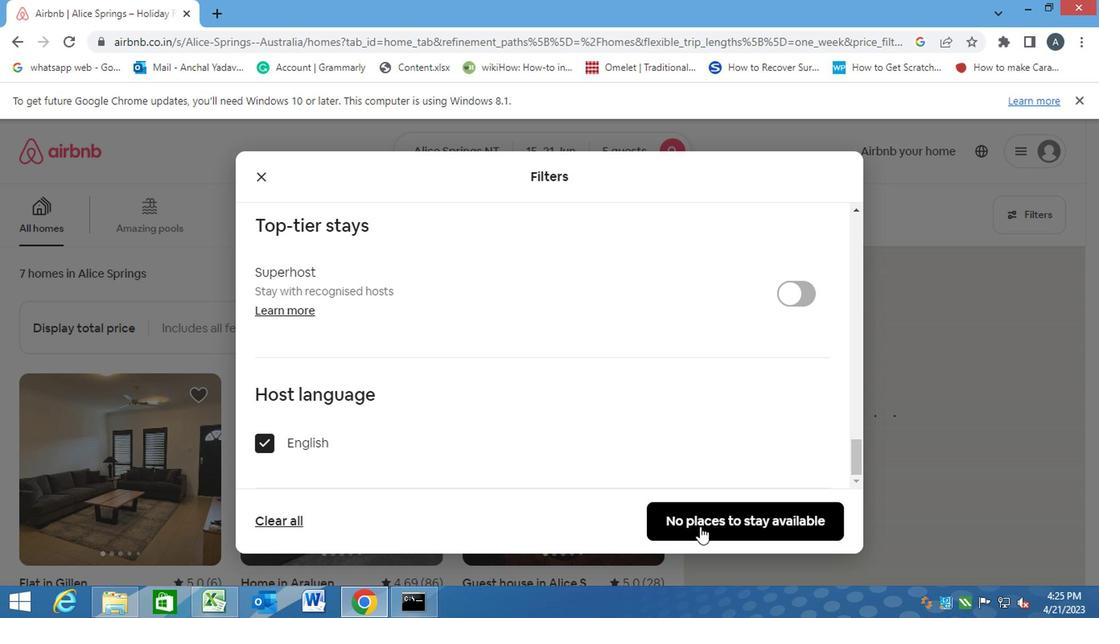 
Action: Mouse moved to (694, 514)
Screenshot: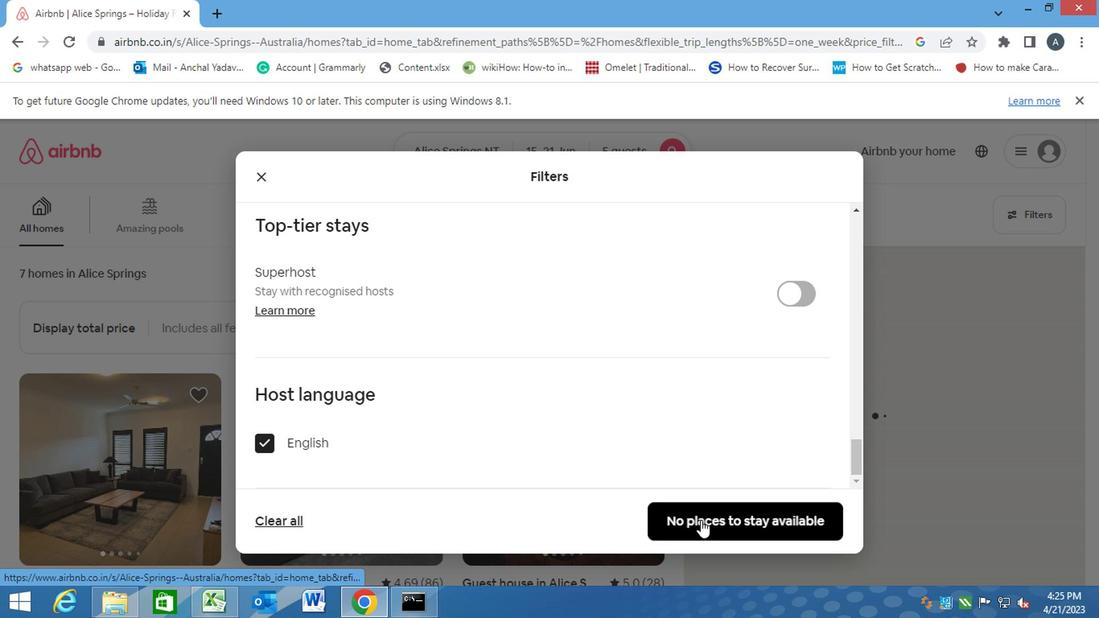 
